 Task: Find connections with filter location Bilgi with filter topic #Storytellingwith filter profile language Spanish with filter current company Daimler India Commercial Vehicles with filter school Central University of Haryana, Mahendergarh with filter industry Temporary Help Services with filter service category Writing with filter keywords title UPS Driver
Action: Mouse moved to (681, 84)
Screenshot: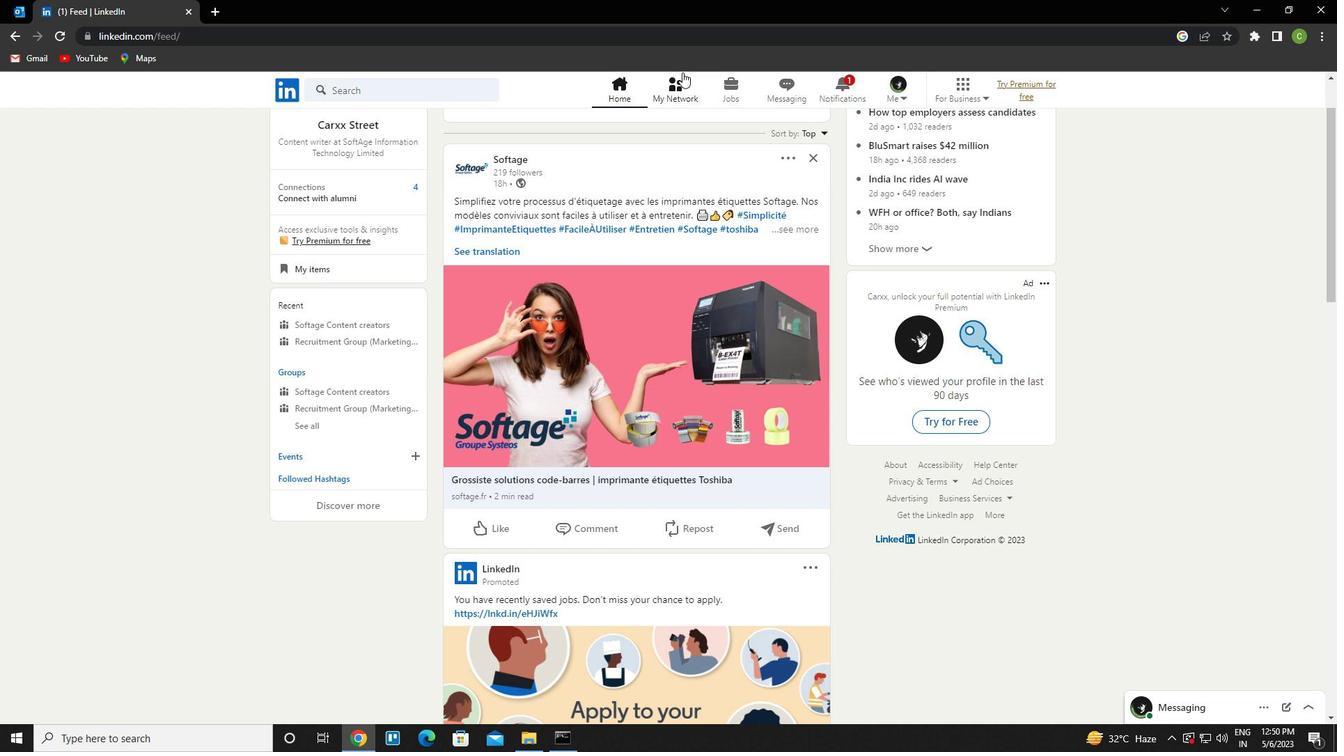 
Action: Mouse pressed left at (681, 84)
Screenshot: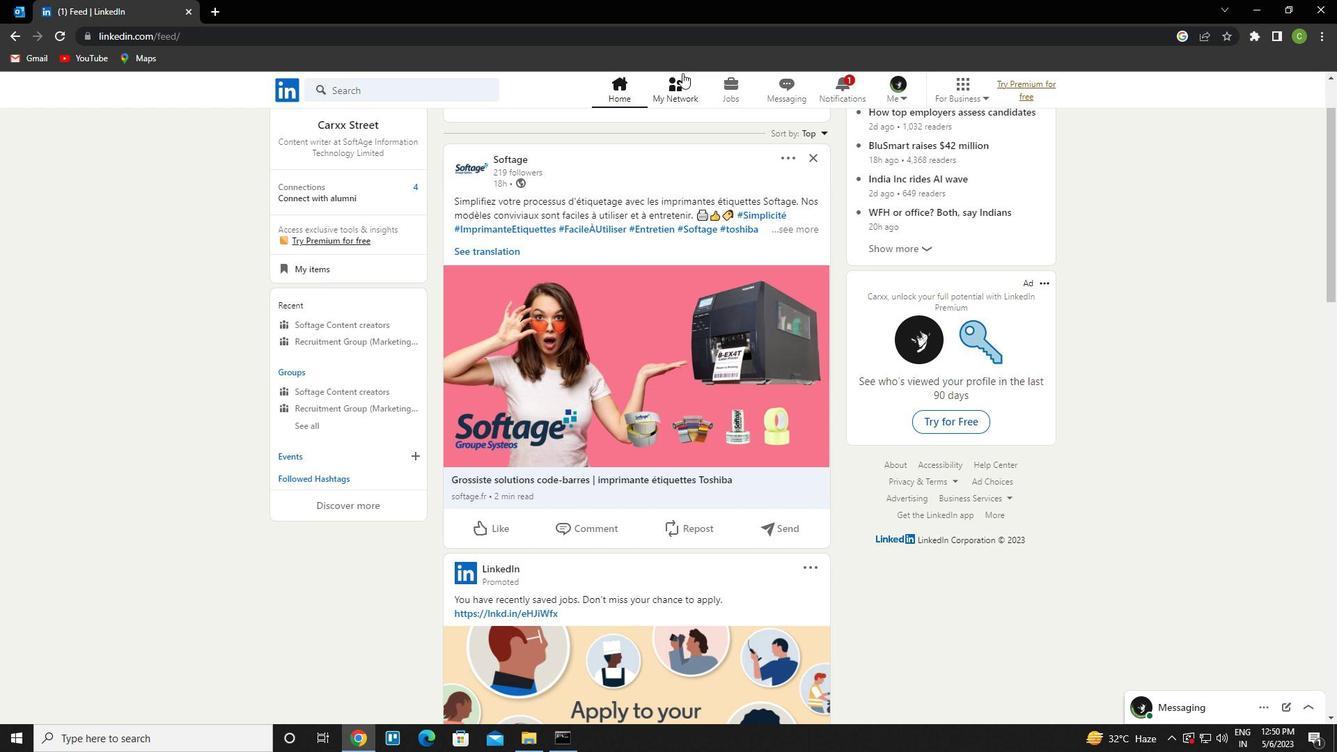 
Action: Mouse moved to (399, 177)
Screenshot: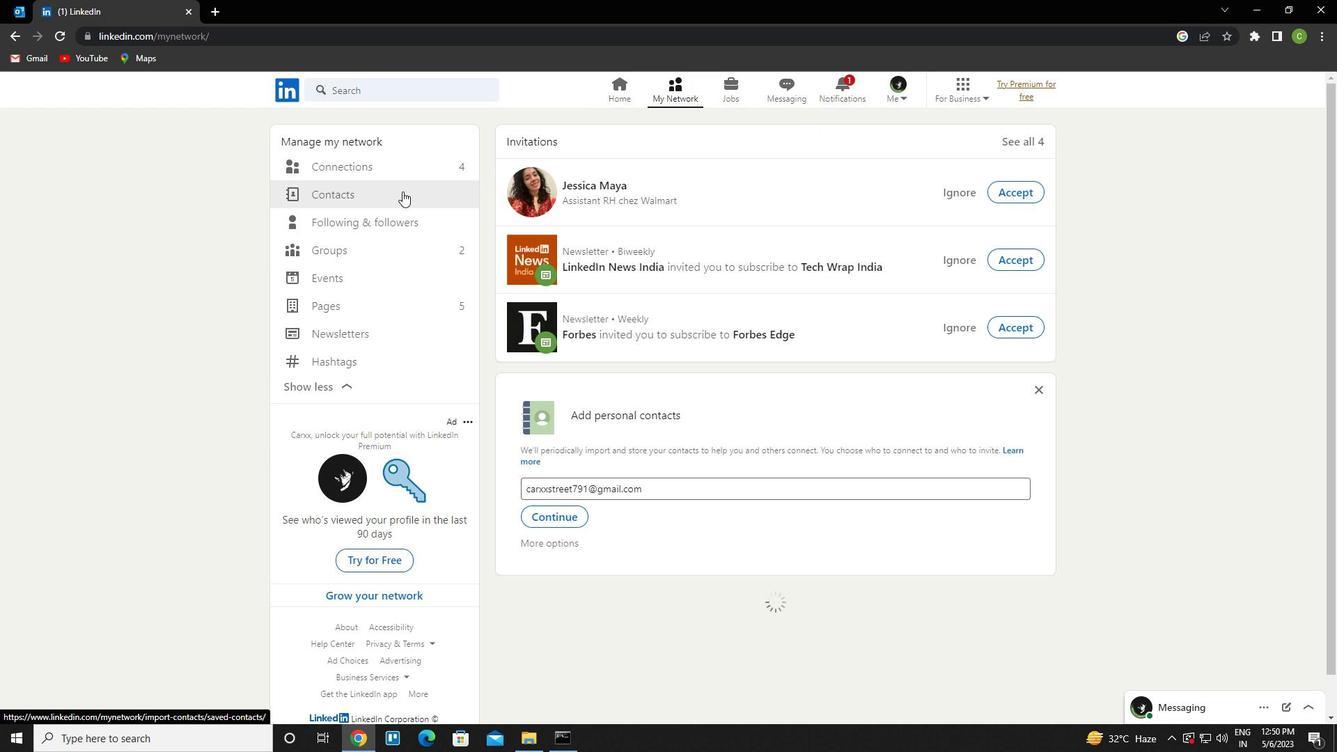 
Action: Mouse pressed left at (399, 177)
Screenshot: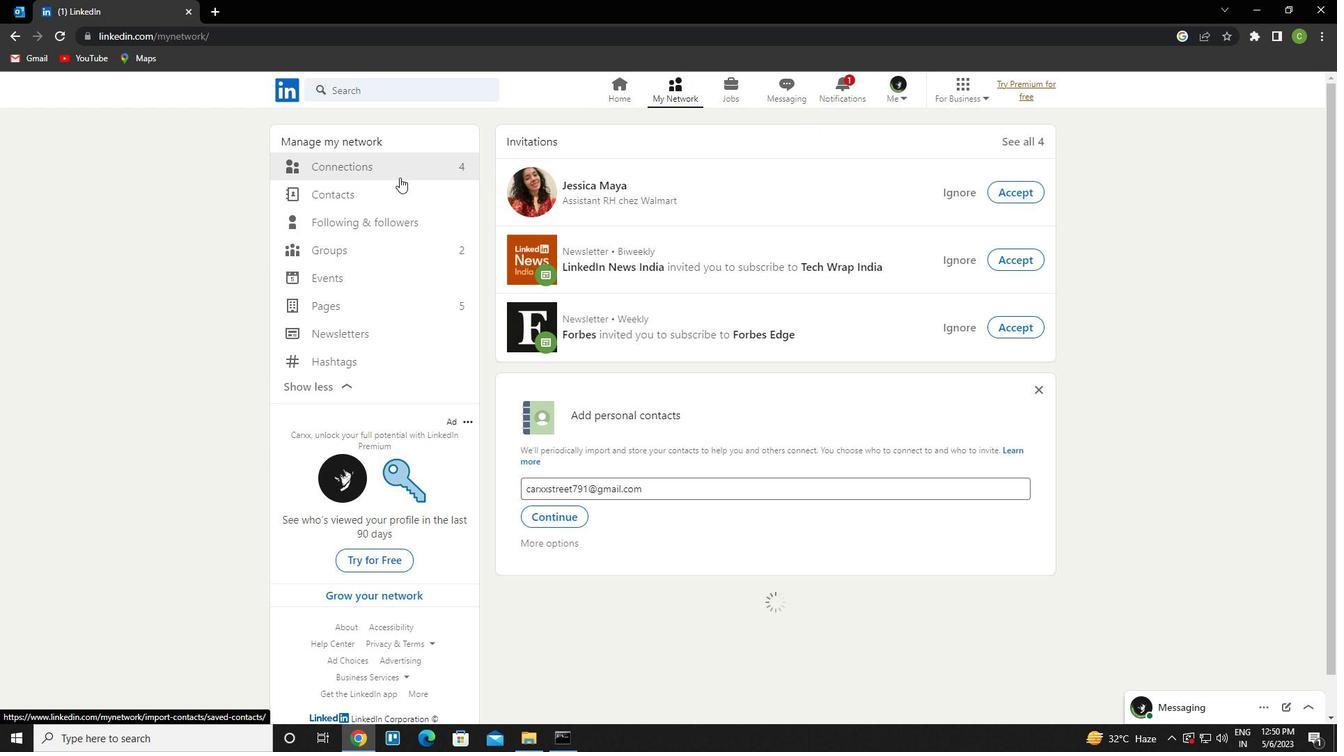 
Action: Mouse moved to (469, 167)
Screenshot: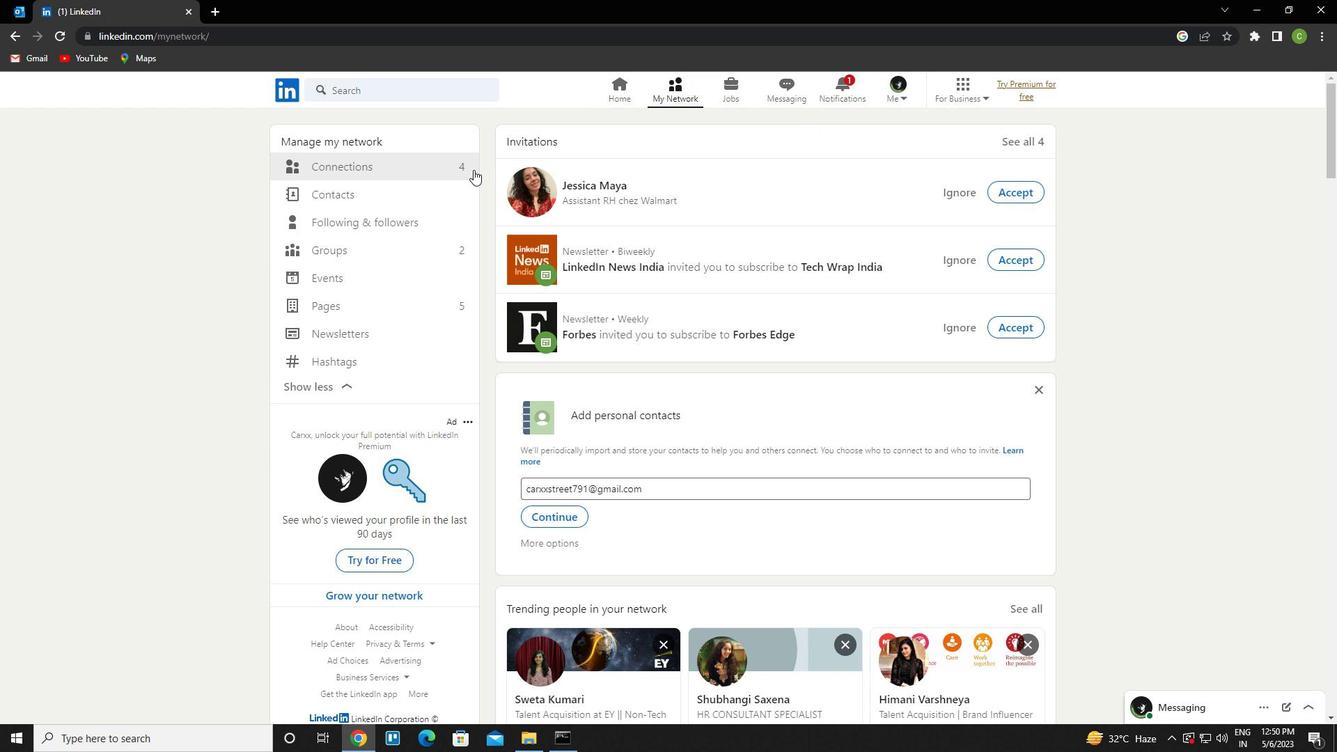 
Action: Mouse pressed left at (469, 167)
Screenshot: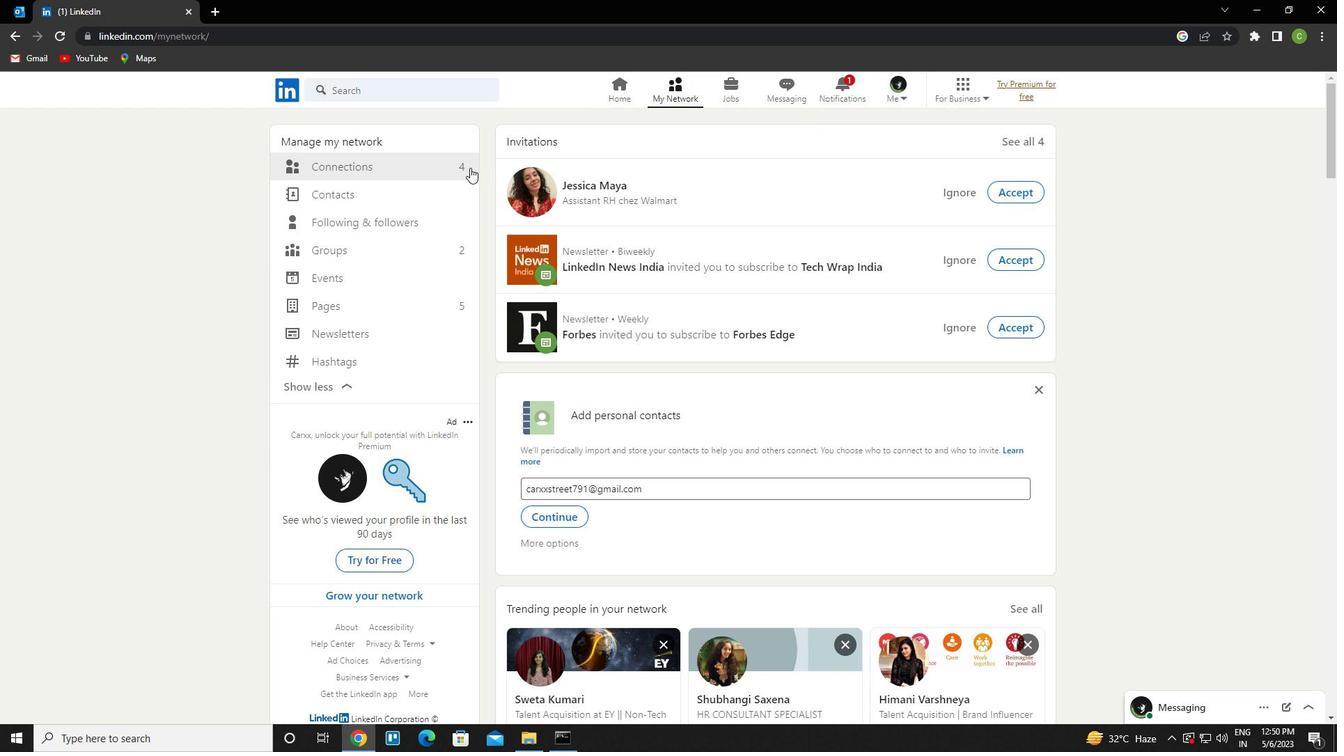
Action: Mouse moved to (448, 170)
Screenshot: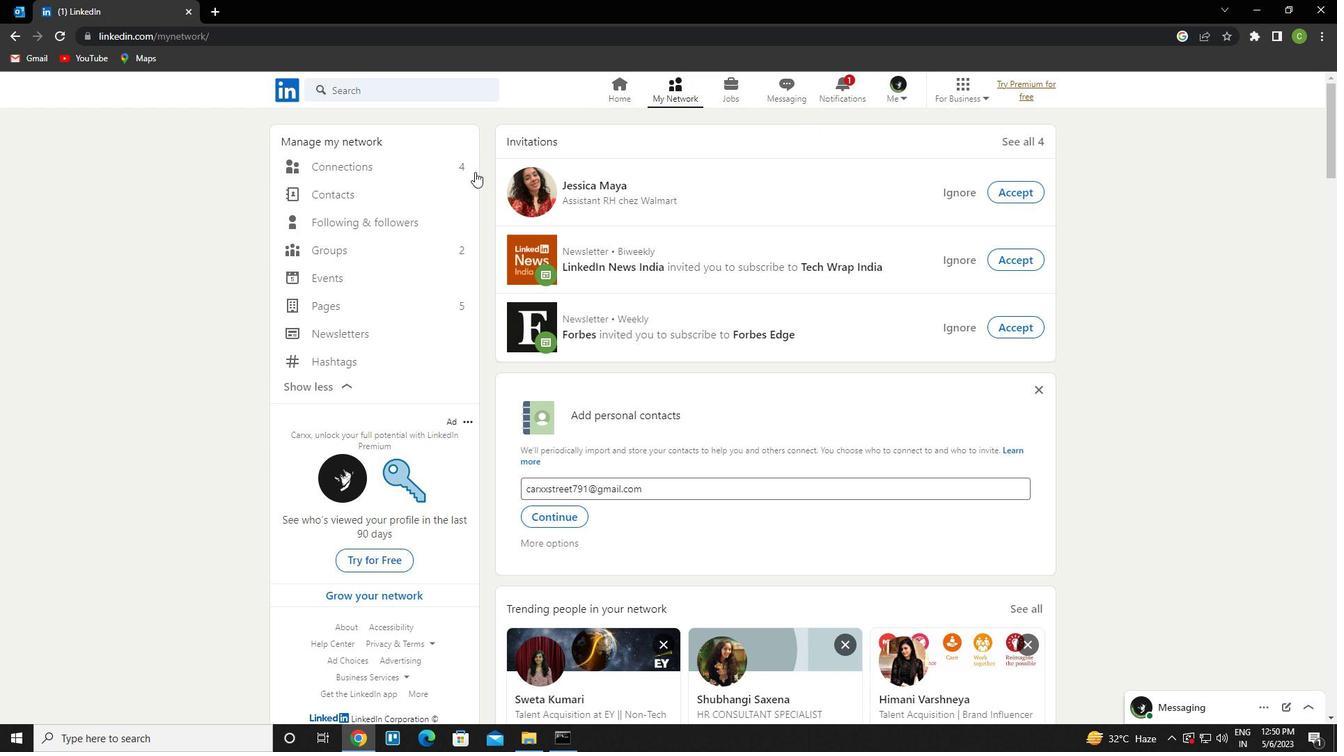 
Action: Mouse pressed left at (448, 170)
Screenshot: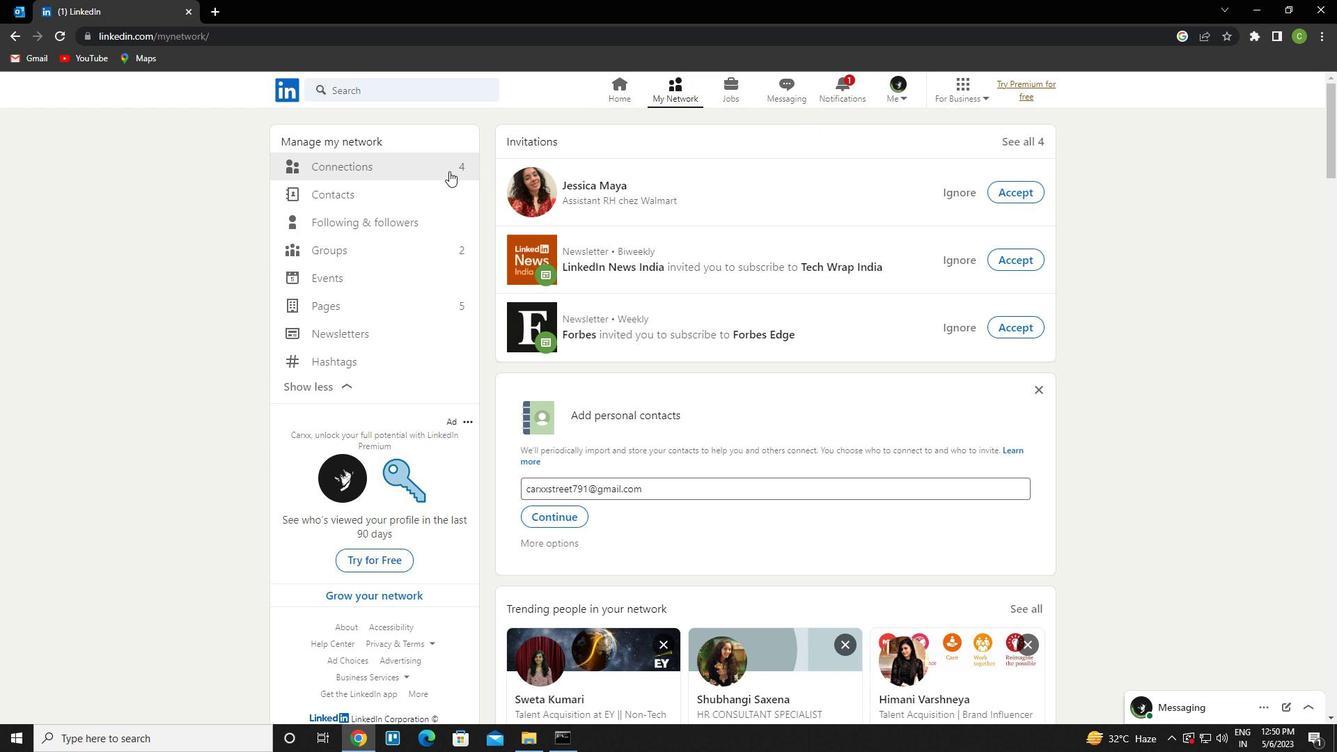 
Action: Mouse moved to (777, 169)
Screenshot: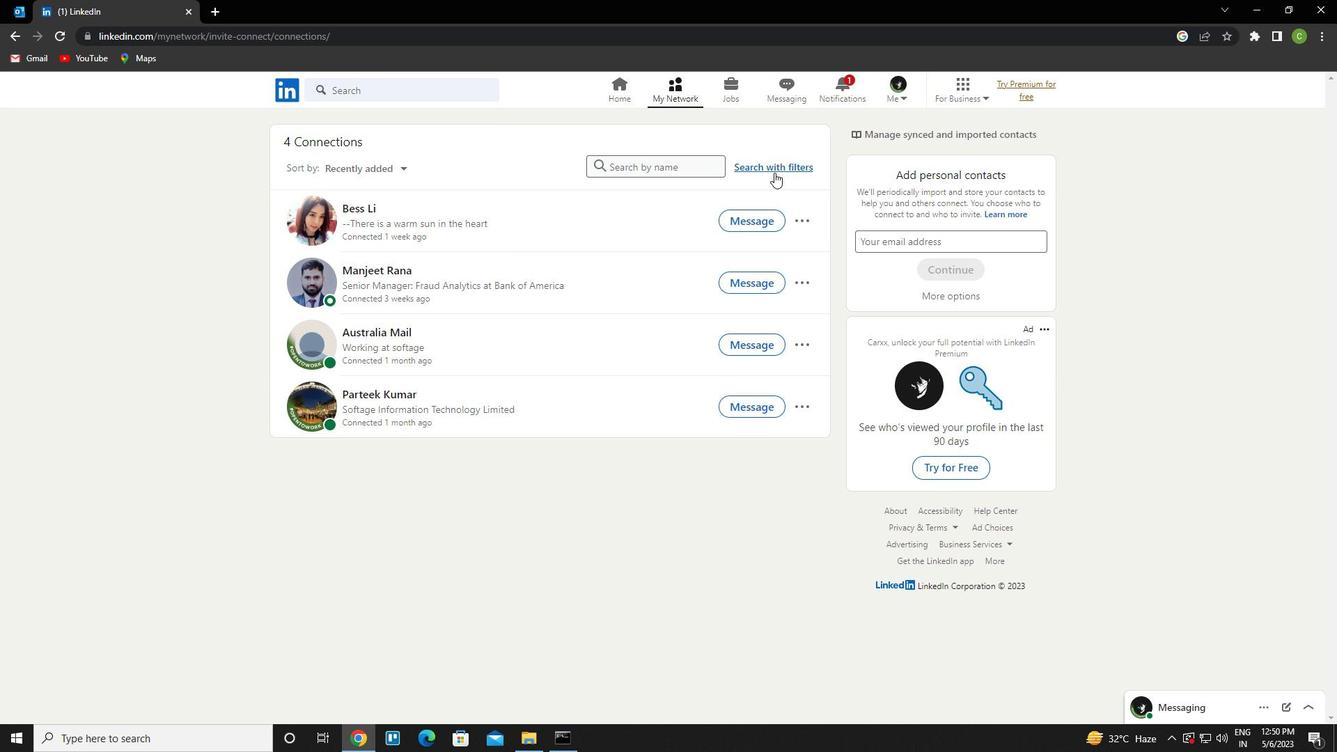 
Action: Mouse pressed left at (777, 169)
Screenshot: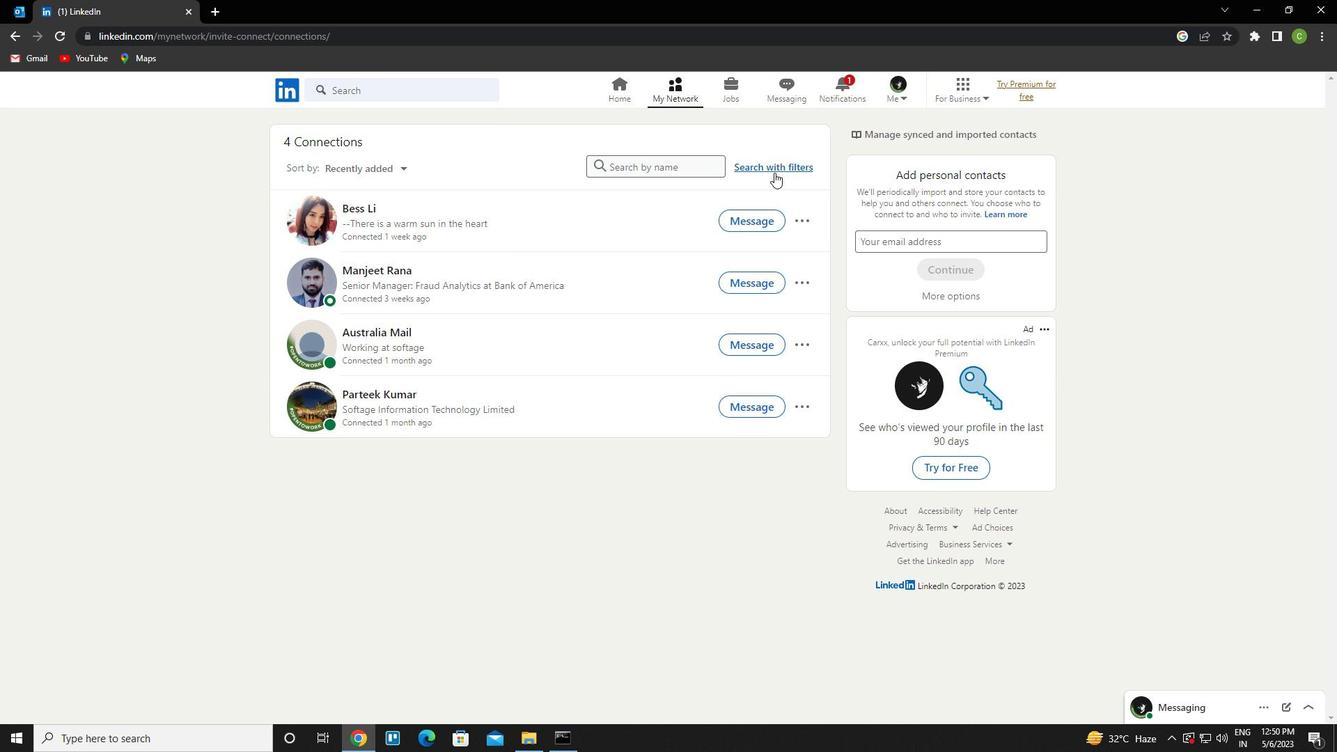 
Action: Mouse moved to (725, 133)
Screenshot: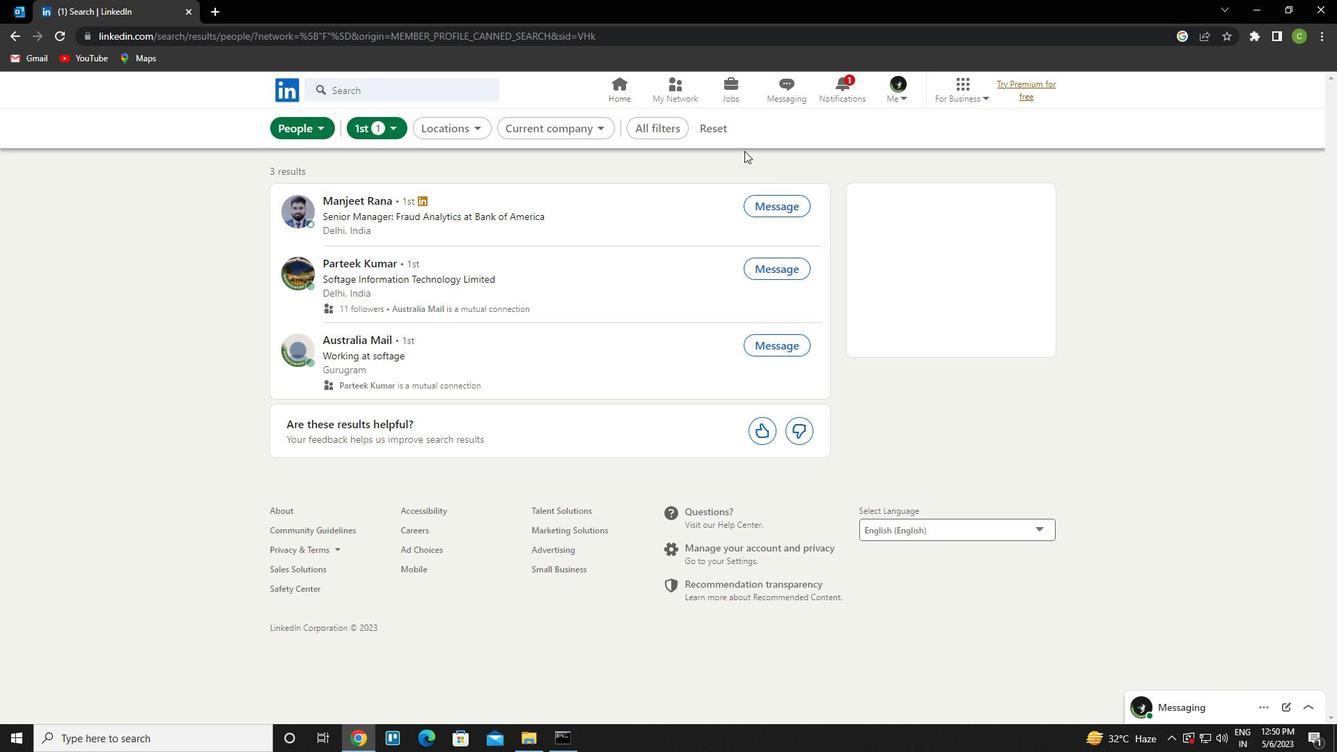 
Action: Mouse pressed left at (725, 133)
Screenshot: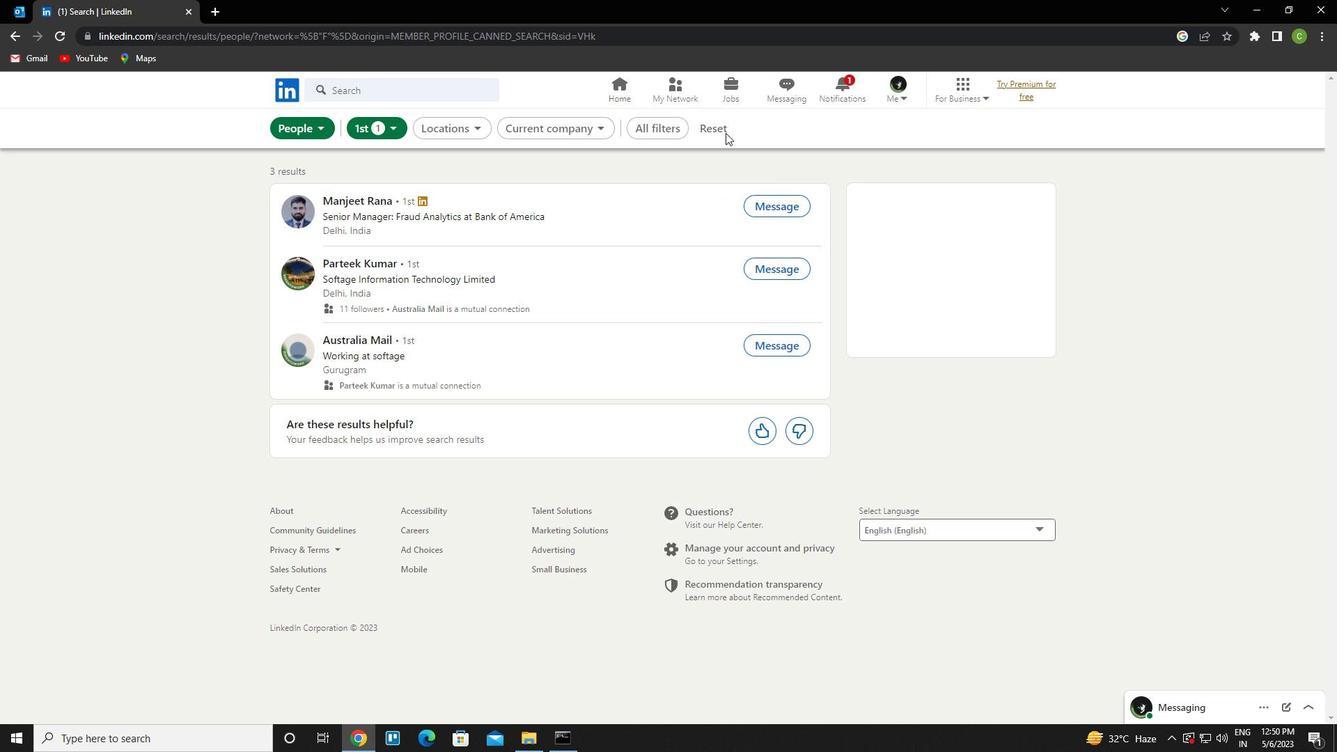 
Action: Mouse moved to (684, 132)
Screenshot: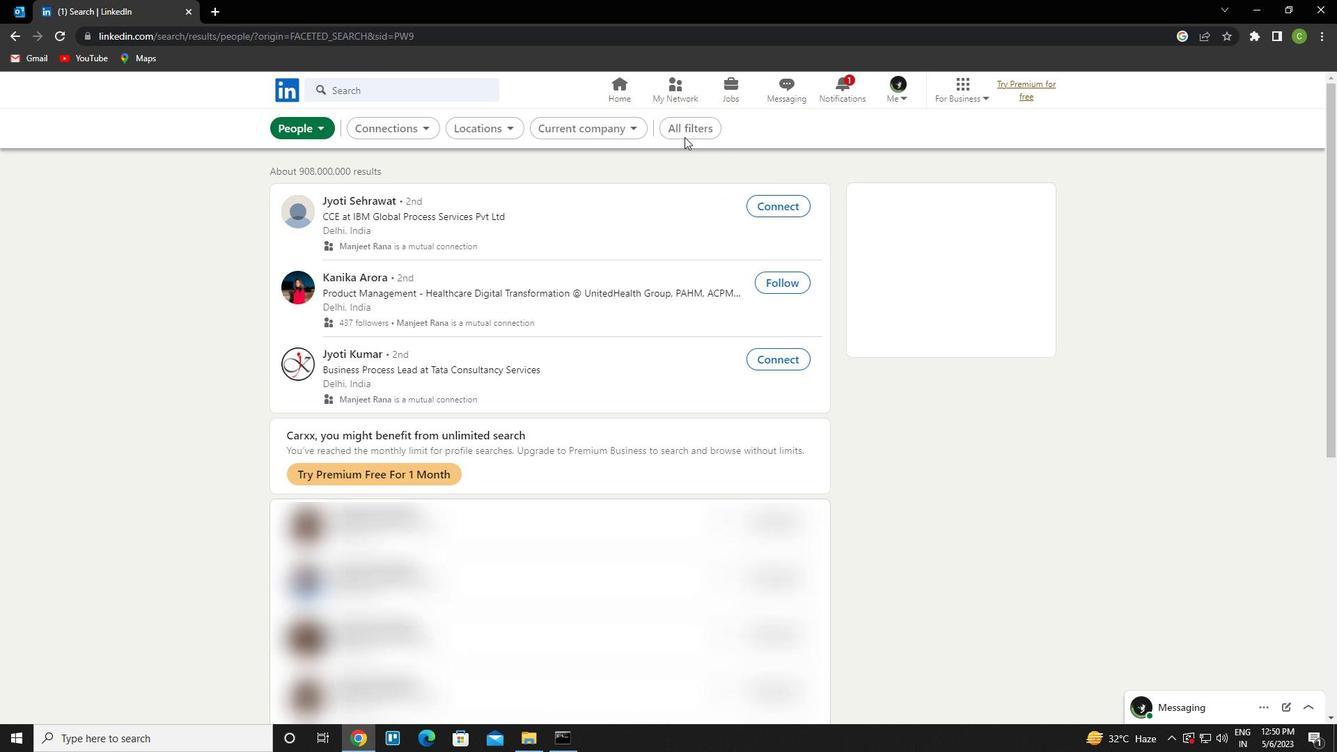 
Action: Mouse pressed left at (684, 132)
Screenshot: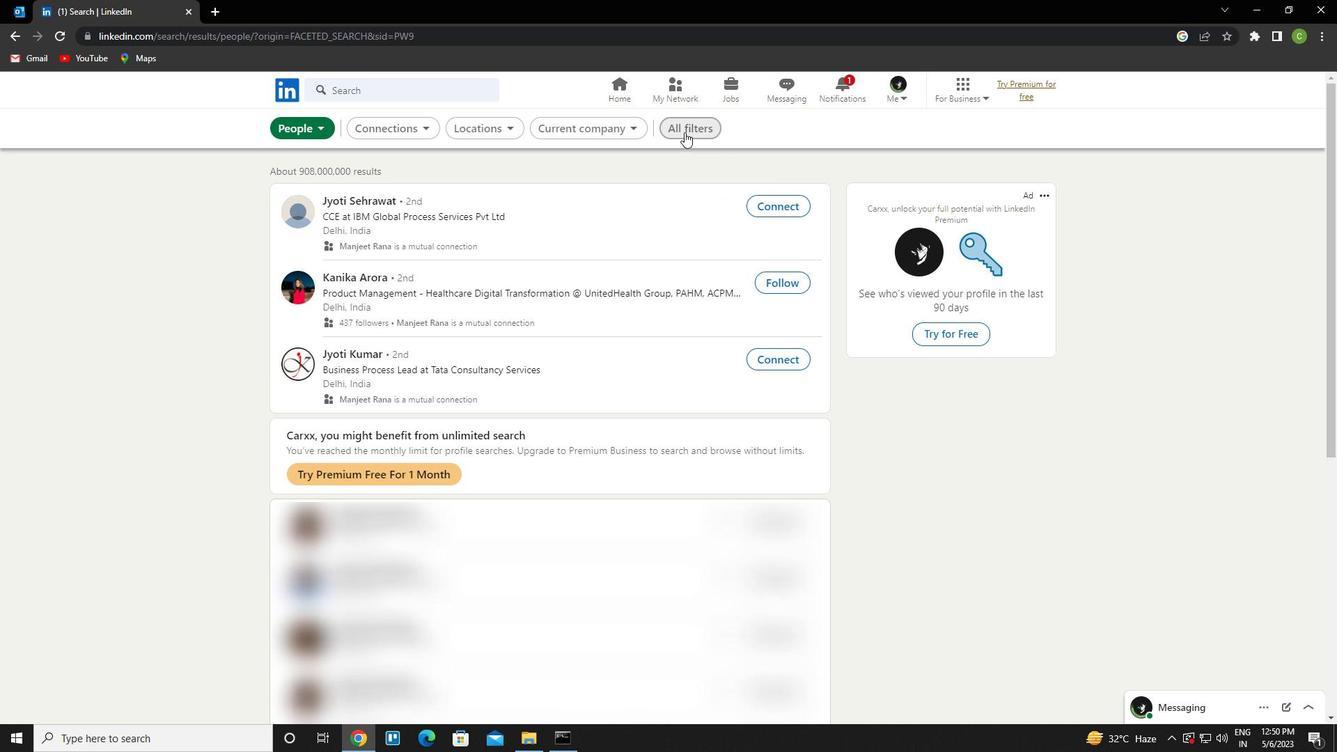 
Action: Mouse moved to (1337, 432)
Screenshot: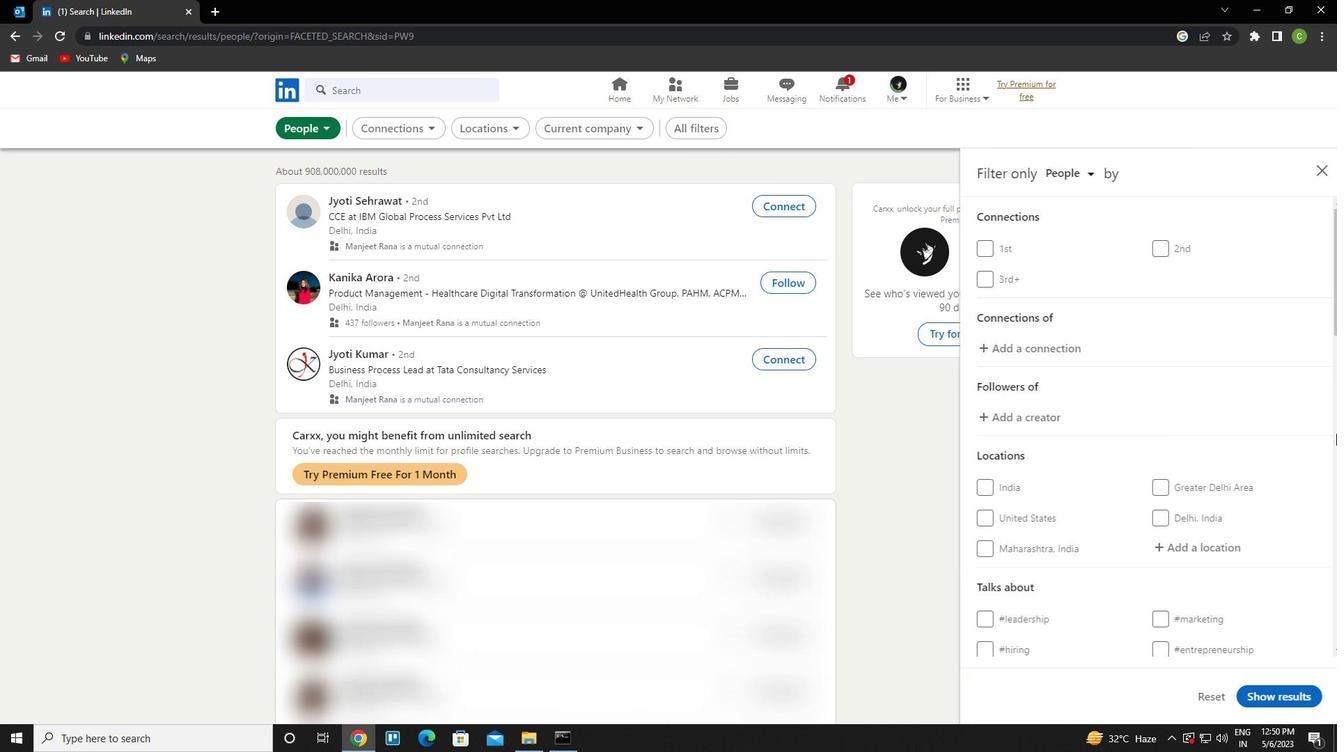 
Action: Mouse scrolled (1336, 431) with delta (0, 0)
Screenshot: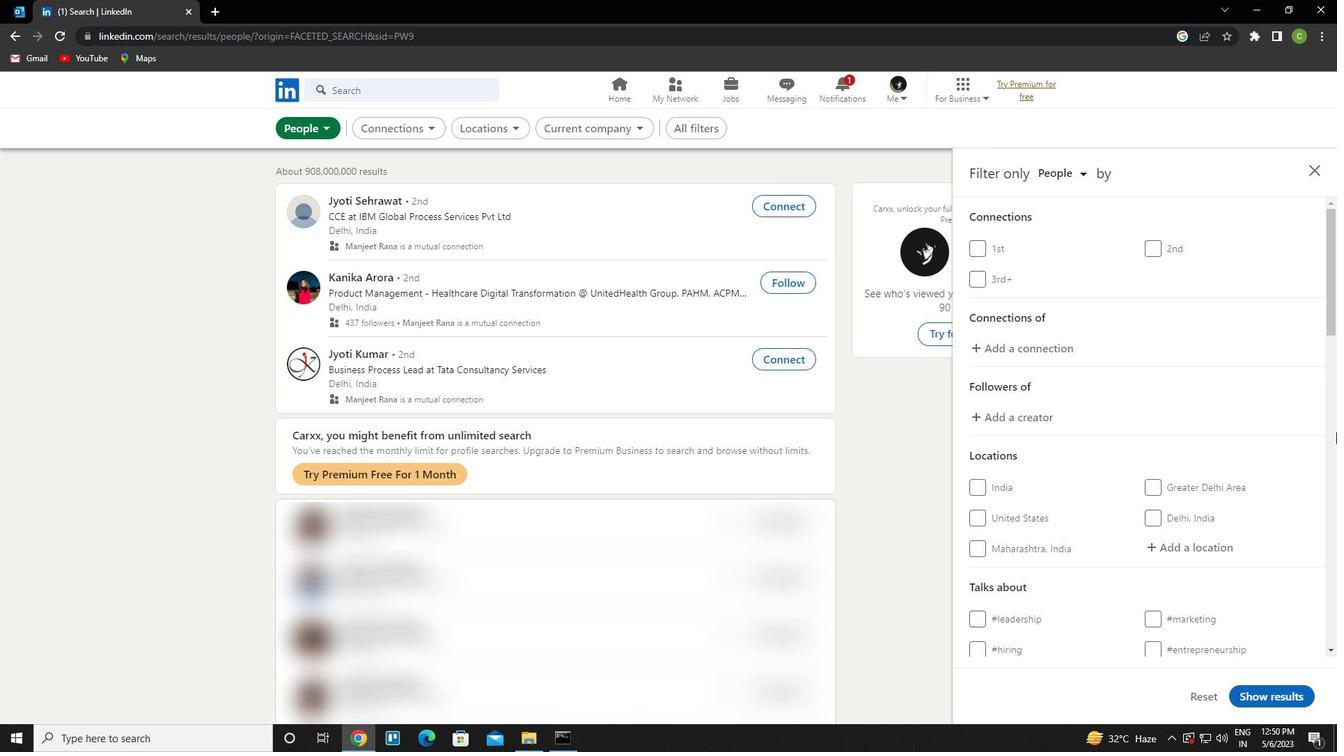 
Action: Mouse moved to (1337, 448)
Screenshot: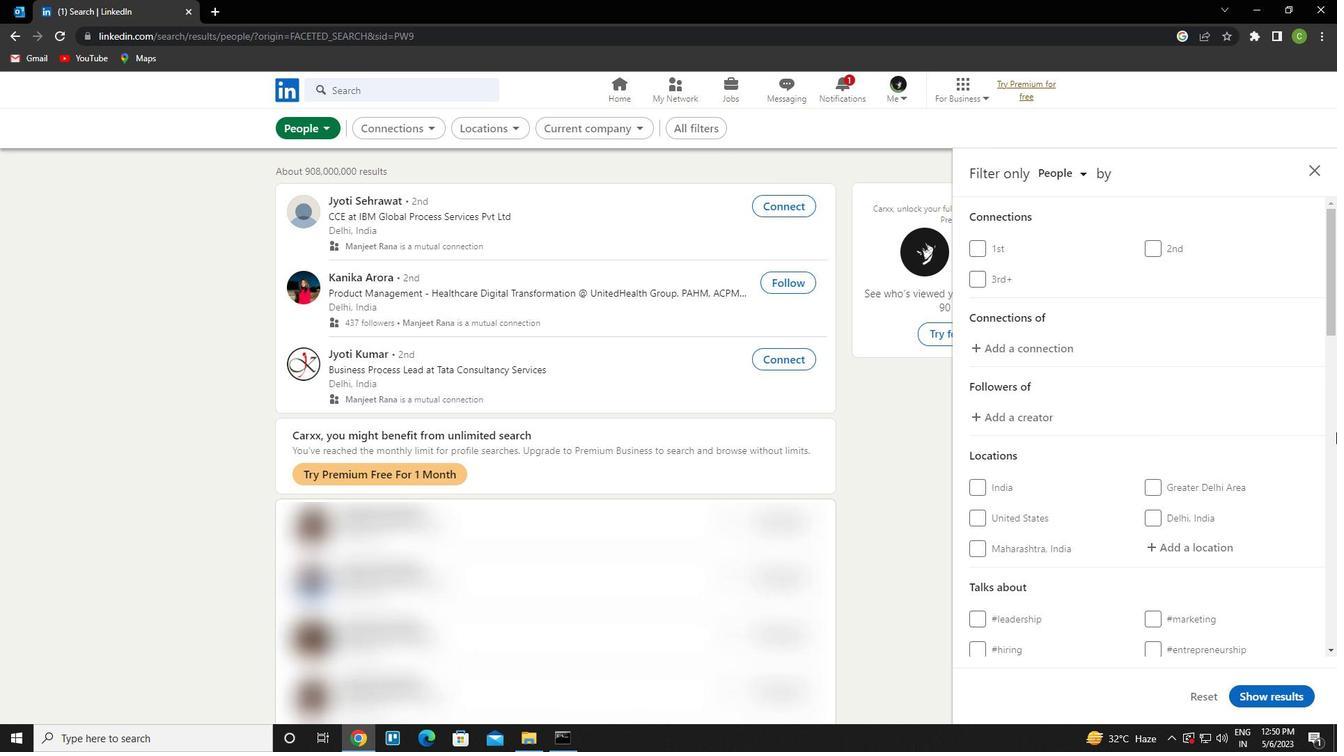 
Action: Mouse scrolled (1336, 447) with delta (0, 0)
Screenshot: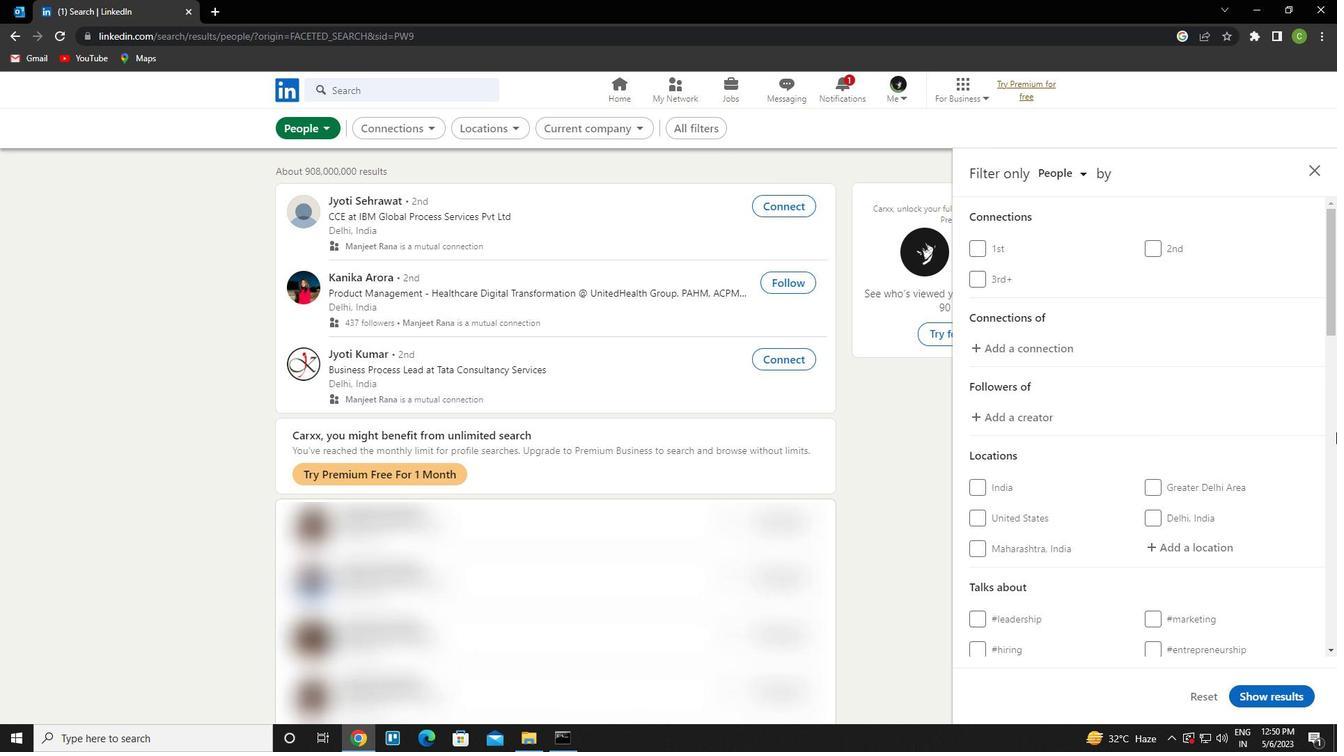 
Action: Mouse moved to (1217, 405)
Screenshot: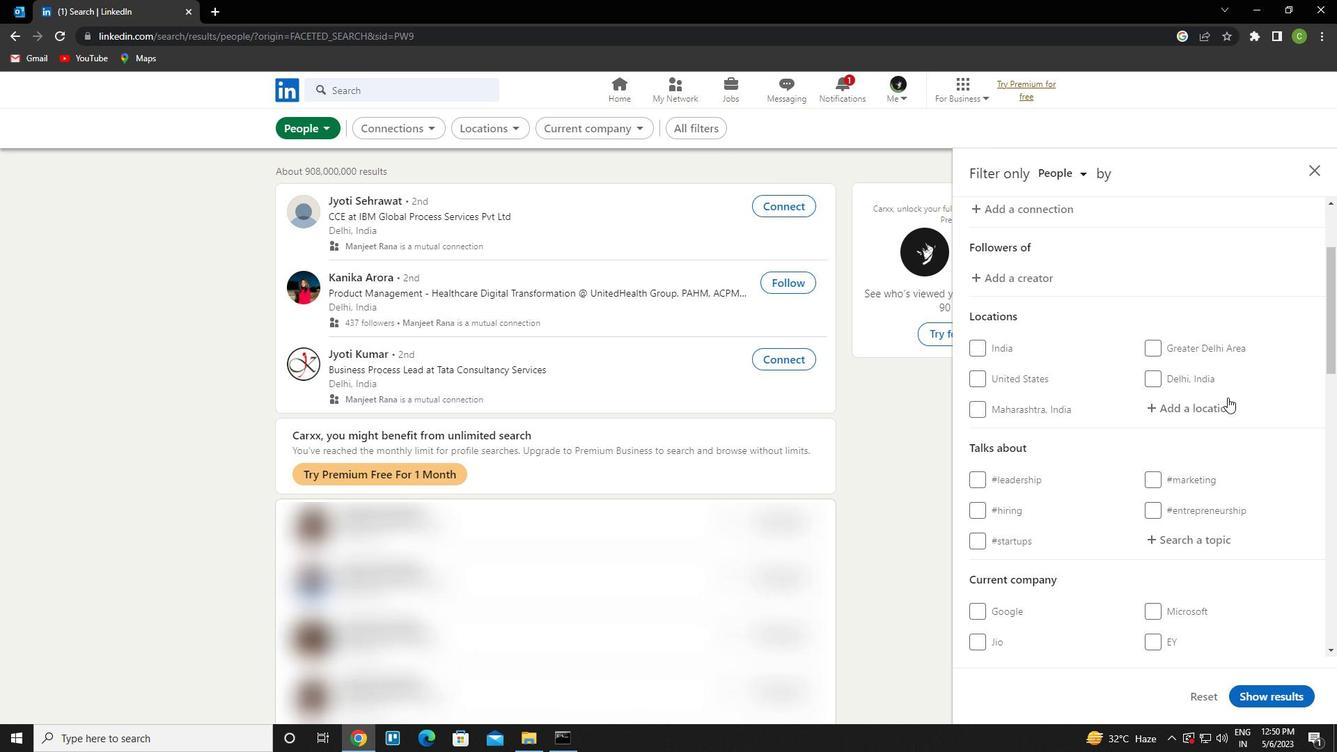
Action: Mouse pressed left at (1217, 405)
Screenshot: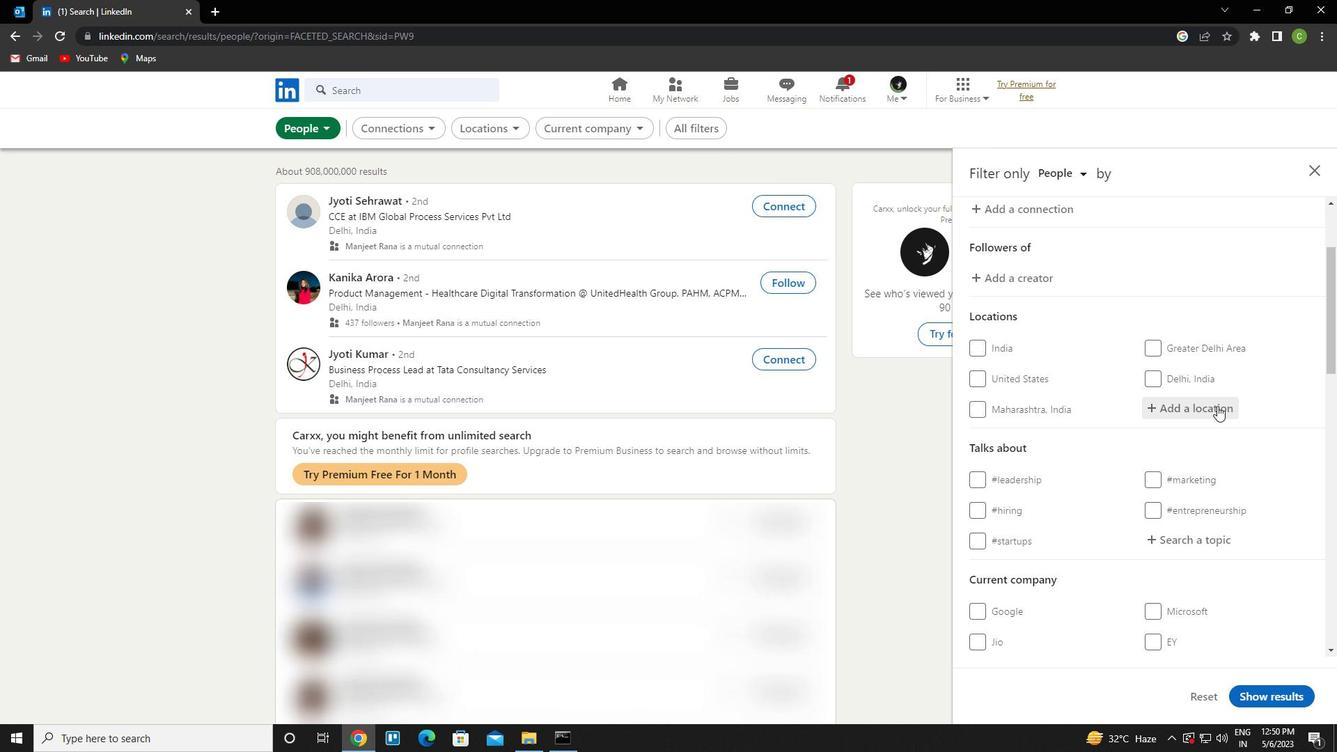 
Action: Key pressed <Key.caps_lock>b<Key.caps_lock>ilgi<Key.down><Key.enter>
Screenshot: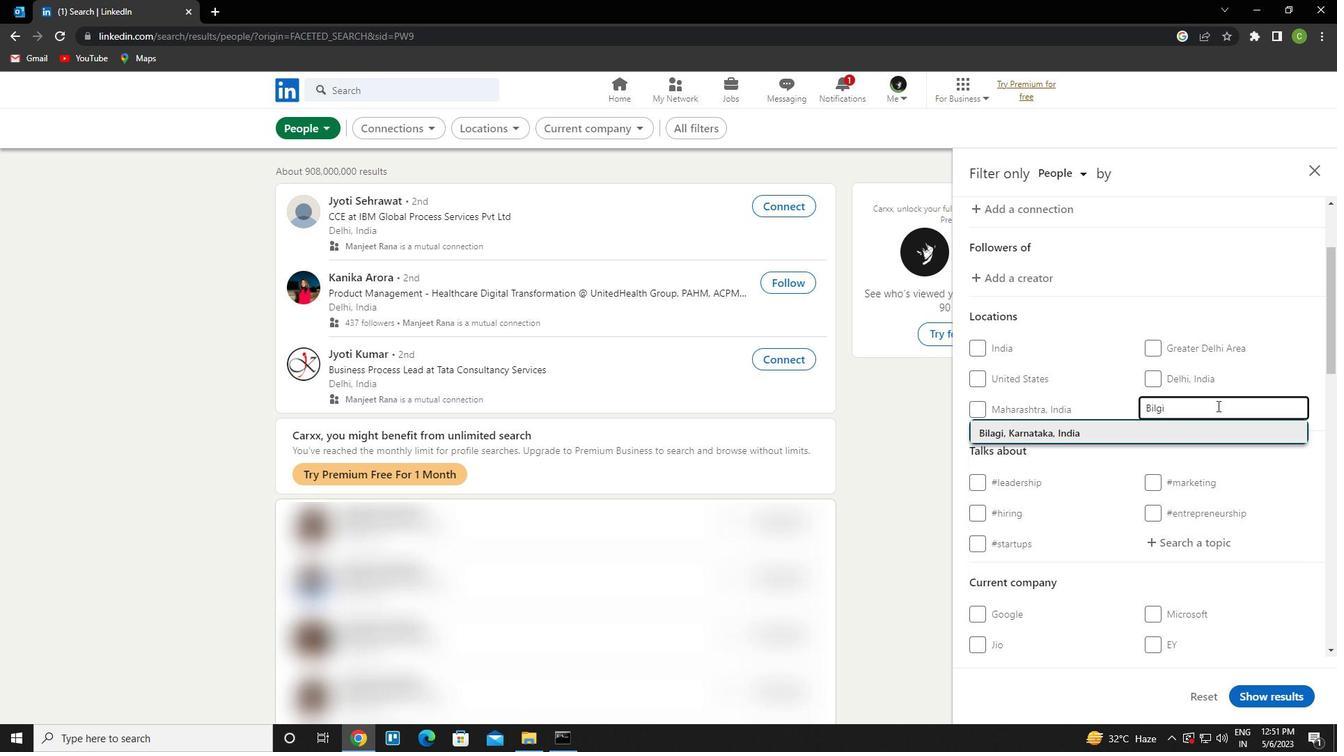 
Action: Mouse moved to (1214, 401)
Screenshot: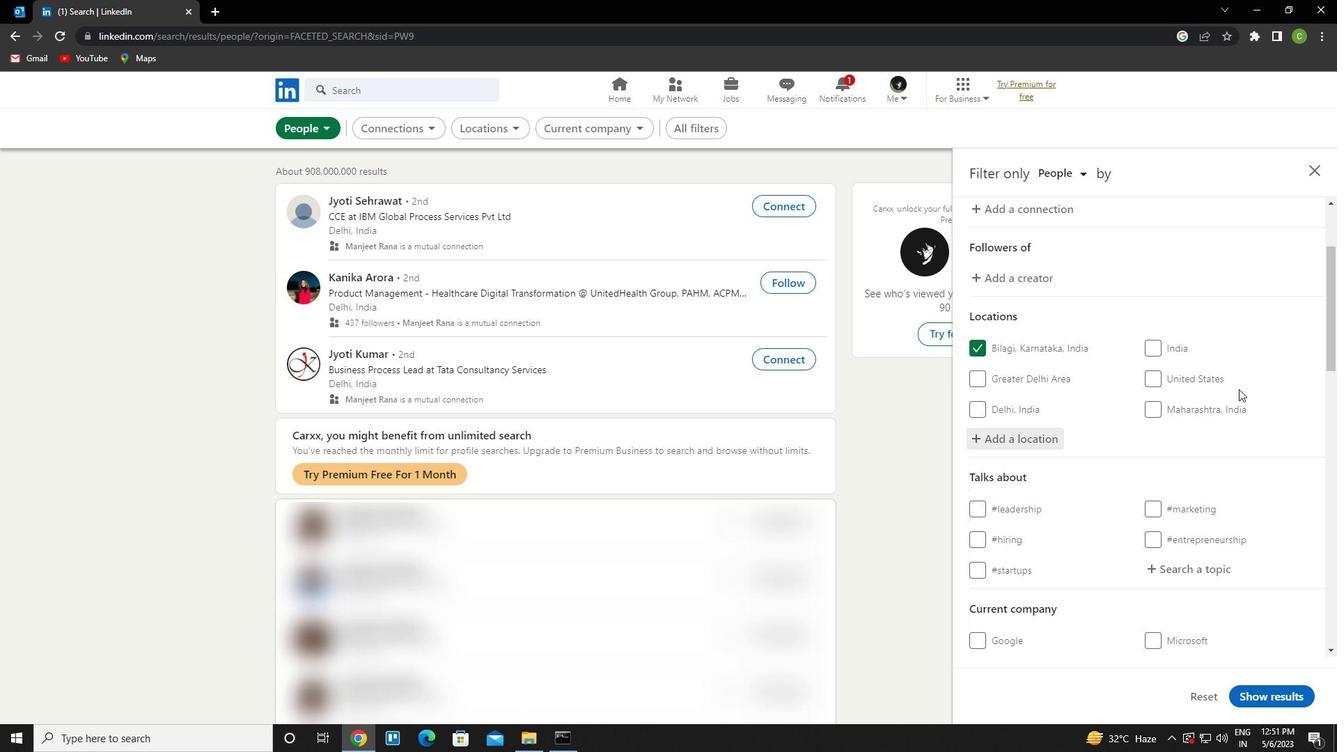 
Action: Mouse scrolled (1214, 400) with delta (0, 0)
Screenshot: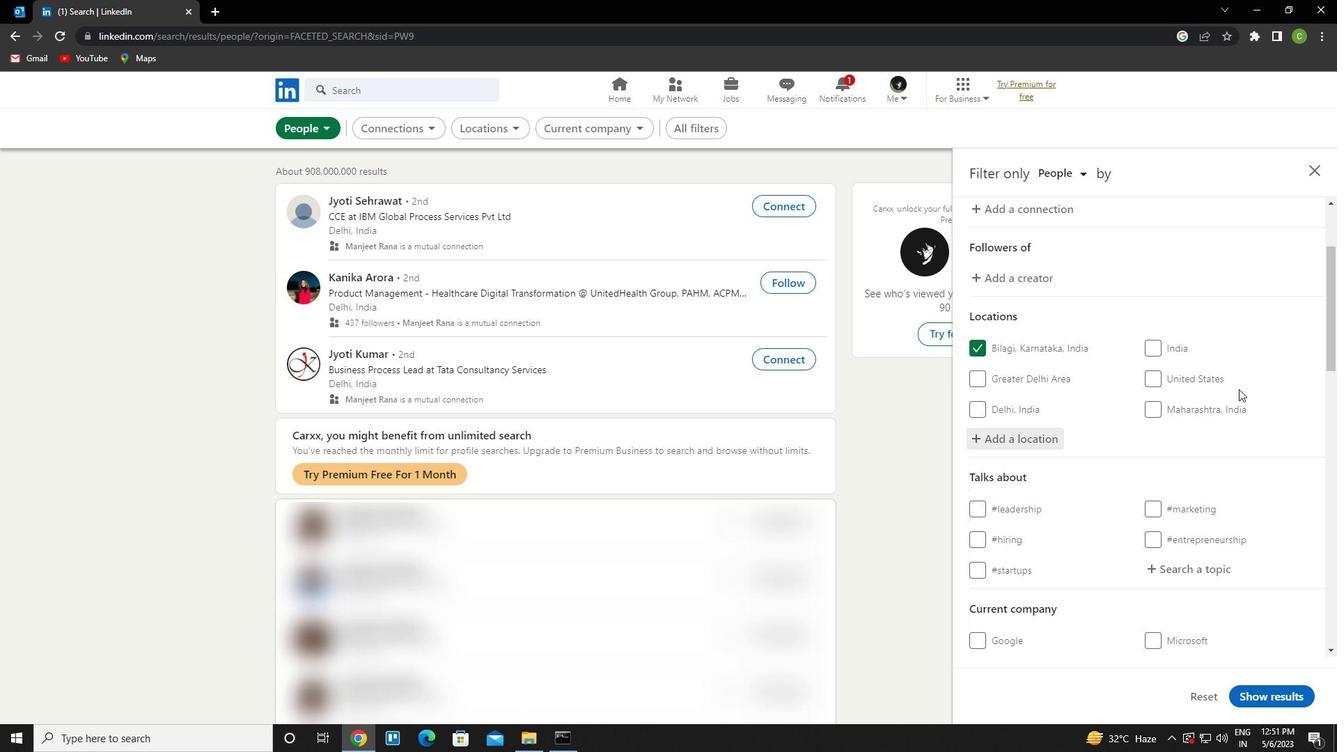 
Action: Mouse moved to (1211, 403)
Screenshot: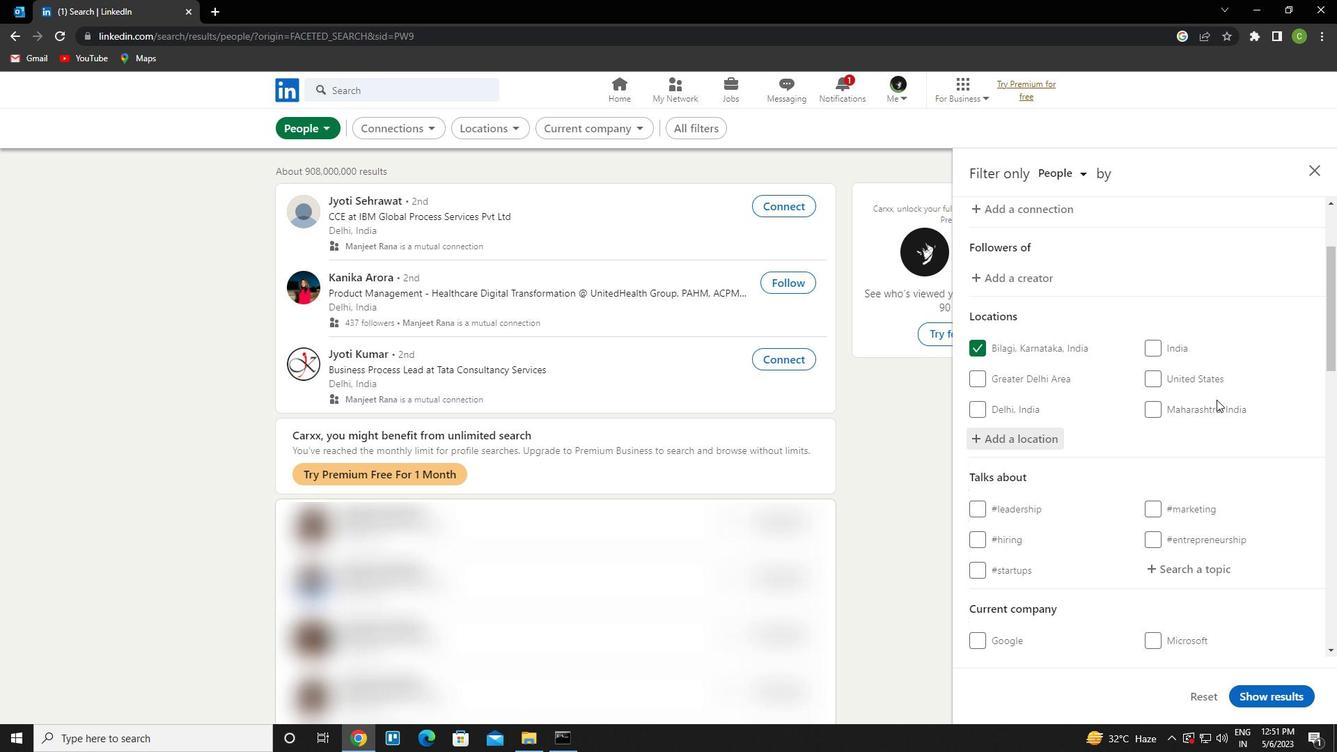 
Action: Mouse scrolled (1211, 402) with delta (0, 0)
Screenshot: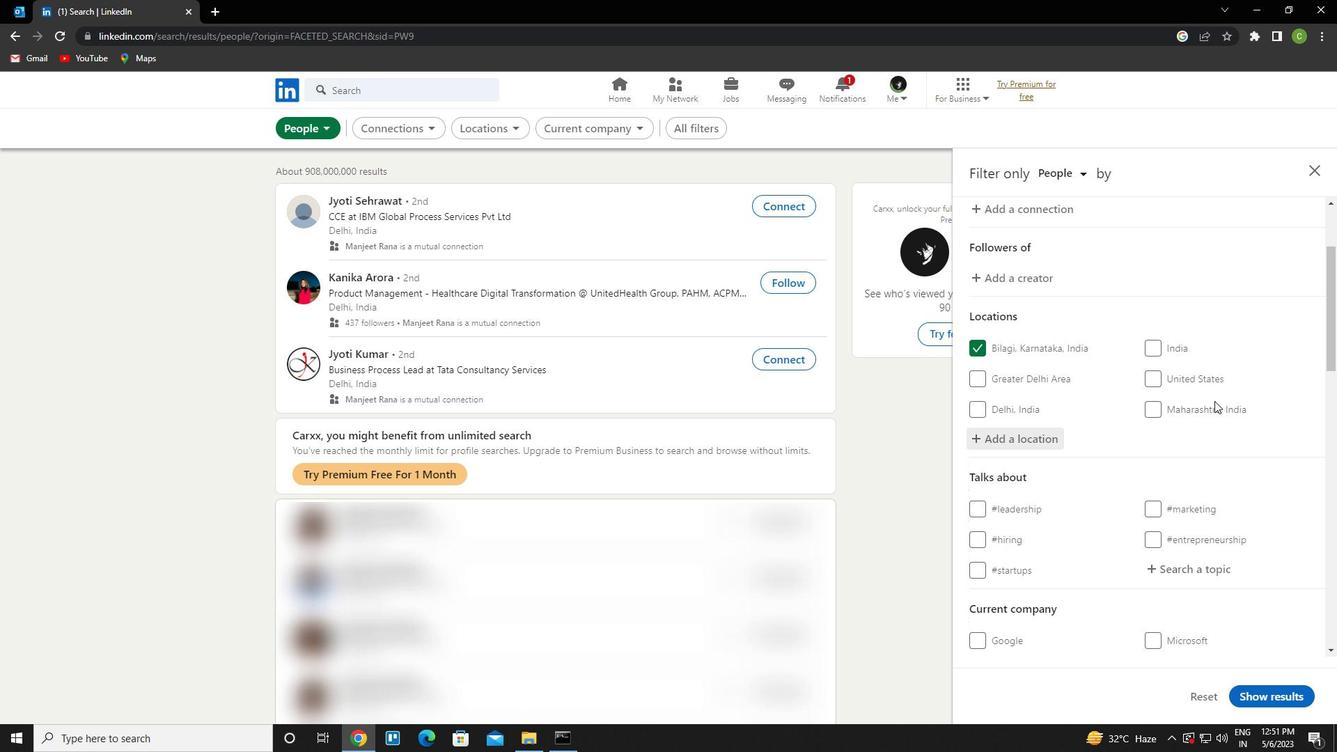 
Action: Mouse moved to (1190, 425)
Screenshot: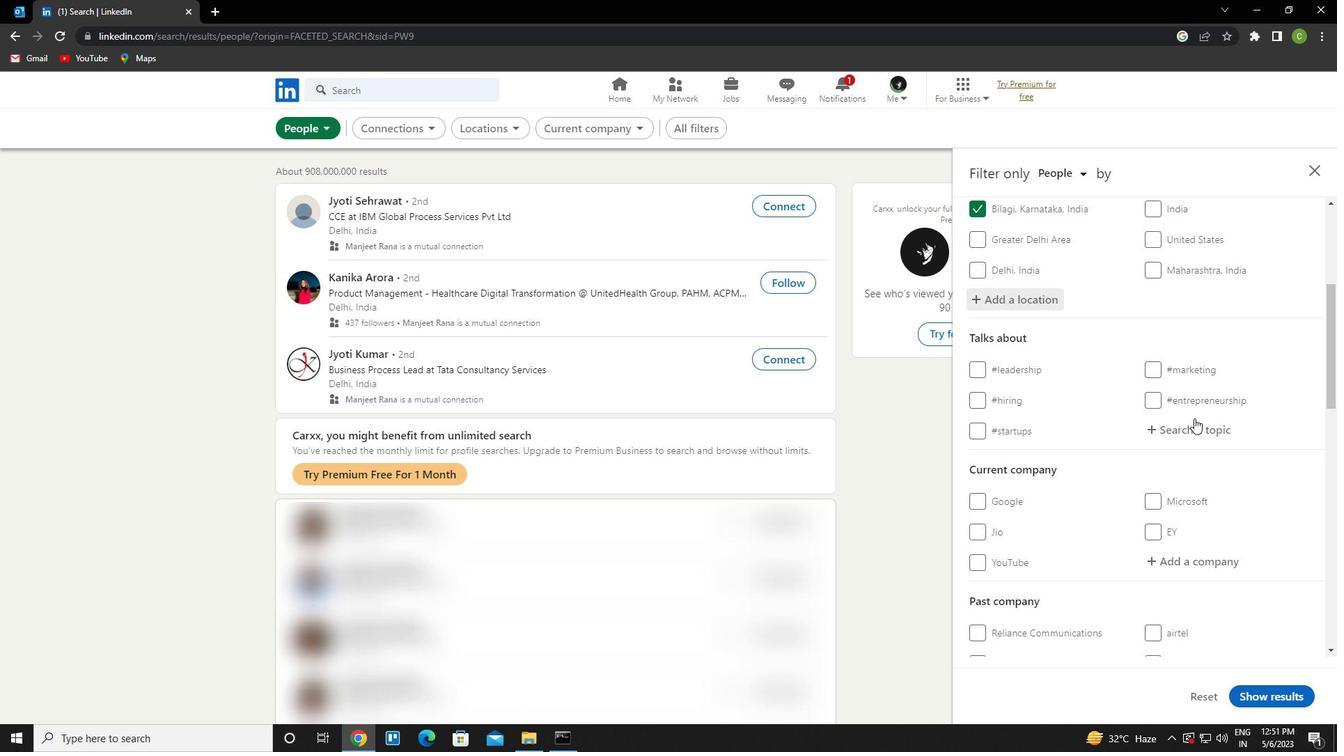 
Action: Mouse pressed left at (1190, 425)
Screenshot: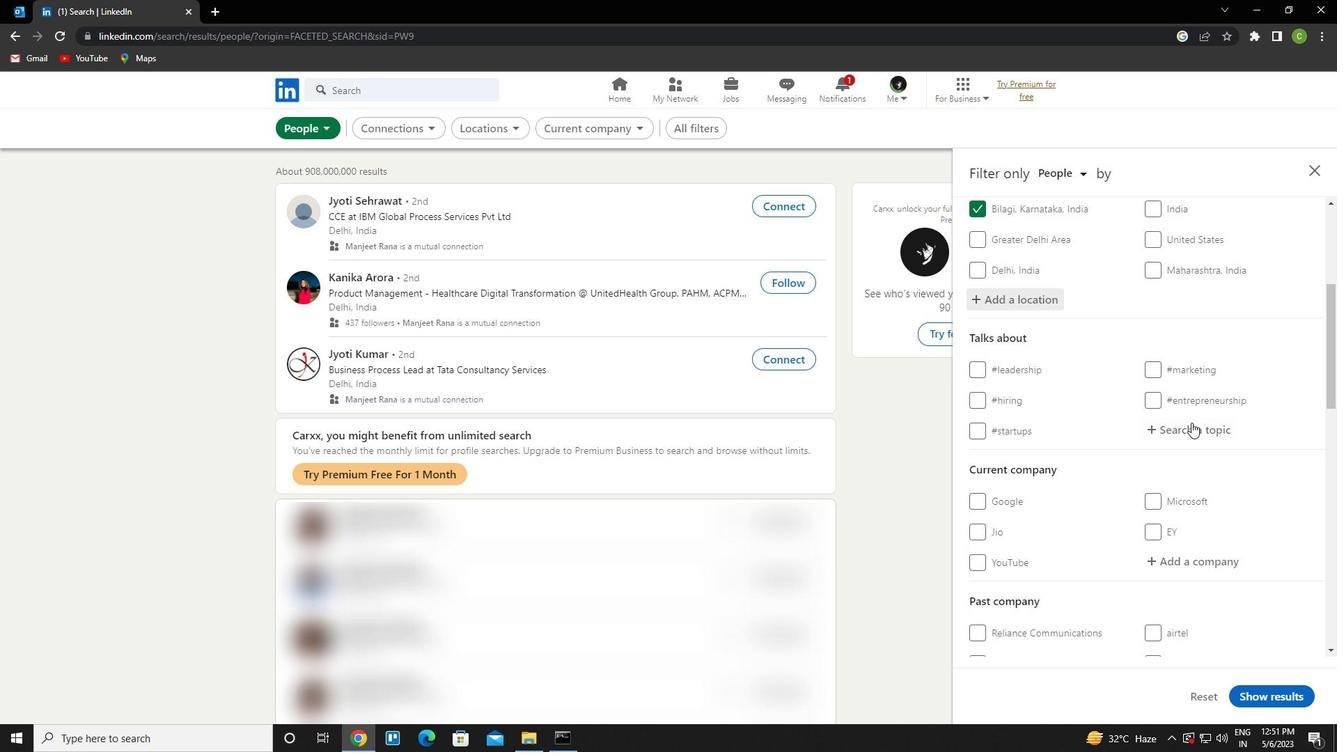 
Action: Key pressed storytelling<Key.down><Key.enter>
Screenshot: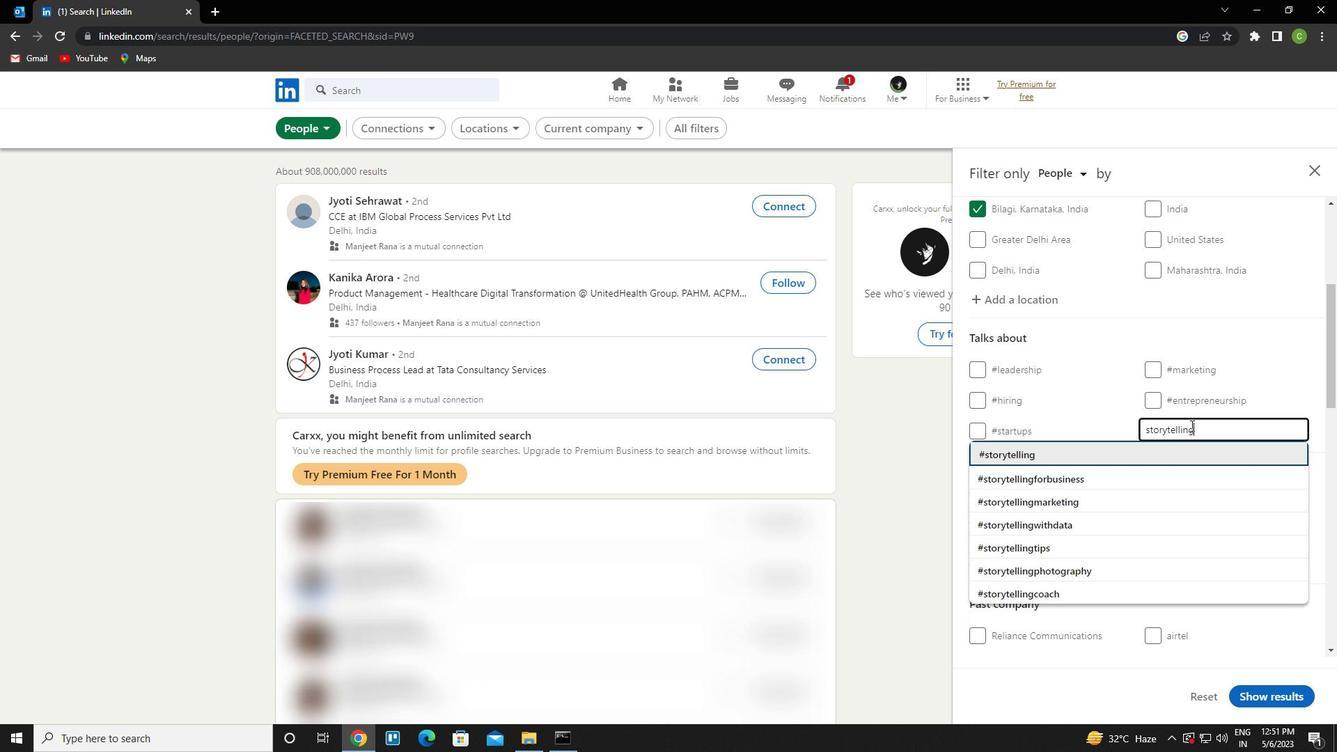 
Action: Mouse scrolled (1190, 424) with delta (0, 0)
Screenshot: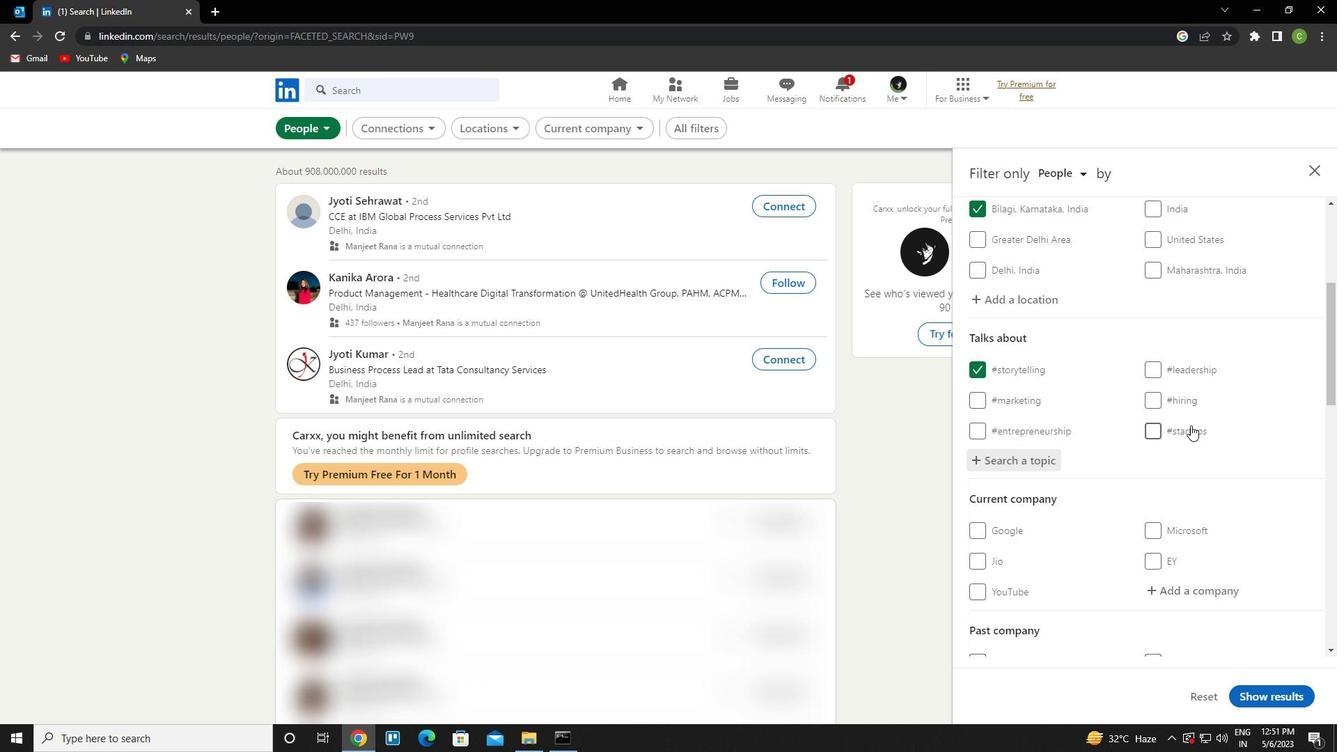 
Action: Mouse moved to (1187, 427)
Screenshot: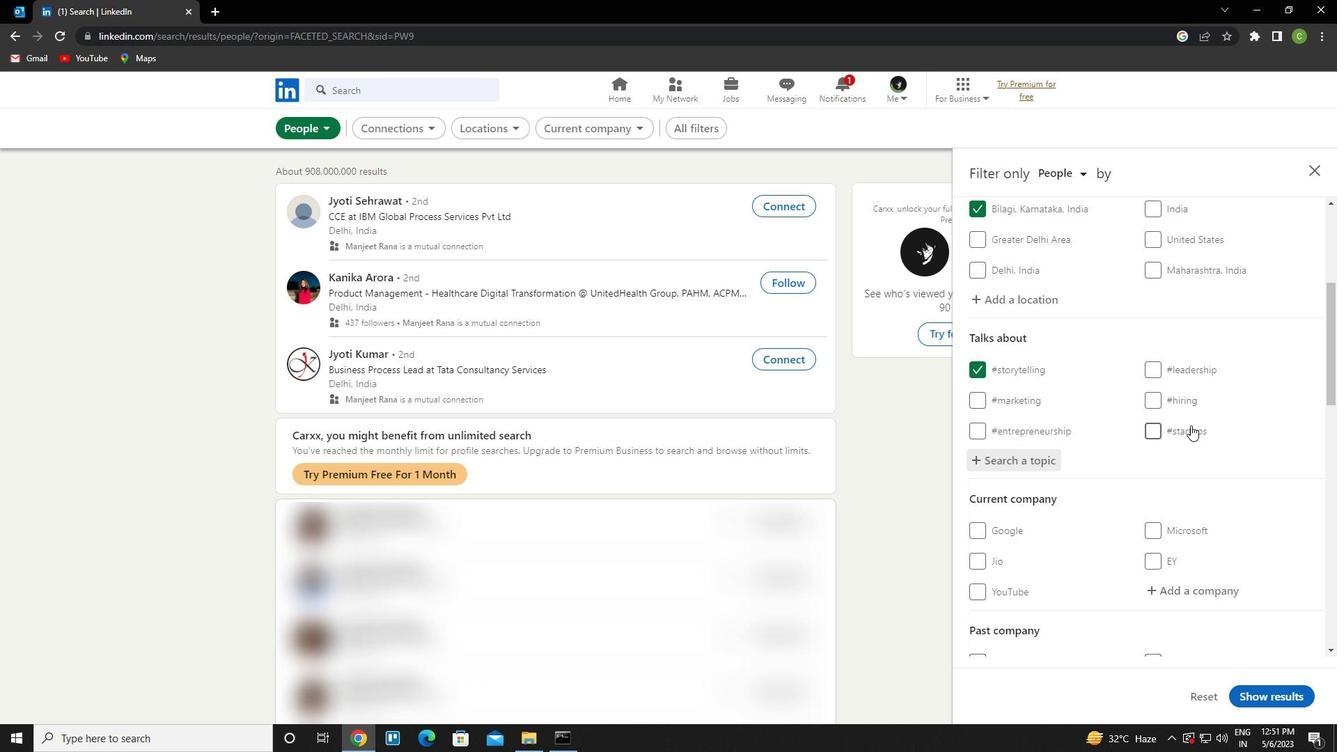 
Action: Mouse scrolled (1187, 426) with delta (0, 0)
Screenshot: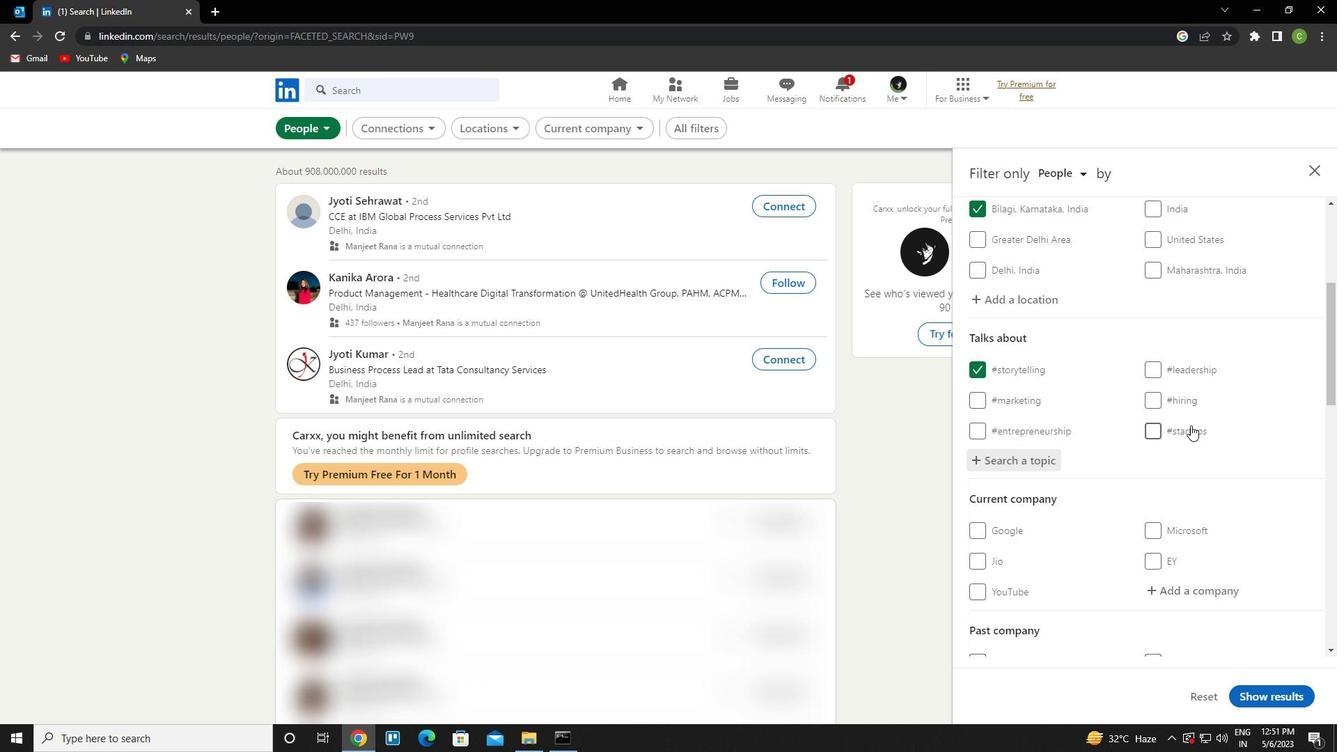 
Action: Mouse moved to (1185, 427)
Screenshot: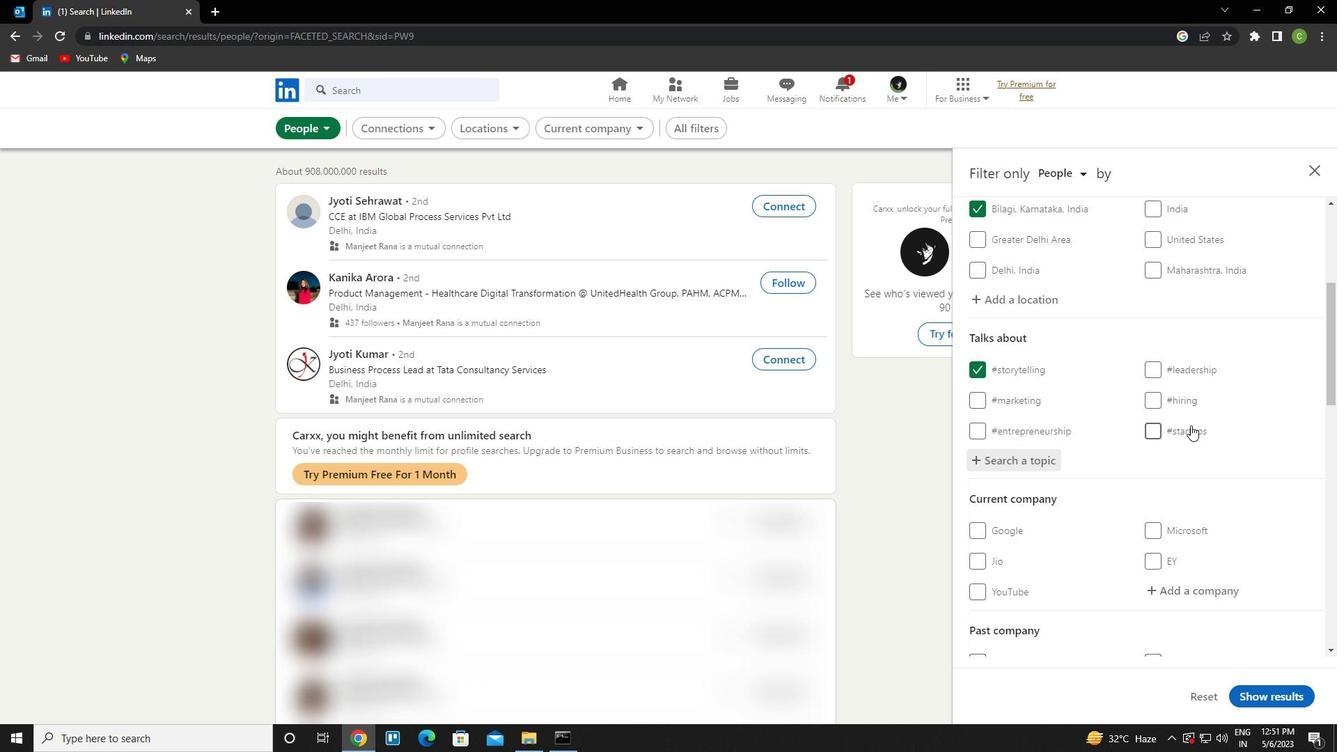
Action: Mouse scrolled (1185, 426) with delta (0, 0)
Screenshot: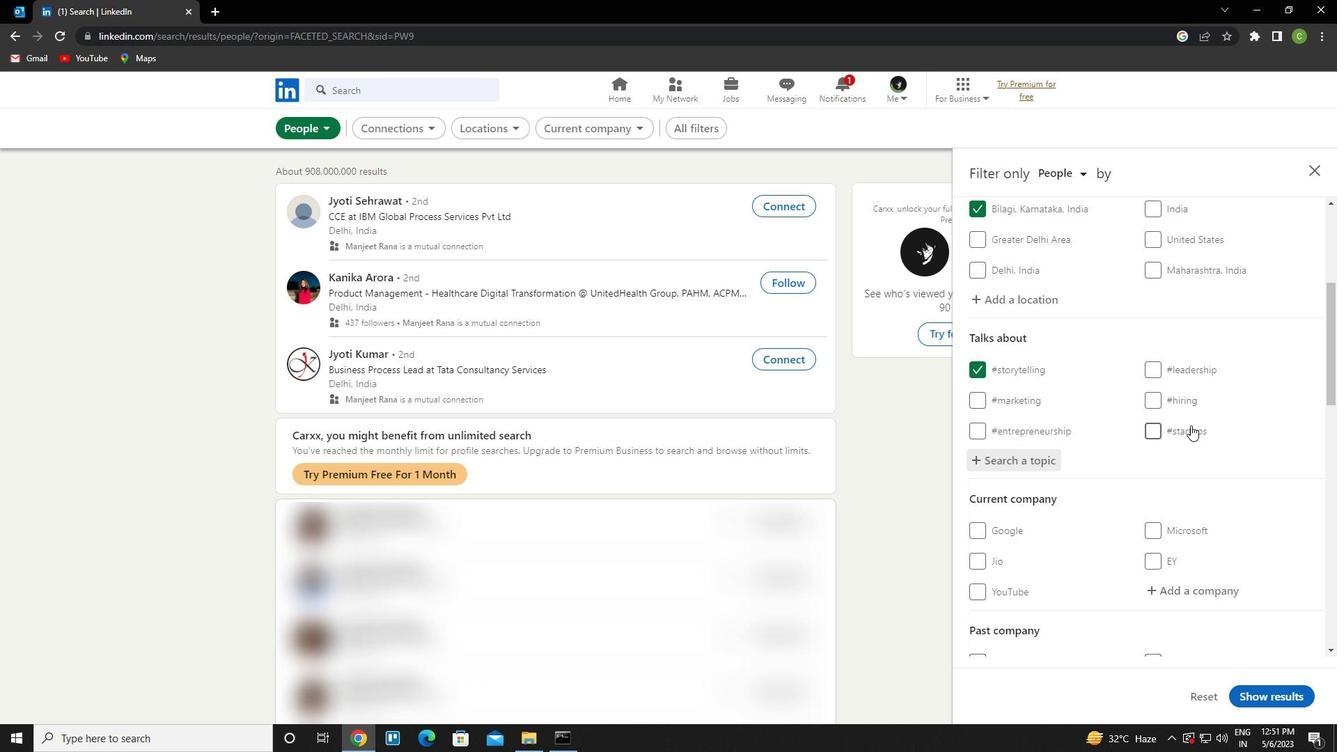 
Action: Mouse moved to (1181, 427)
Screenshot: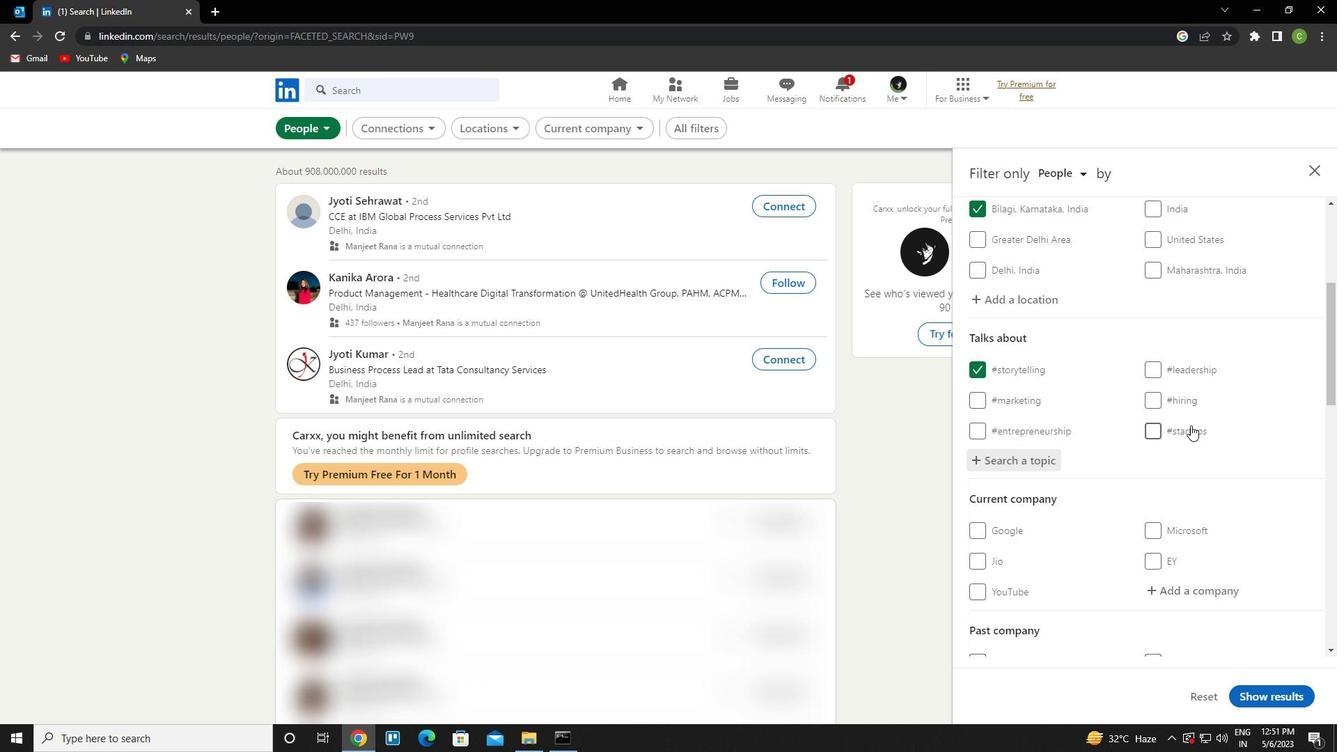 
Action: Mouse scrolled (1181, 426) with delta (0, 0)
Screenshot: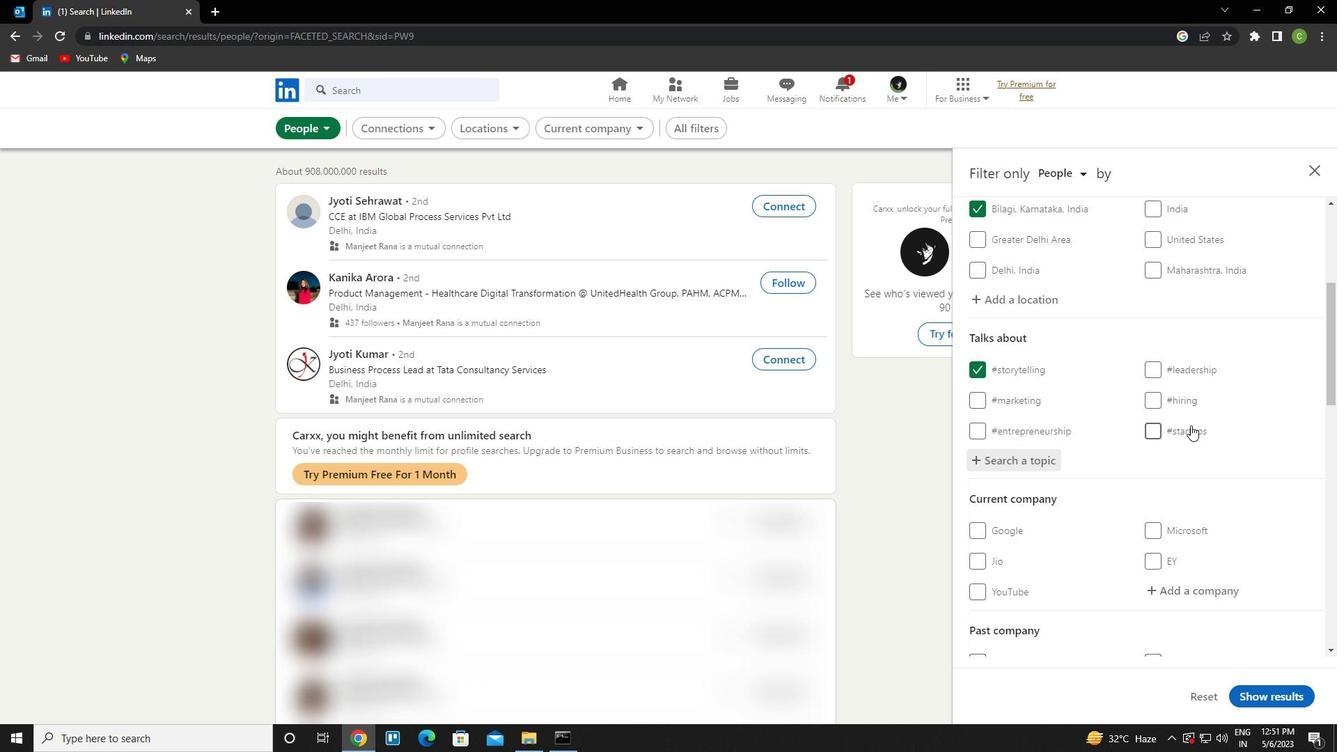 
Action: Mouse moved to (1181, 427)
Screenshot: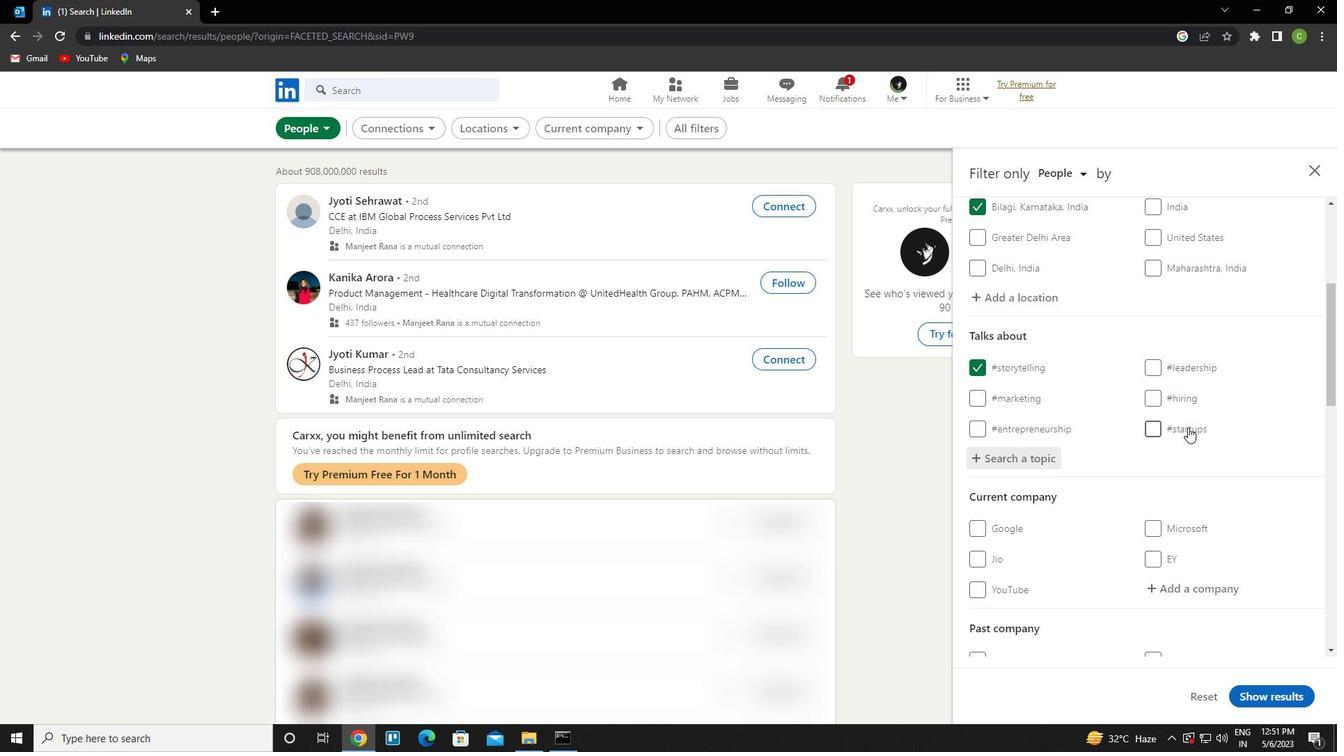 
Action: Mouse scrolled (1181, 426) with delta (0, 0)
Screenshot: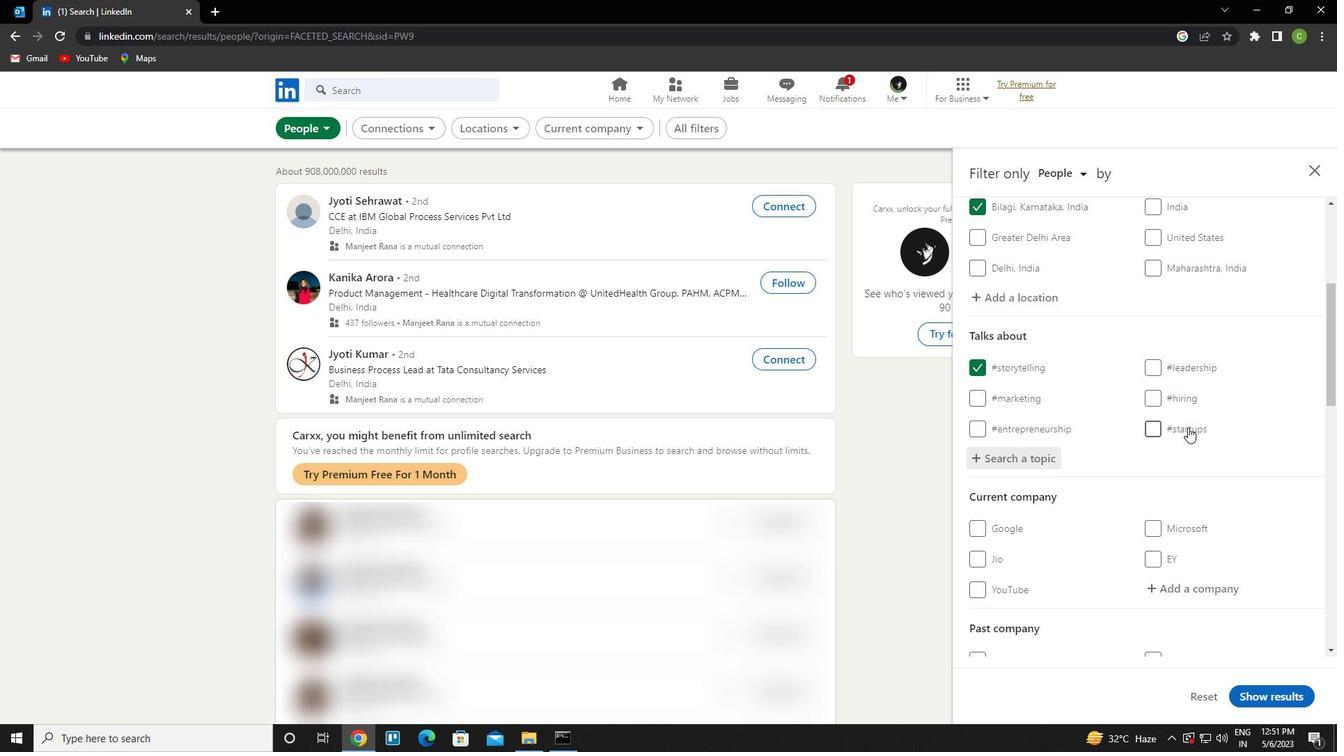 
Action: Mouse scrolled (1181, 426) with delta (0, 0)
Screenshot: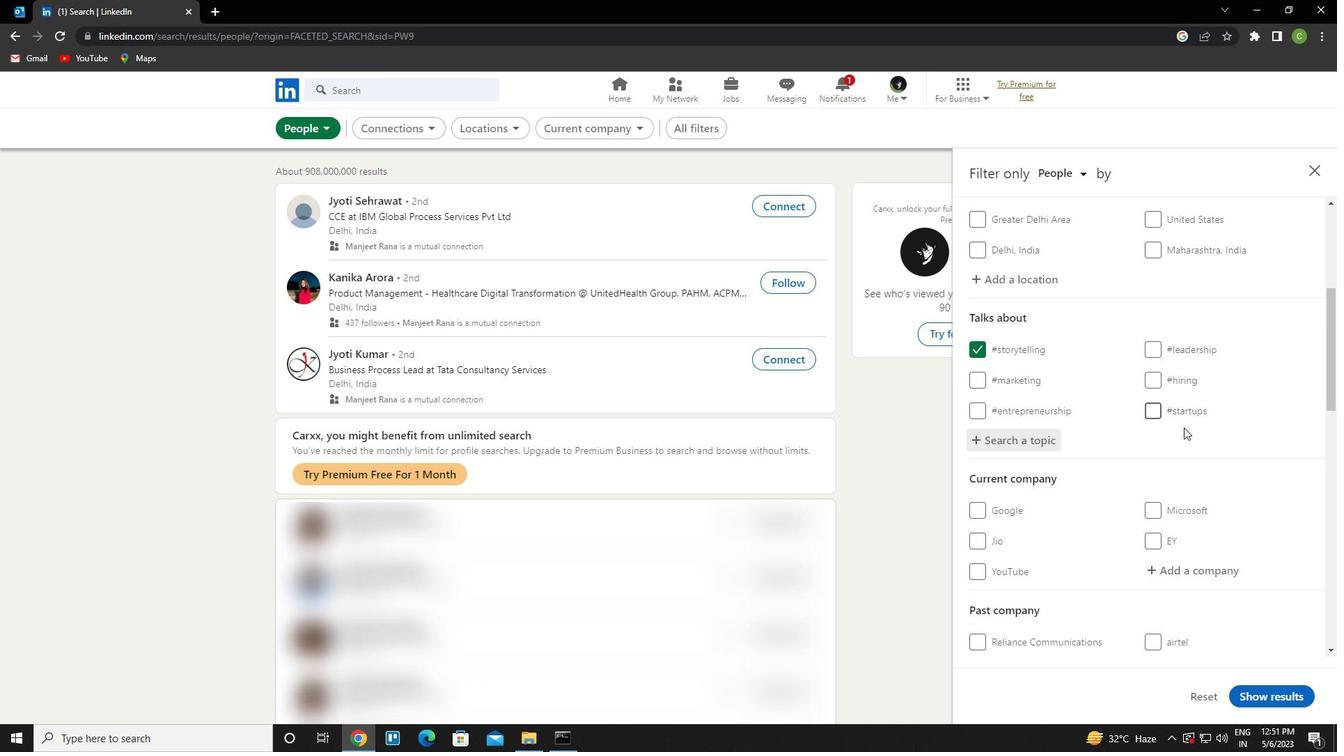 
Action: Mouse scrolled (1181, 426) with delta (0, 0)
Screenshot: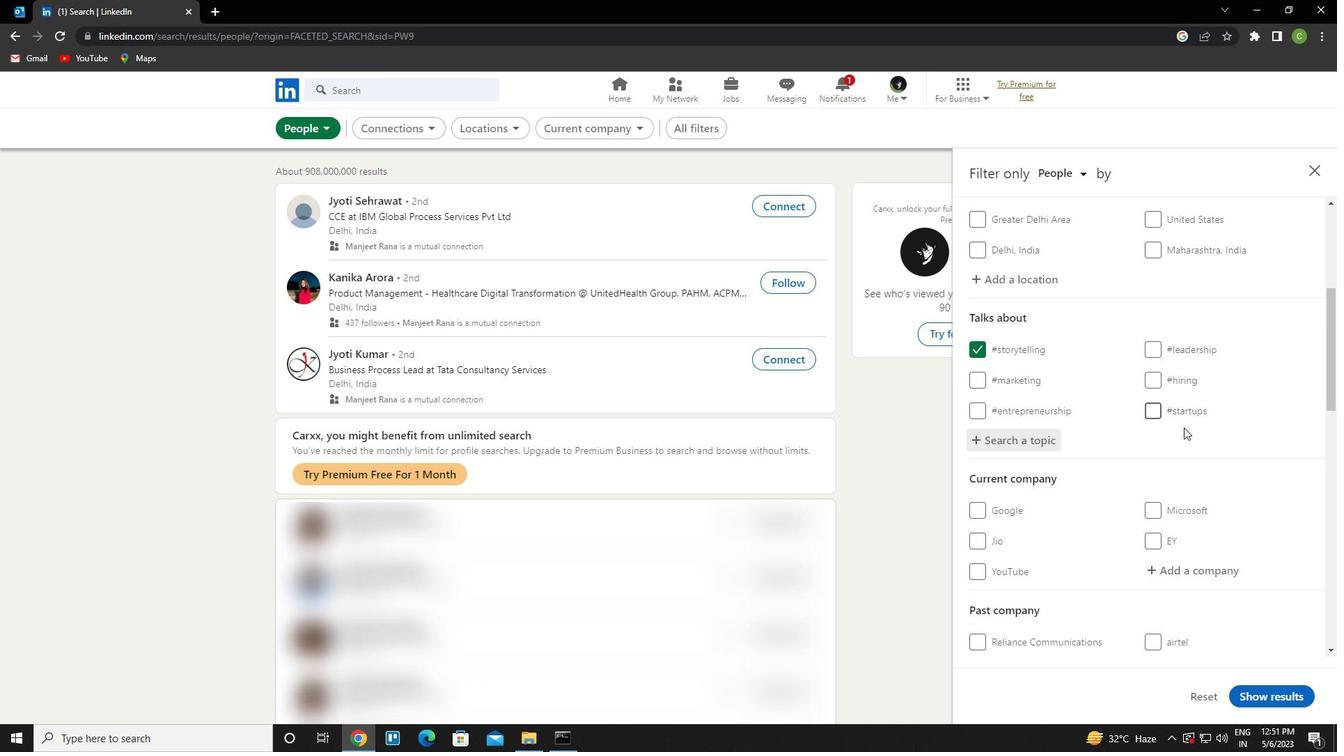 
Action: Mouse scrolled (1181, 426) with delta (0, 0)
Screenshot: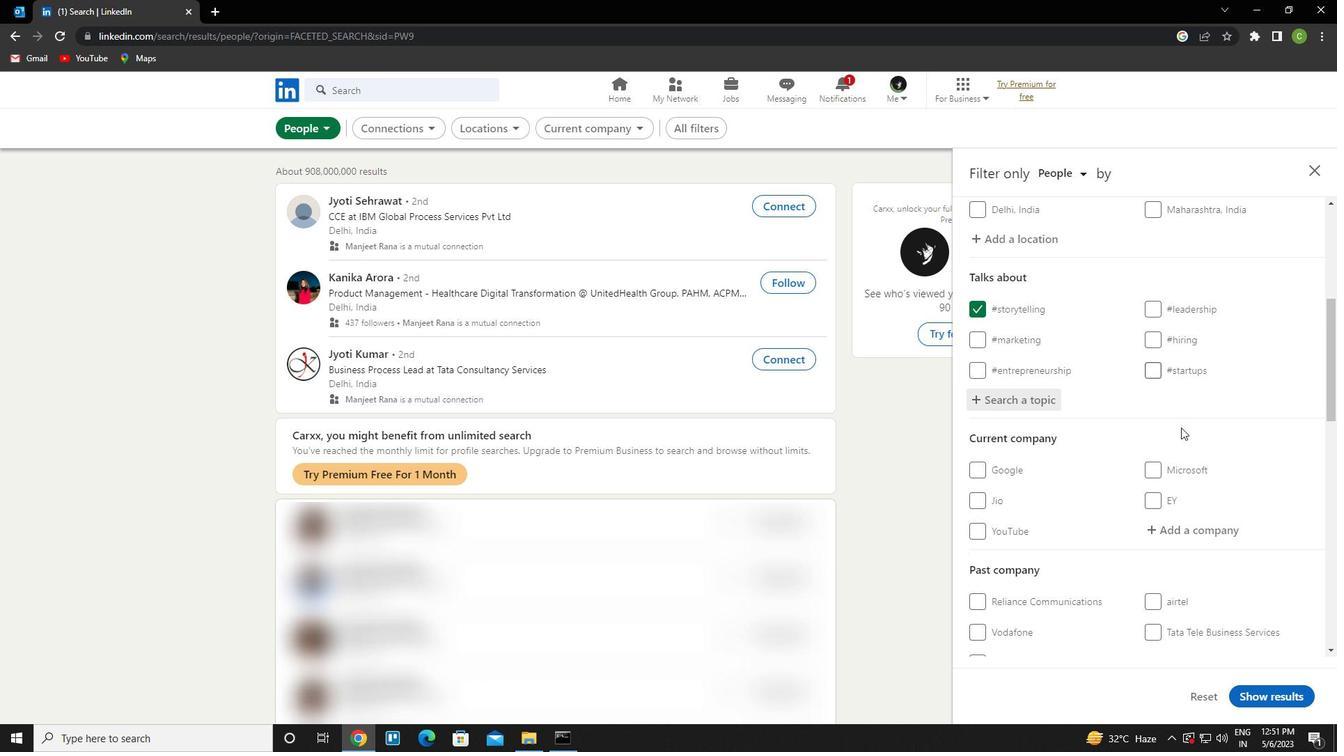 
Action: Mouse moved to (1159, 462)
Screenshot: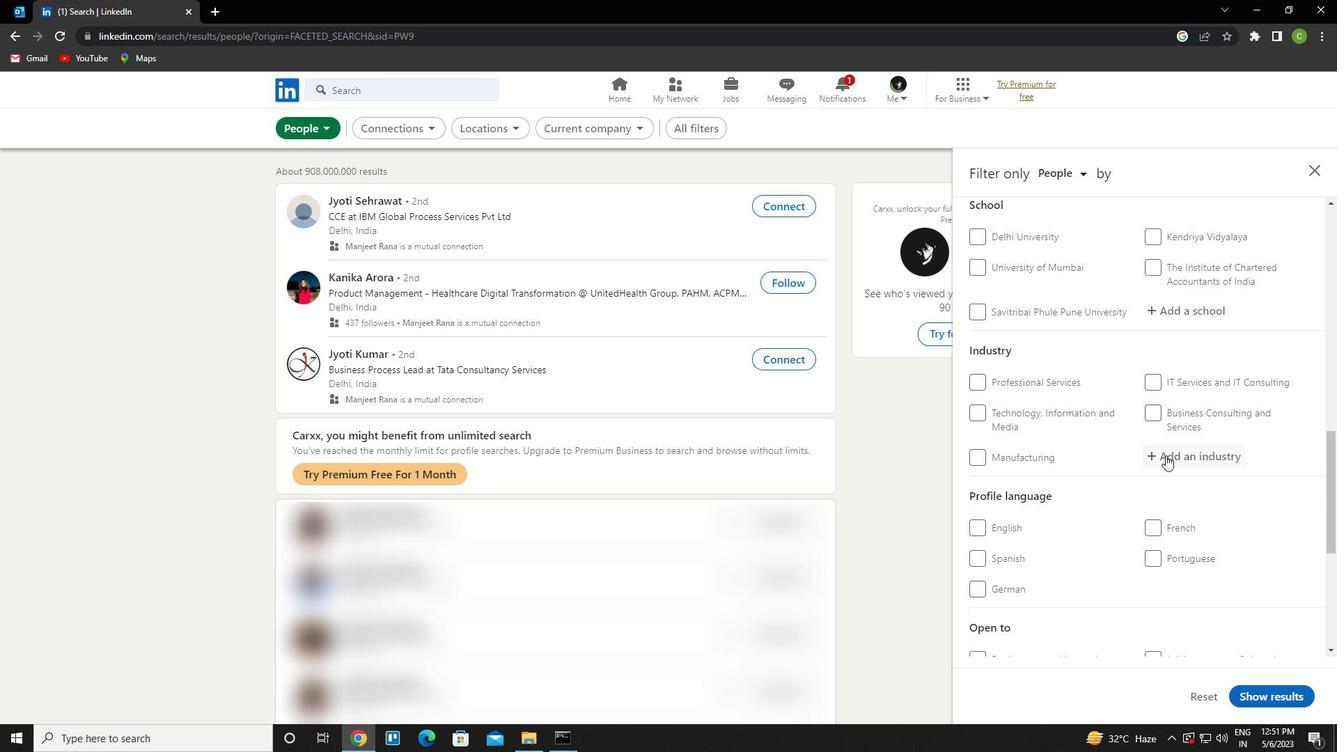 
Action: Mouse scrolled (1159, 461) with delta (0, 0)
Screenshot: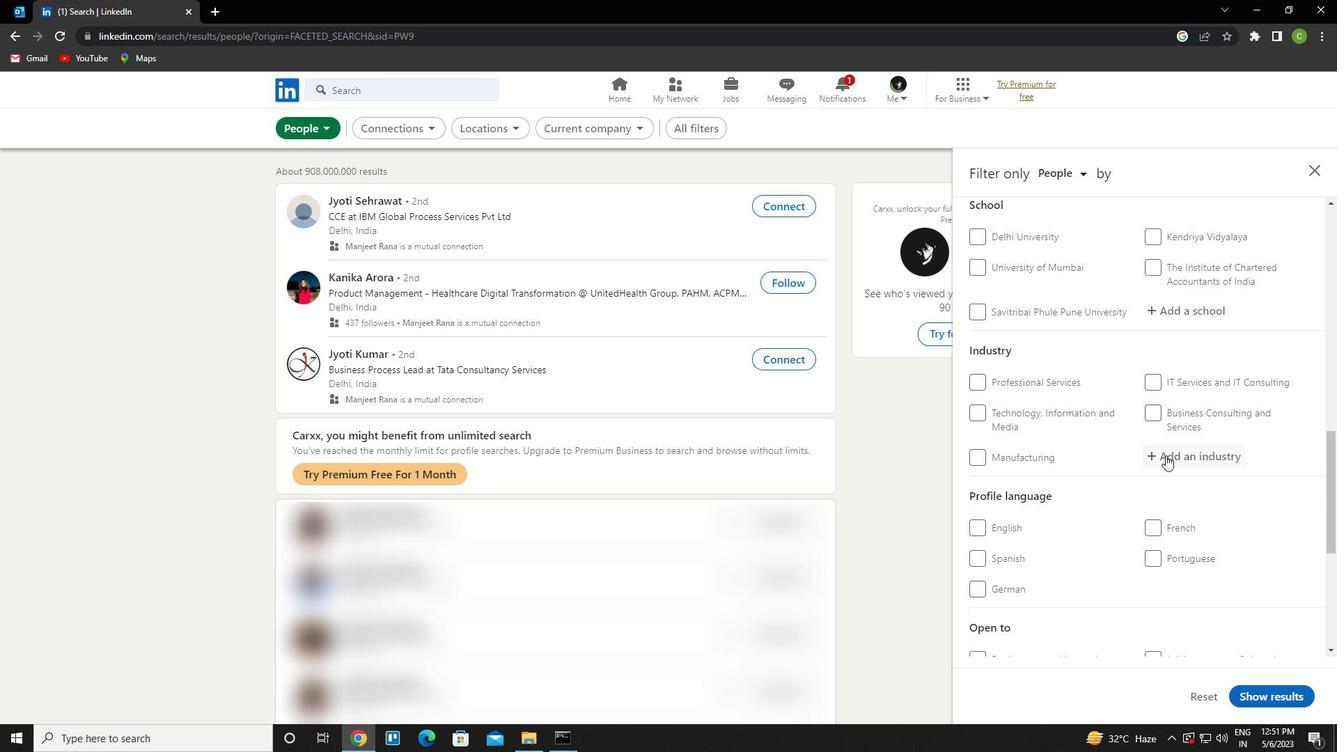 
Action: Mouse moved to (976, 486)
Screenshot: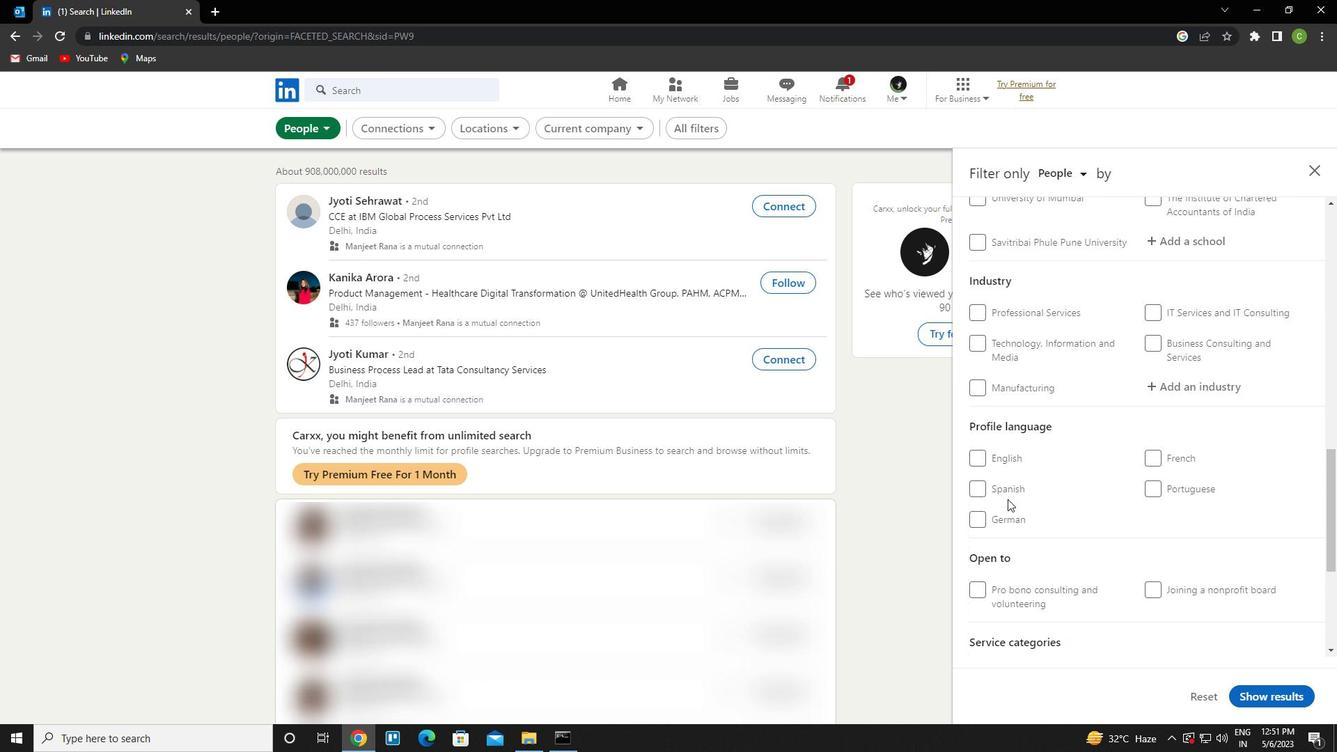 
Action: Mouse pressed left at (976, 486)
Screenshot: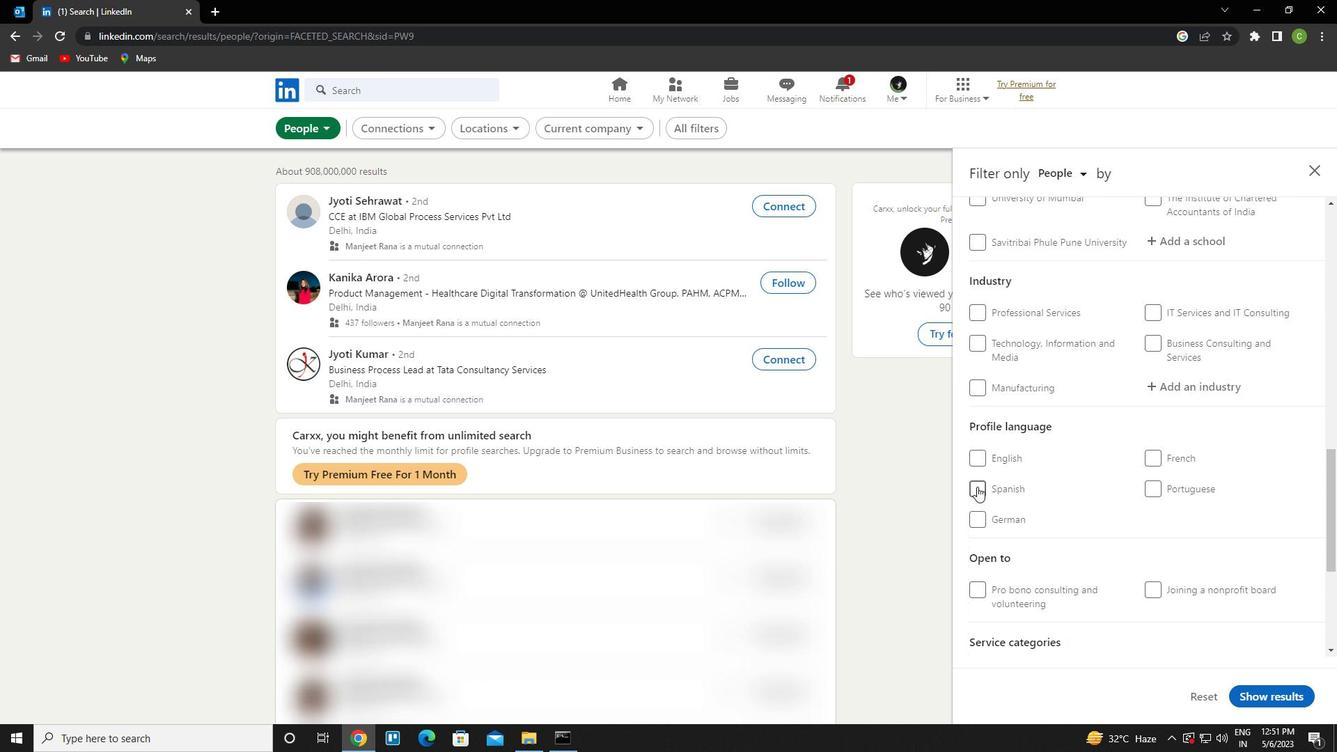 
Action: Mouse moved to (1061, 422)
Screenshot: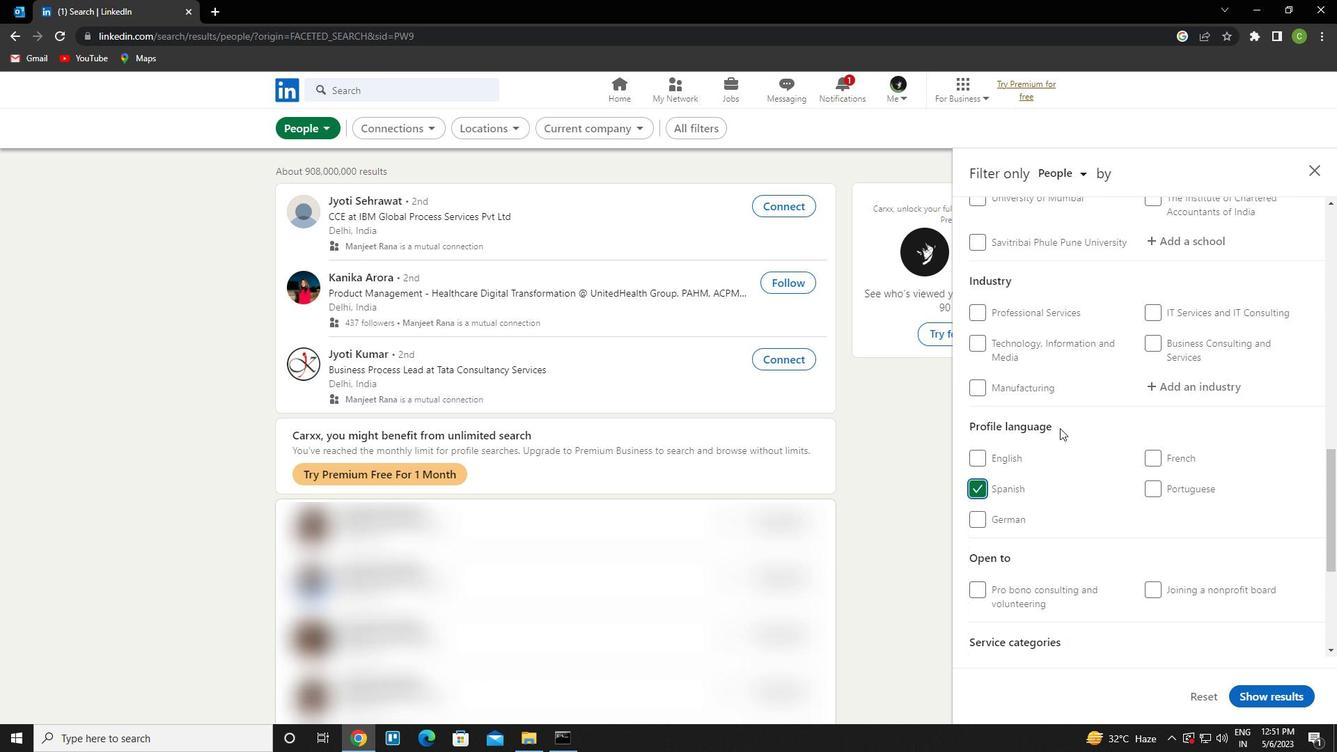 
Action: Mouse scrolled (1061, 423) with delta (0, 0)
Screenshot: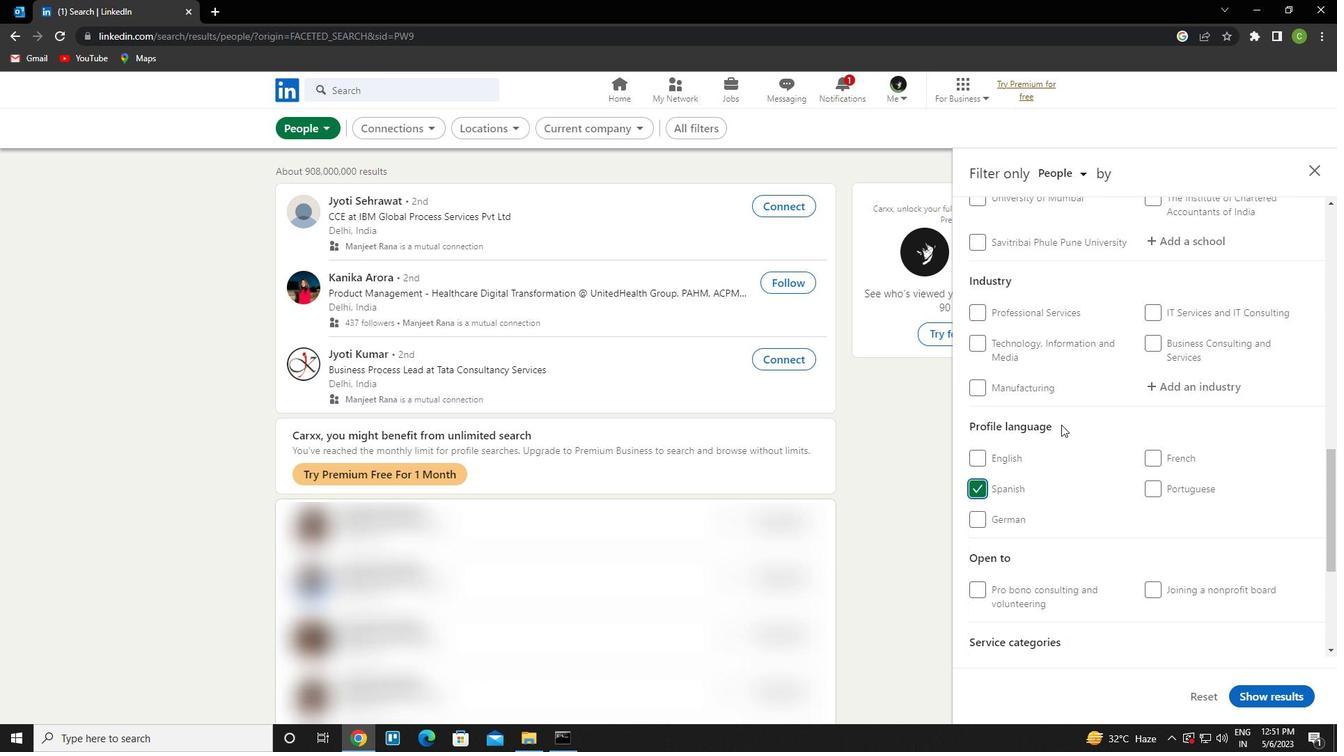 
Action: Mouse moved to (1062, 421)
Screenshot: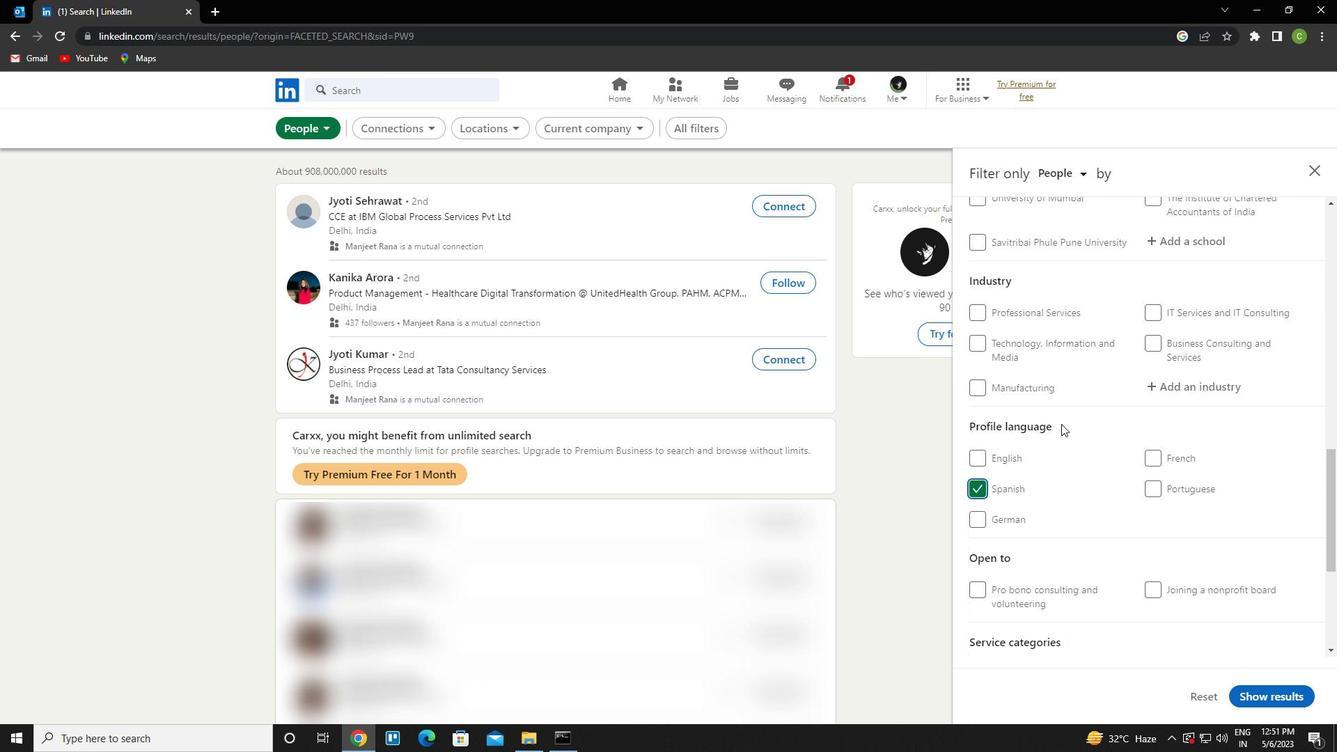 
Action: Mouse scrolled (1062, 421) with delta (0, 0)
Screenshot: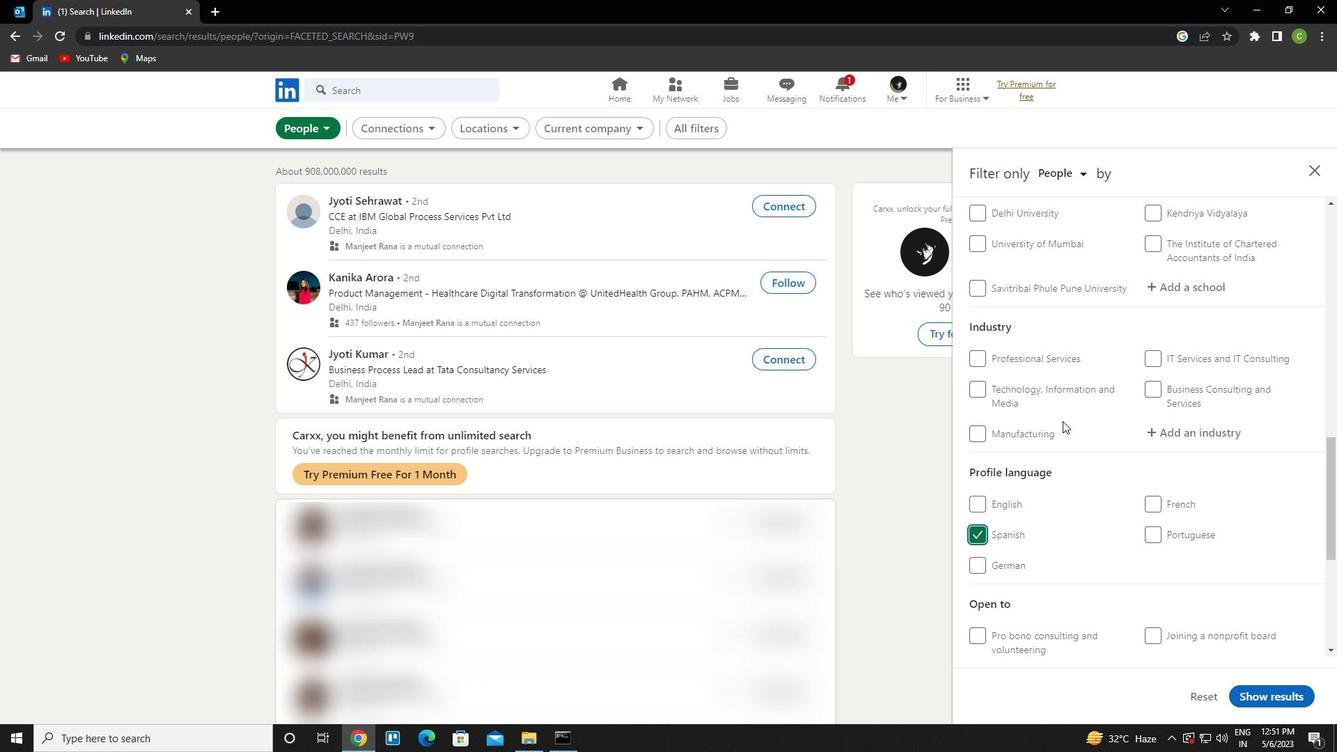
Action: Mouse scrolled (1062, 421) with delta (0, 0)
Screenshot: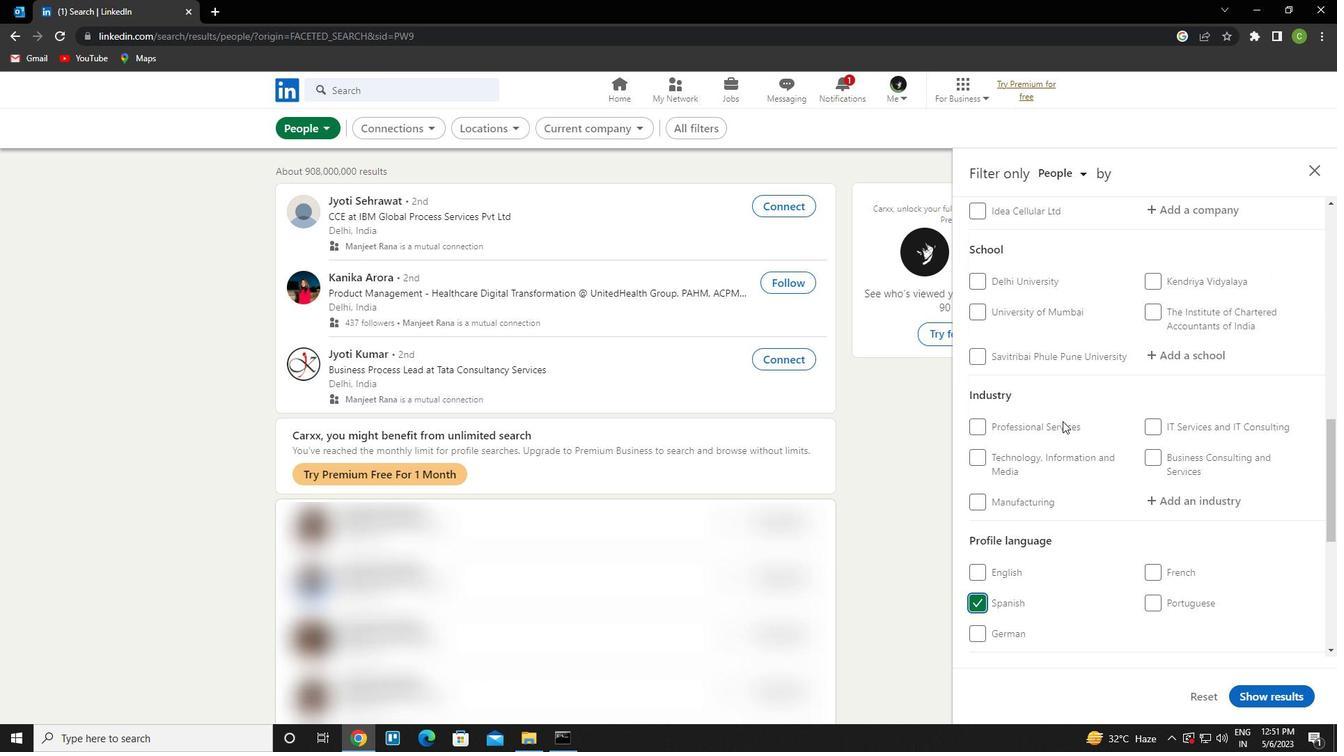 
Action: Mouse scrolled (1062, 421) with delta (0, 0)
Screenshot: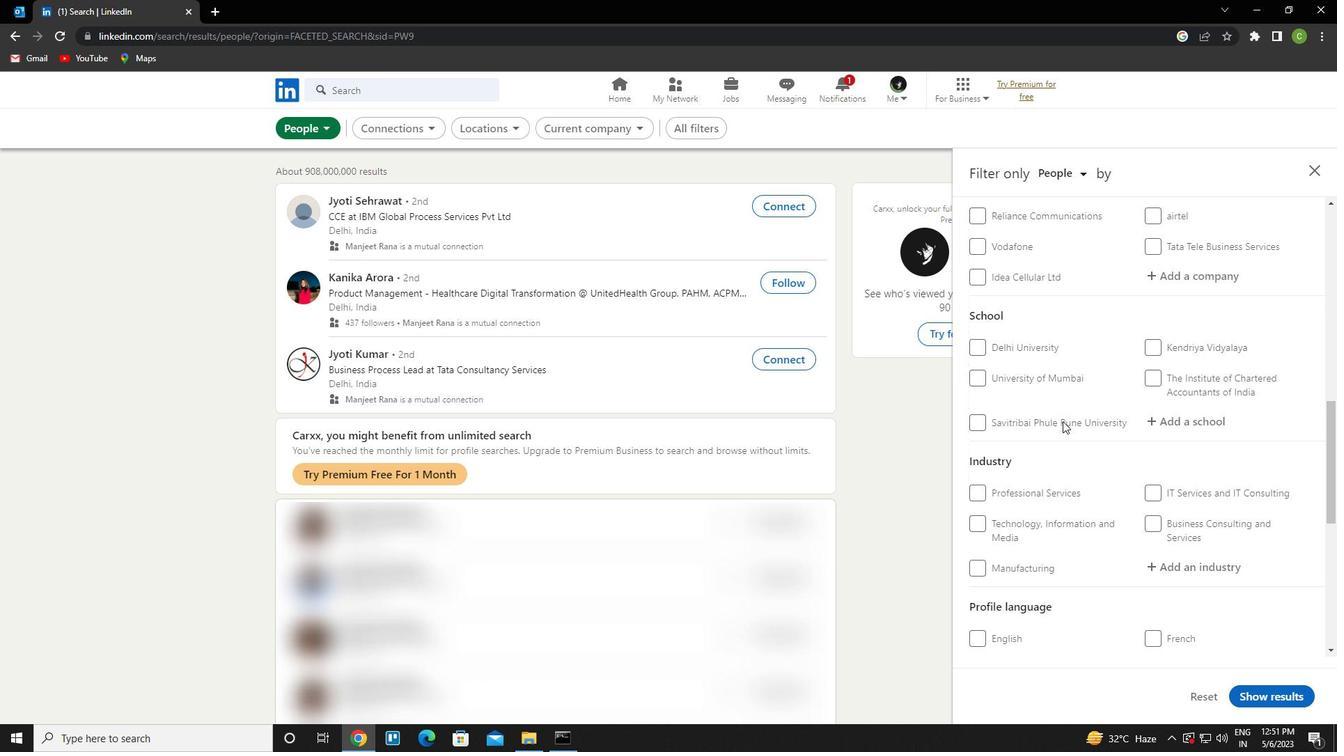 
Action: Mouse moved to (1055, 340)
Screenshot: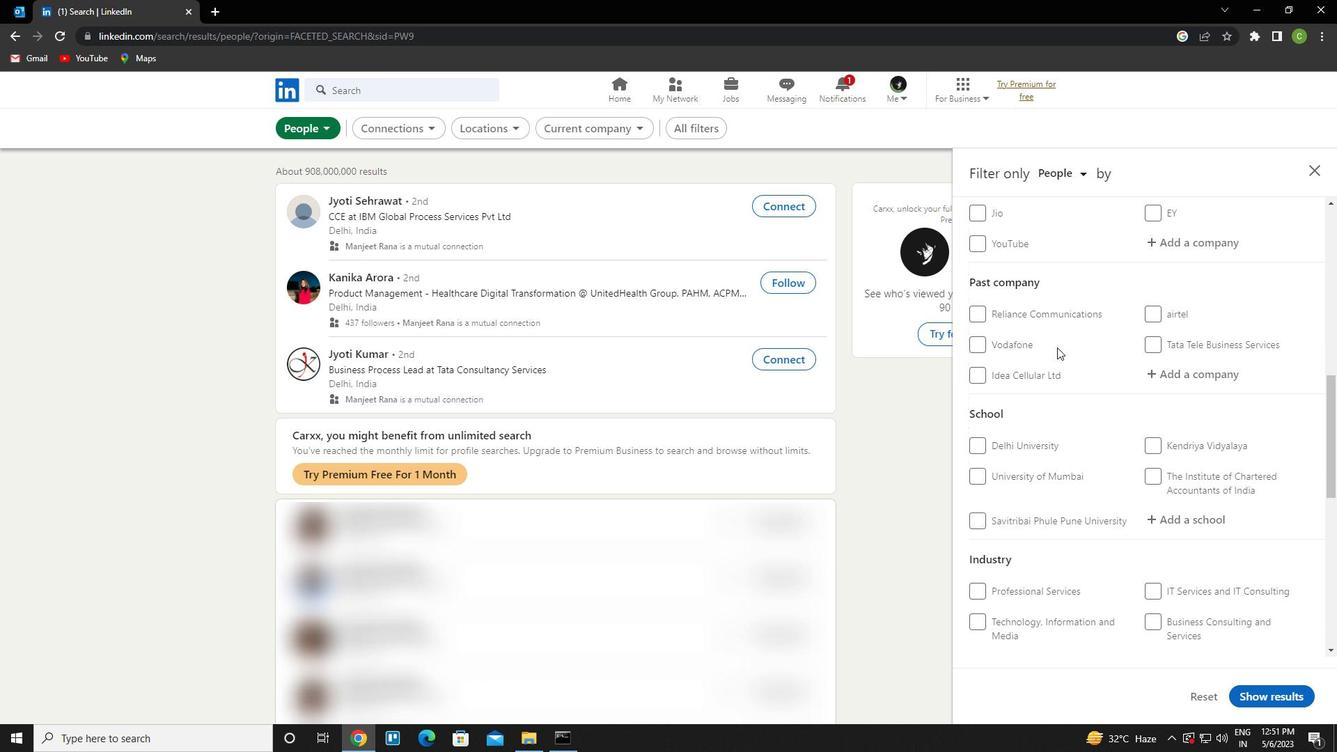 
Action: Mouse scrolled (1055, 341) with delta (0, 0)
Screenshot: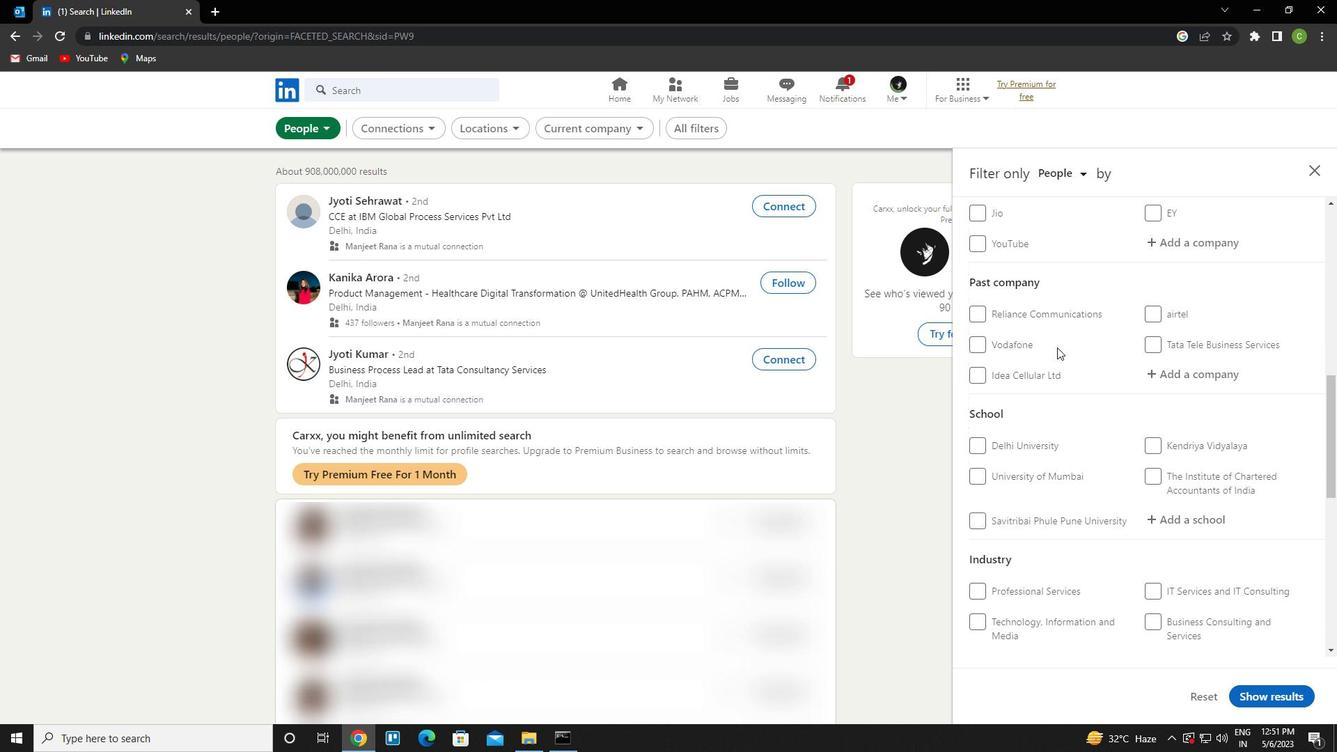 
Action: Mouse scrolled (1055, 341) with delta (0, 0)
Screenshot: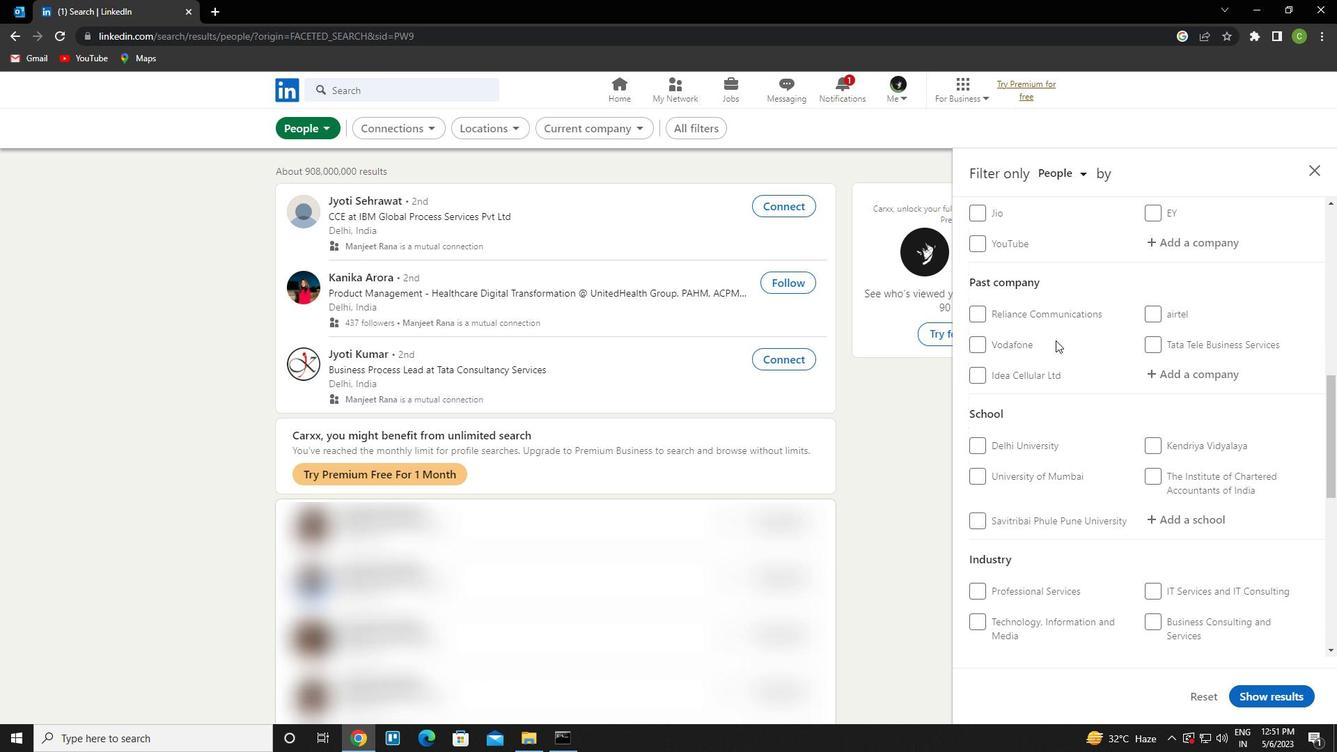 
Action: Mouse moved to (1197, 382)
Screenshot: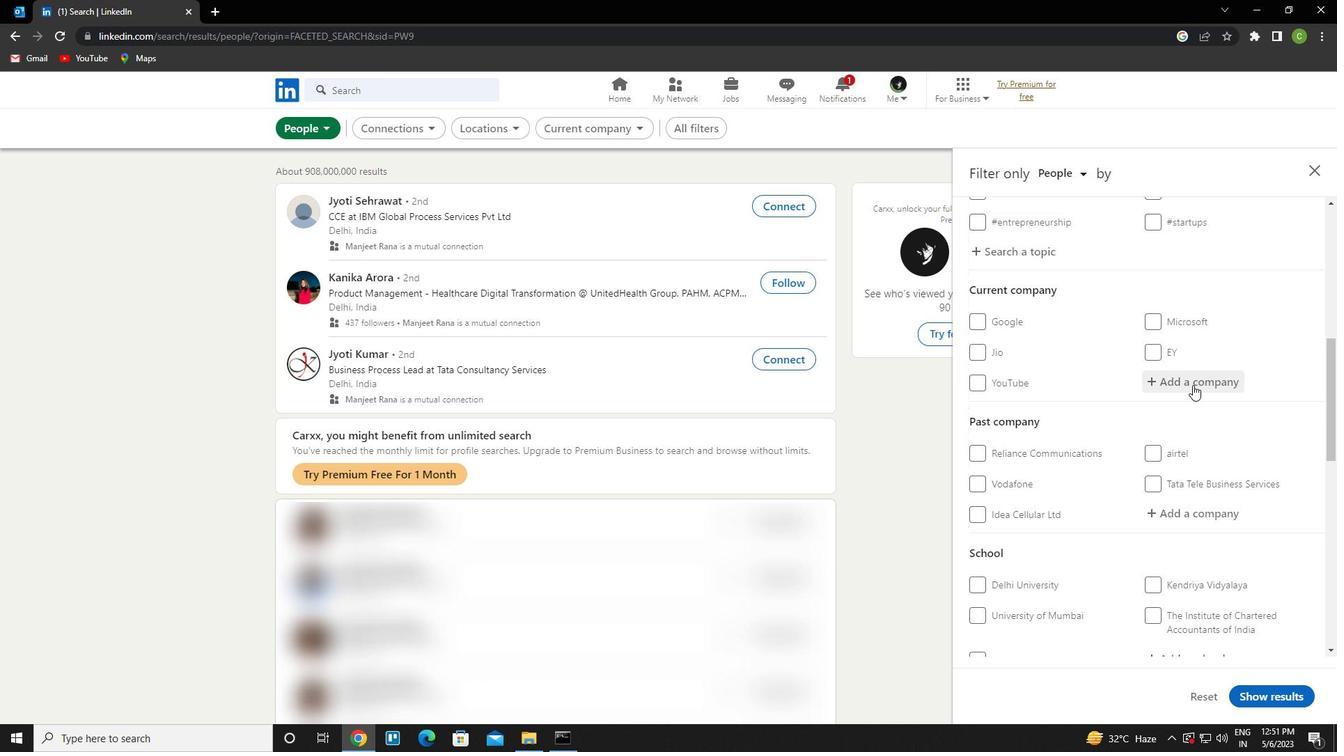 
Action: Mouse pressed left at (1197, 382)
Screenshot: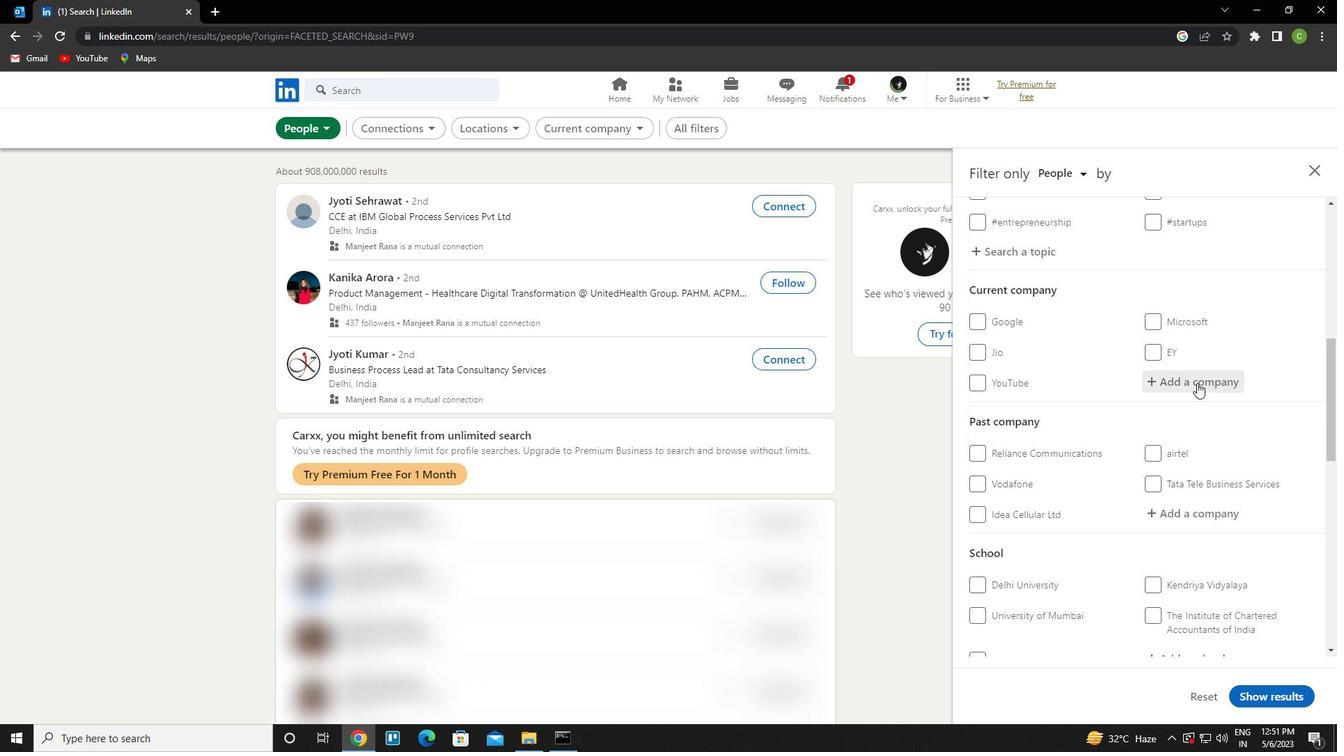 
Action: Key pressed <Key.caps_lock>d<Key.caps_lock>aimler<Key.space>india<Key.space>col<Key.backspace>mmercial<Key.space>vehicles<Key.down><Key.enter>
Screenshot: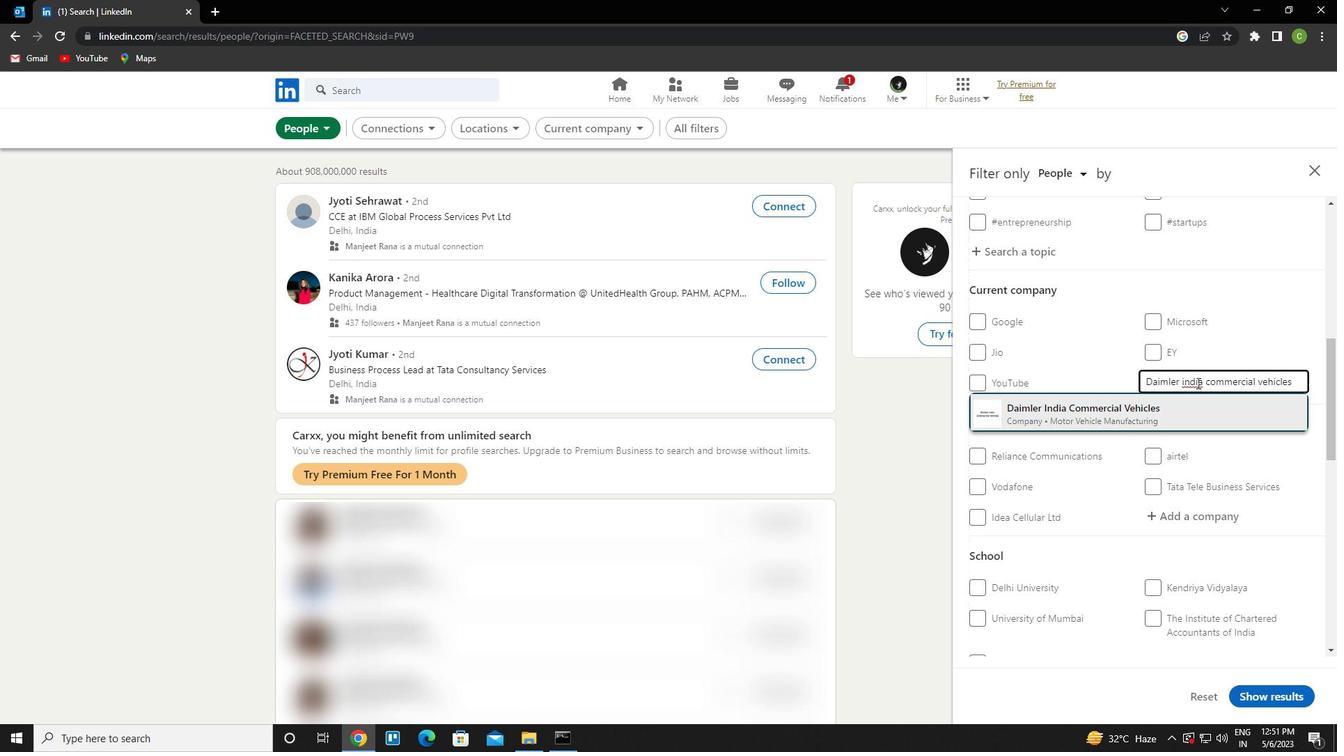 
Action: Mouse moved to (1204, 377)
Screenshot: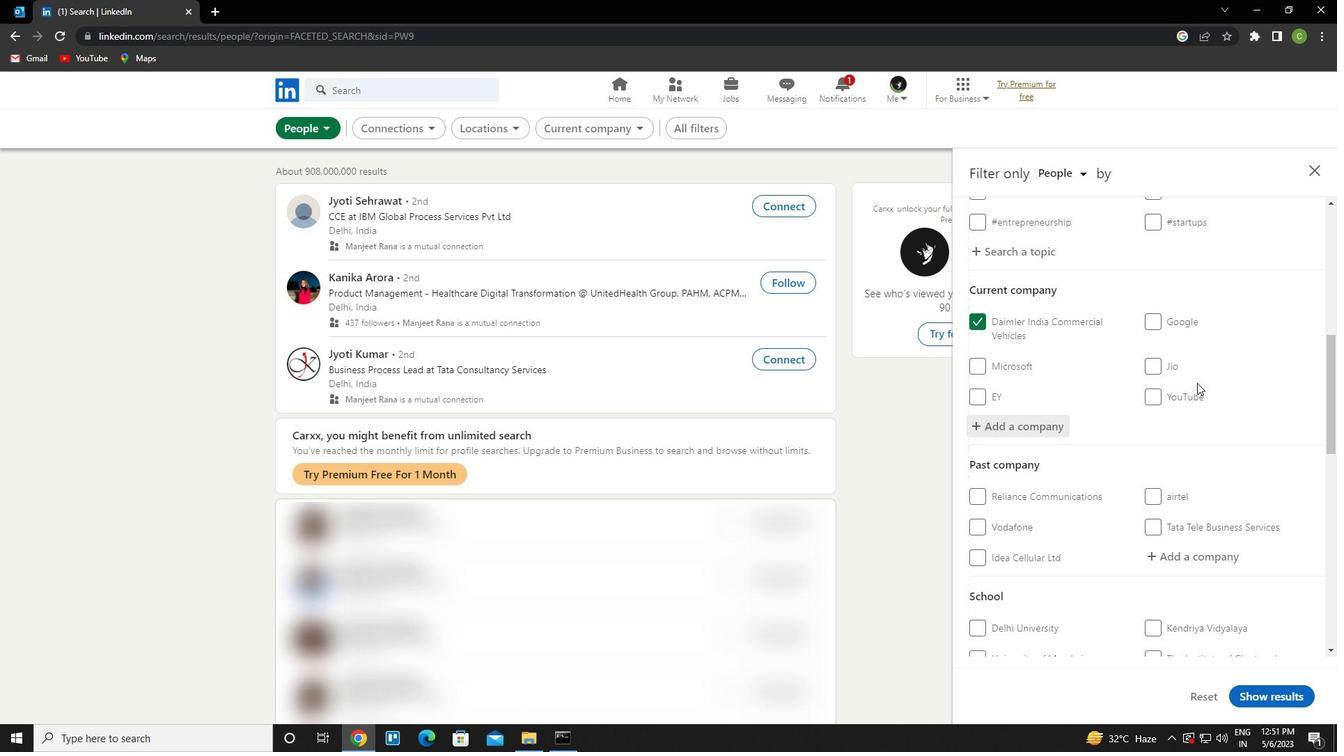 
Action: Mouse scrolled (1204, 376) with delta (0, 0)
Screenshot: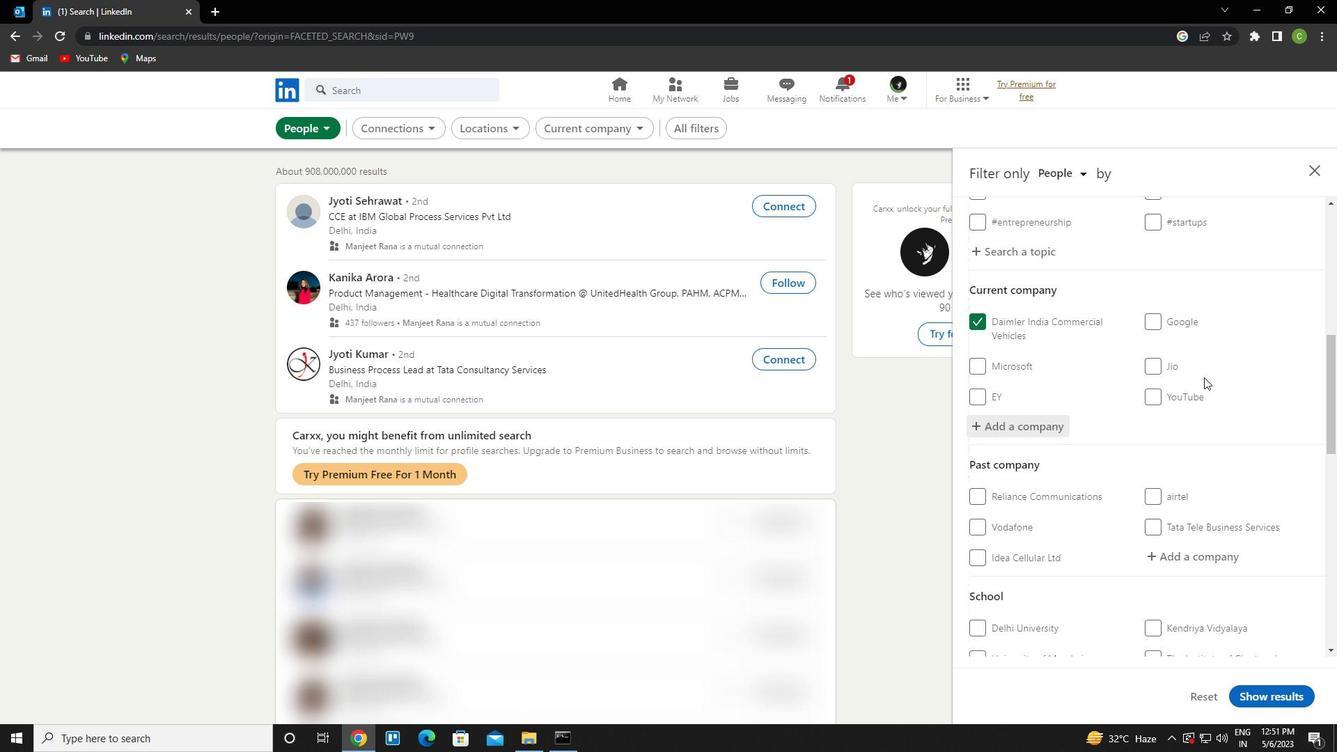 
Action: Mouse moved to (1177, 382)
Screenshot: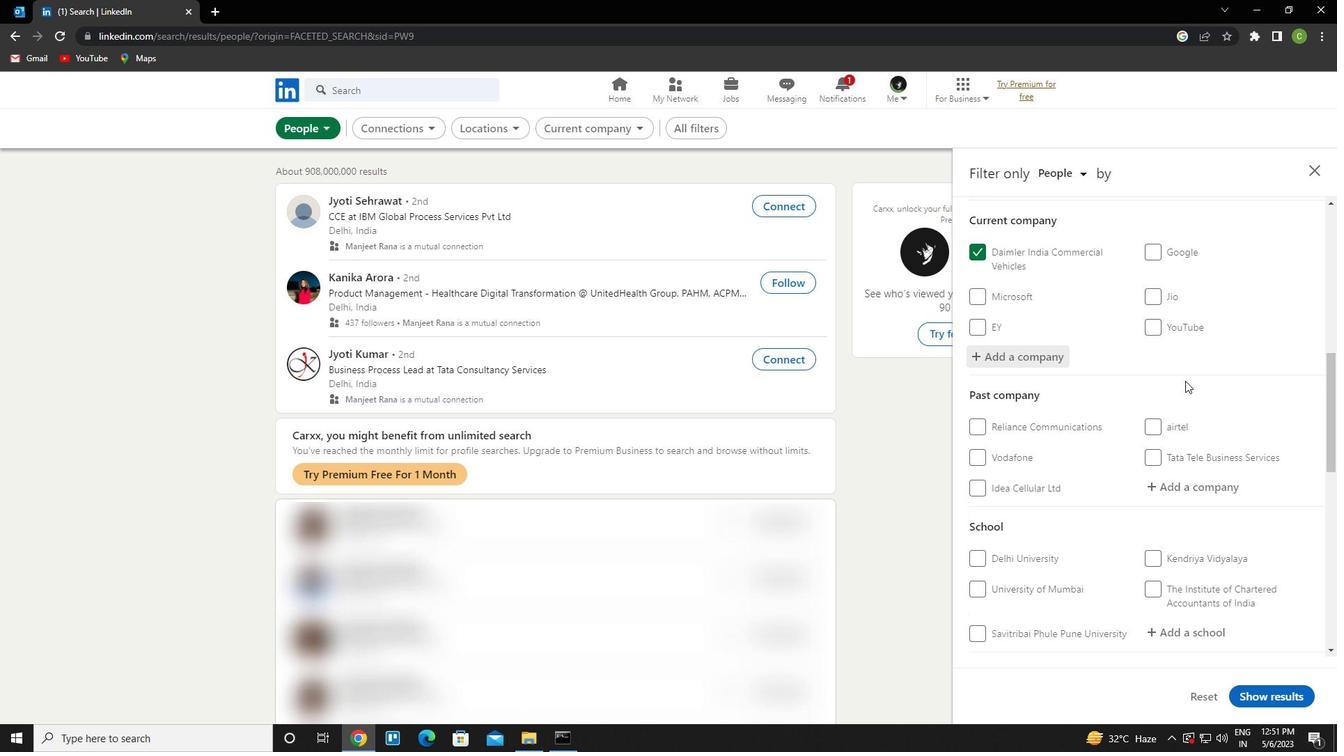 
Action: Mouse scrolled (1177, 381) with delta (0, 0)
Screenshot: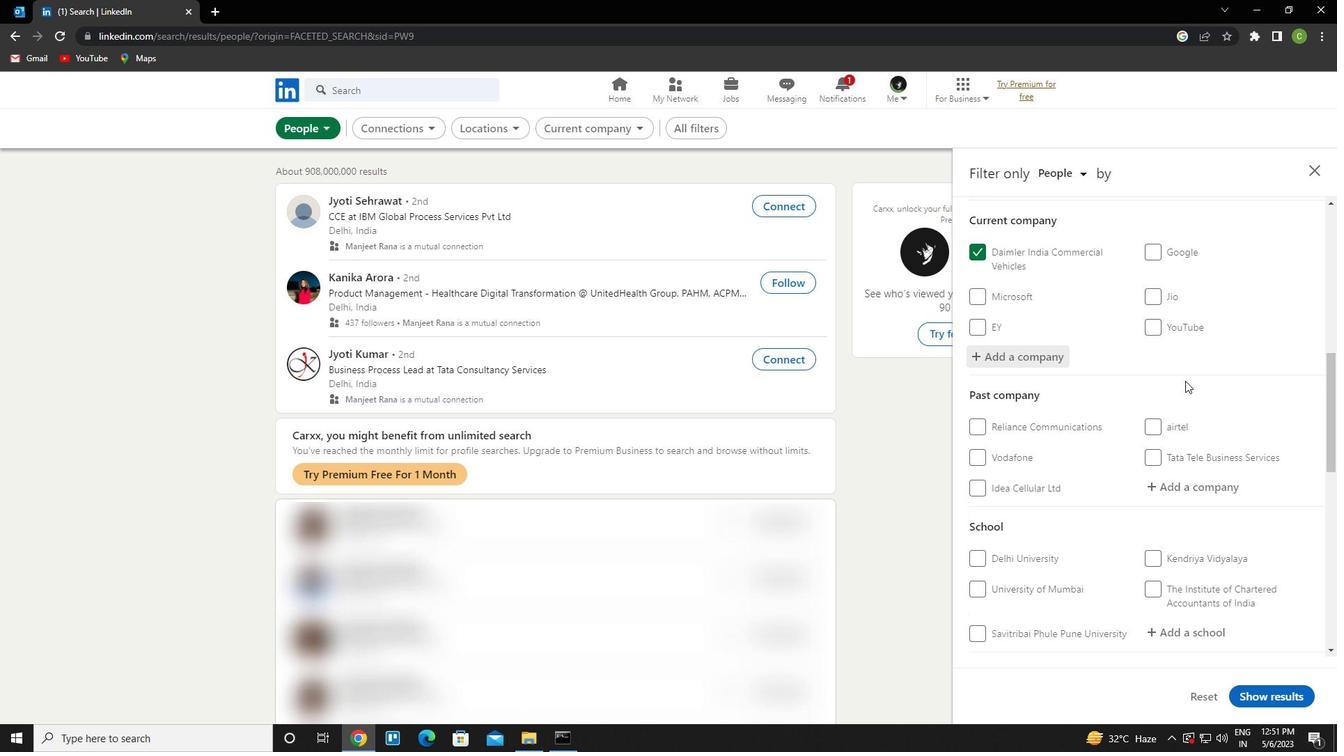 
Action: Mouse moved to (1170, 385)
Screenshot: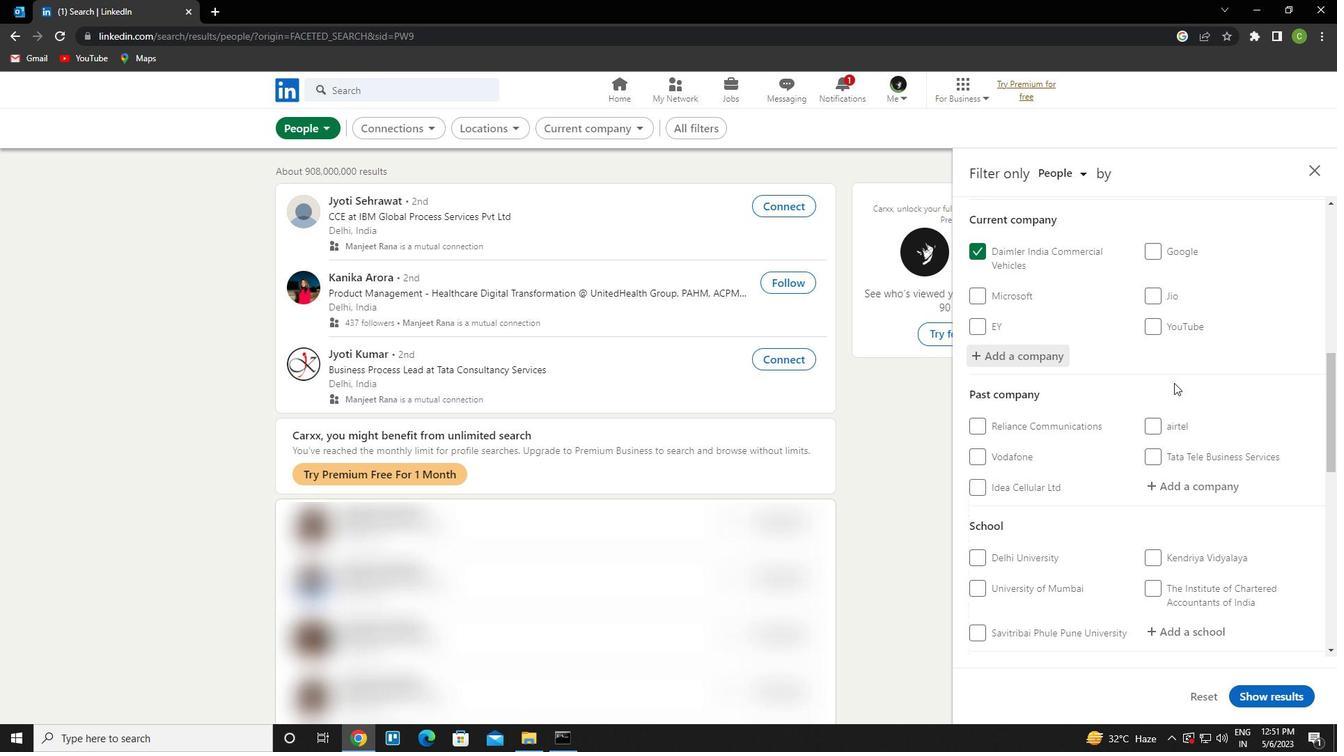
Action: Mouse scrolled (1170, 385) with delta (0, 0)
Screenshot: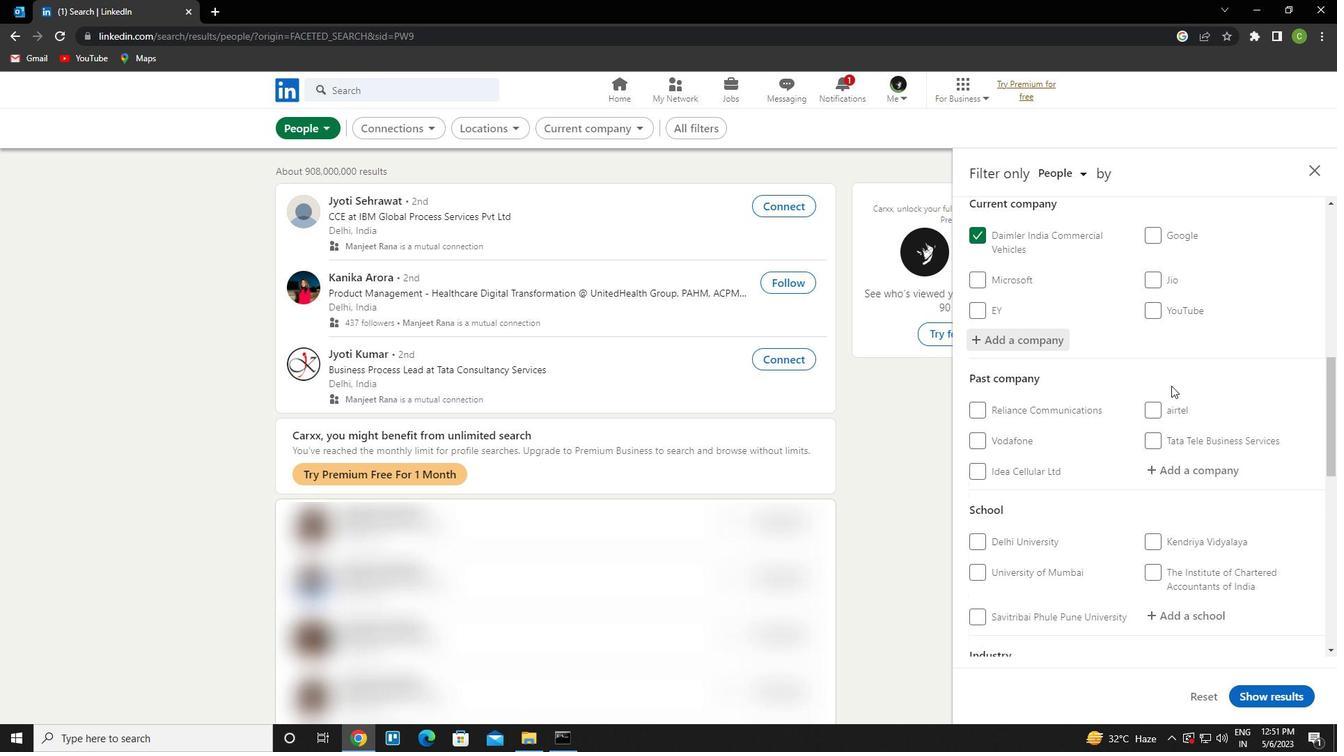 
Action: Mouse moved to (1170, 386)
Screenshot: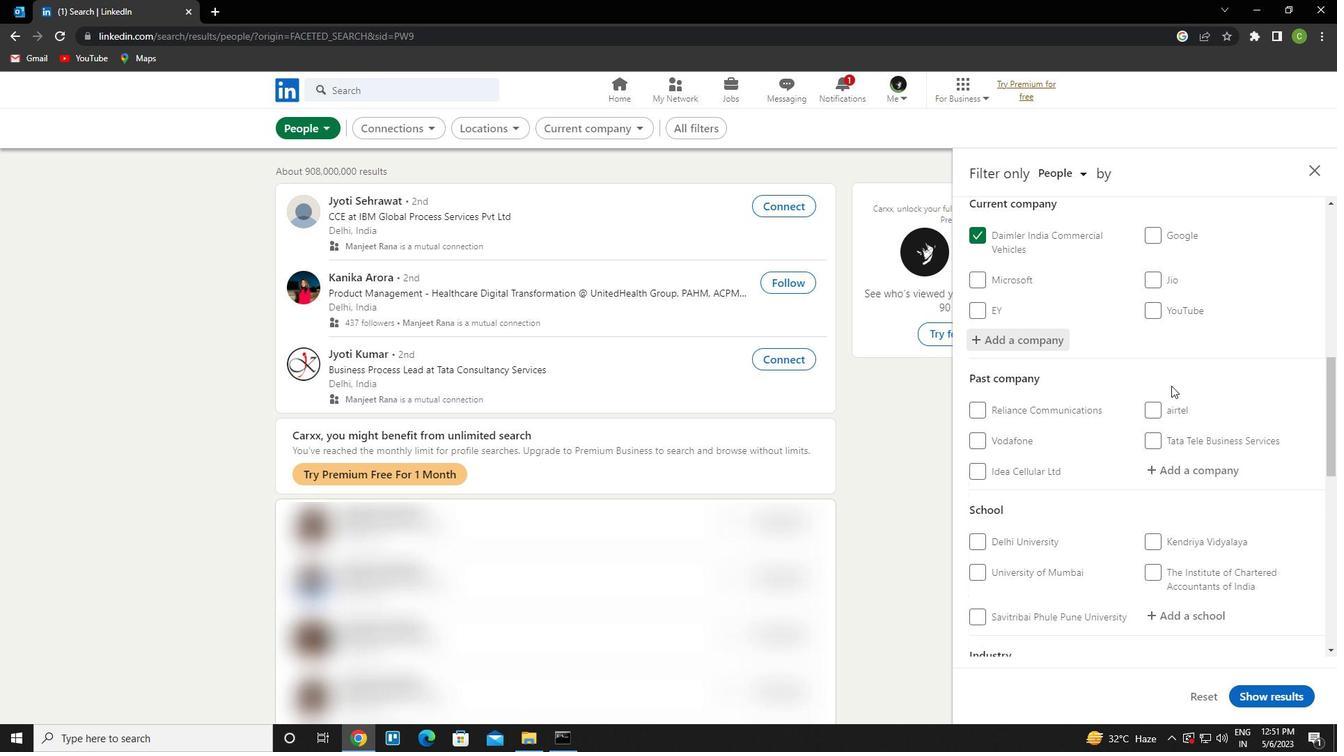
Action: Mouse scrolled (1170, 385) with delta (0, 0)
Screenshot: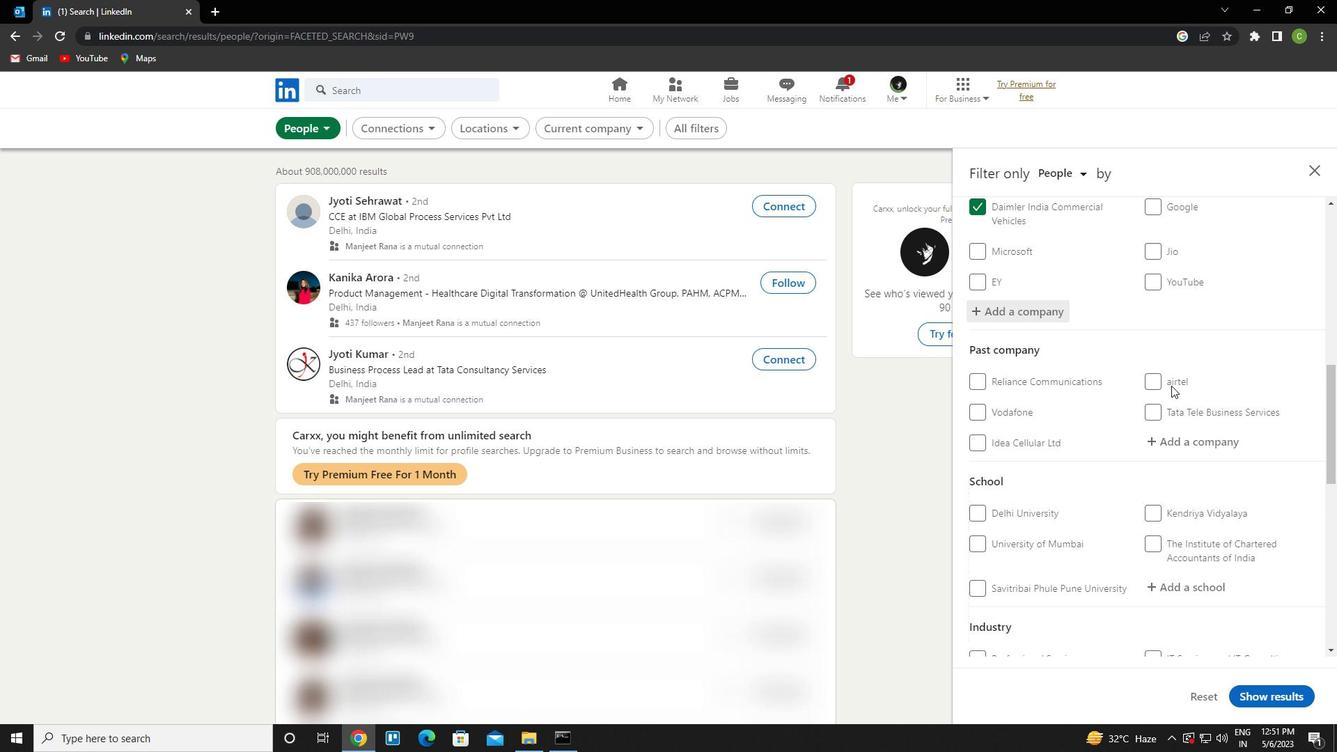 
Action: Mouse moved to (1183, 422)
Screenshot: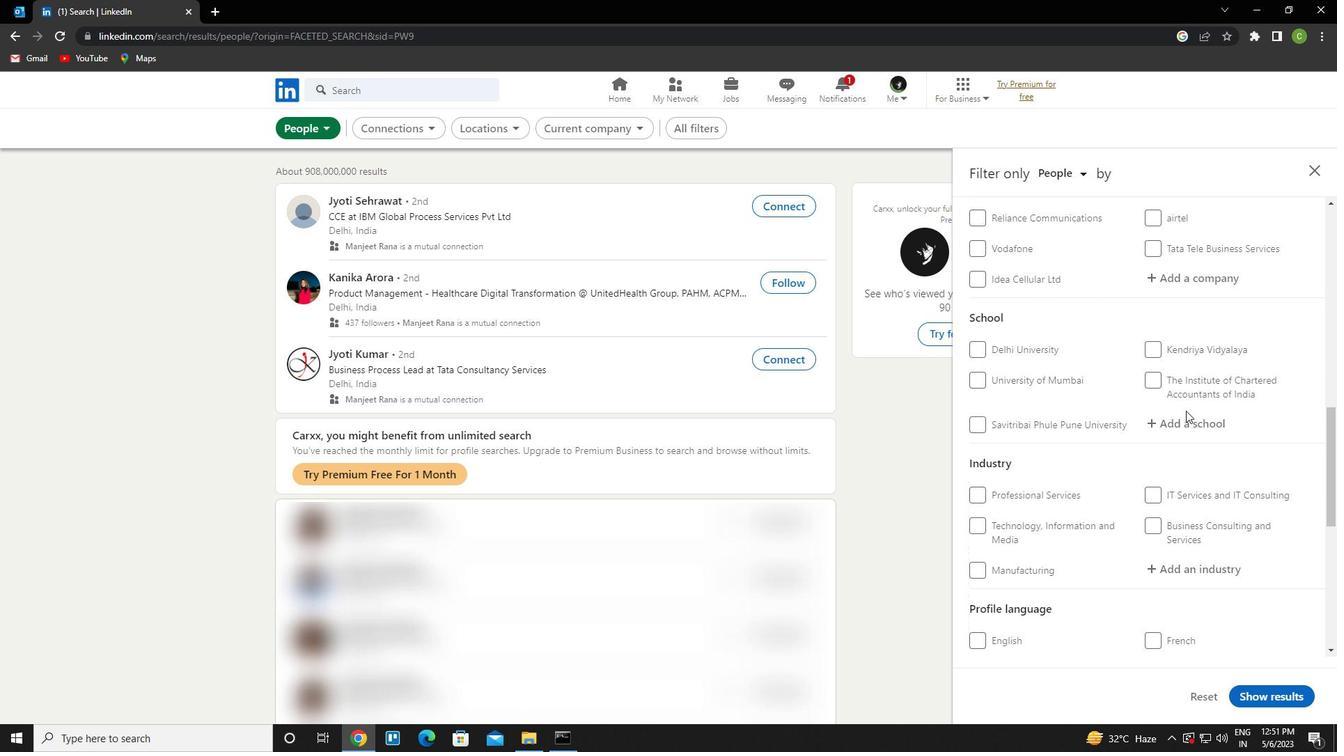 
Action: Mouse pressed left at (1183, 422)
Screenshot: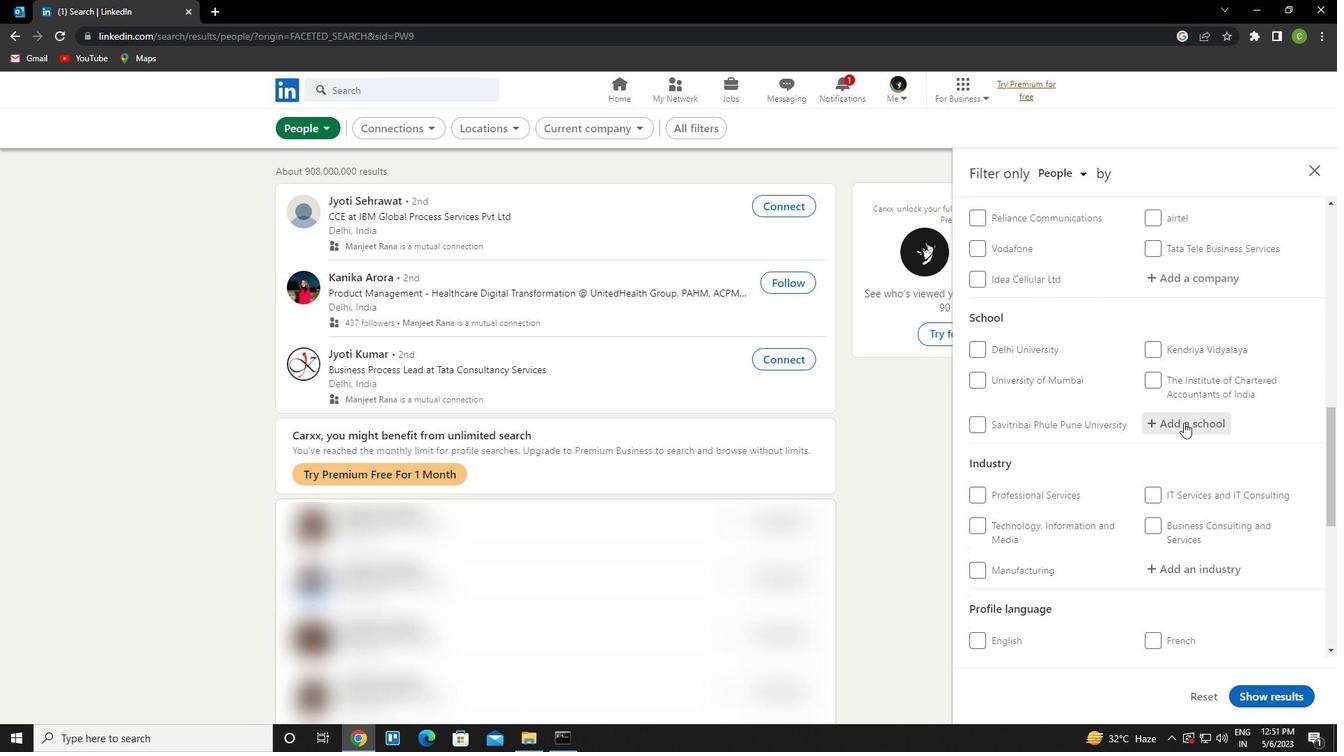 
Action: Key pressed <Key.caps_lock>c<Key.caps_lock>entral<Key.space>university<Key.space>of<Key.space>haryana<Key.down><Key.enter>
Screenshot: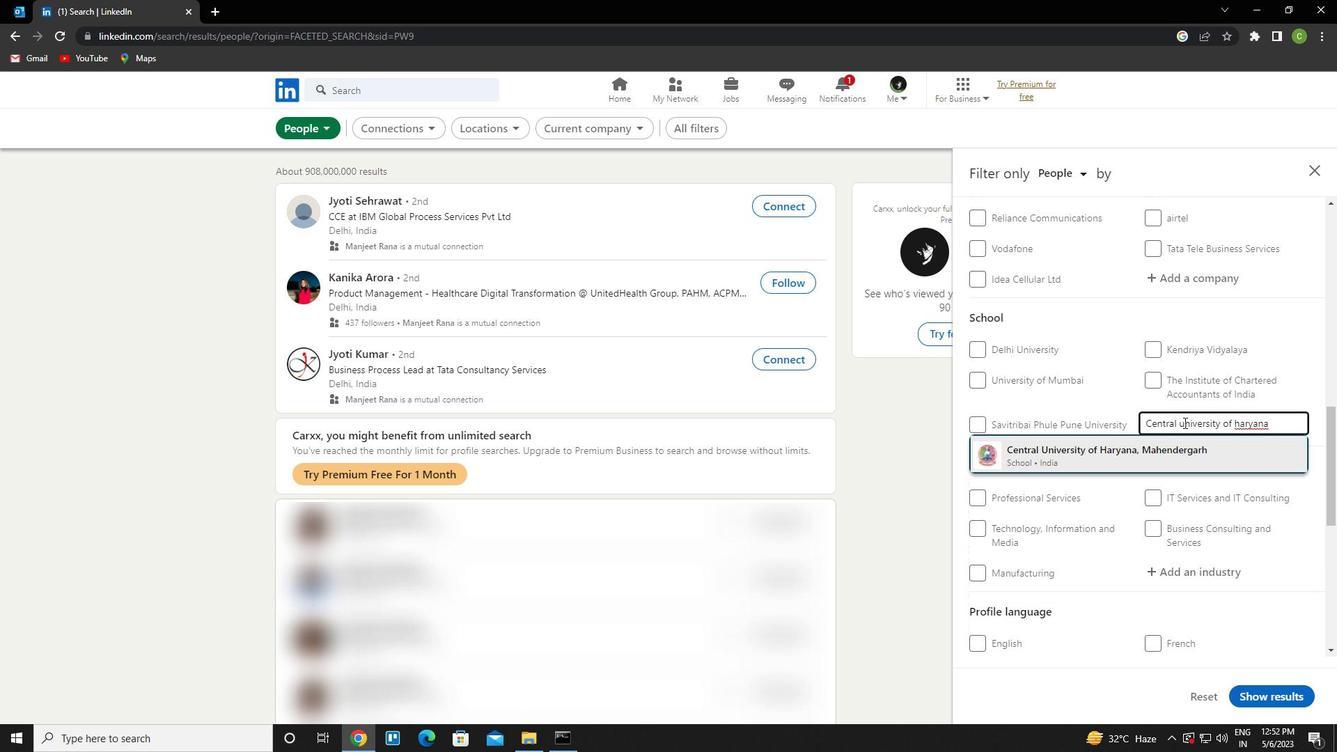 
Action: Mouse moved to (1183, 422)
Screenshot: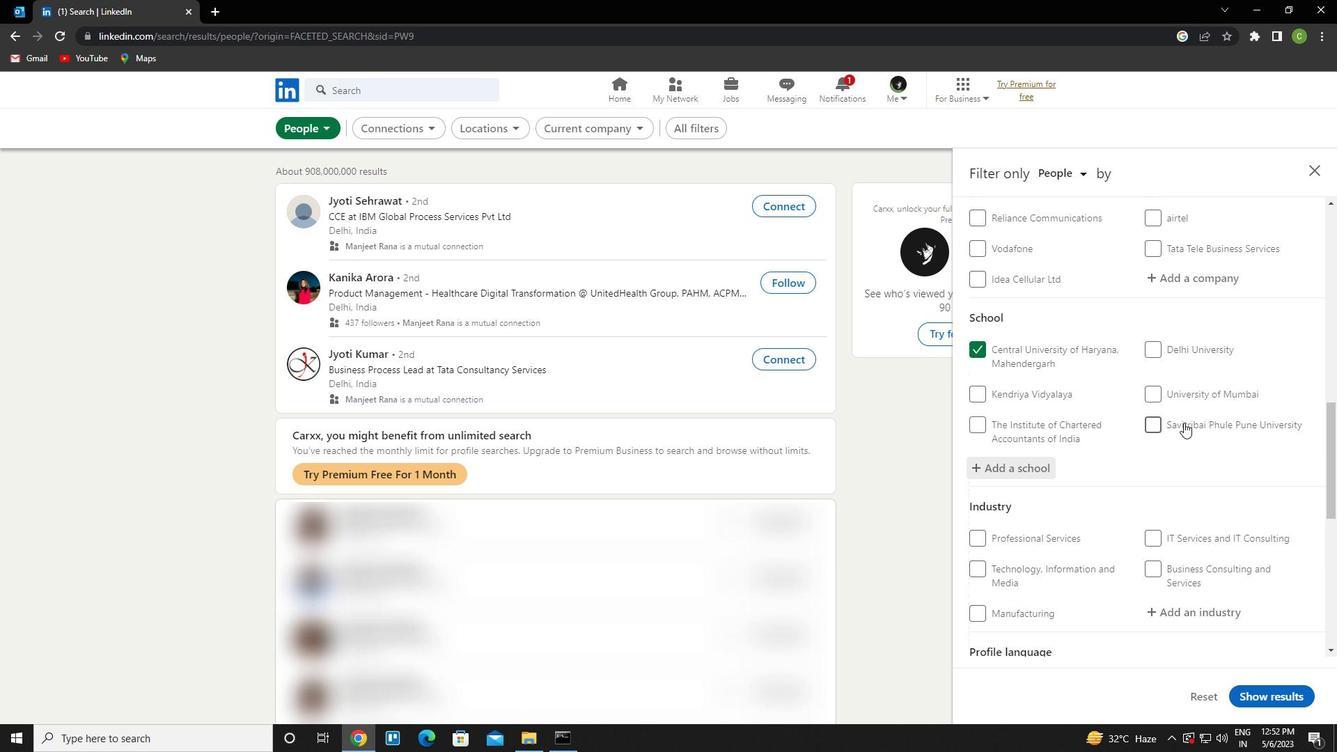 
Action: Mouse scrolled (1183, 421) with delta (0, 0)
Screenshot: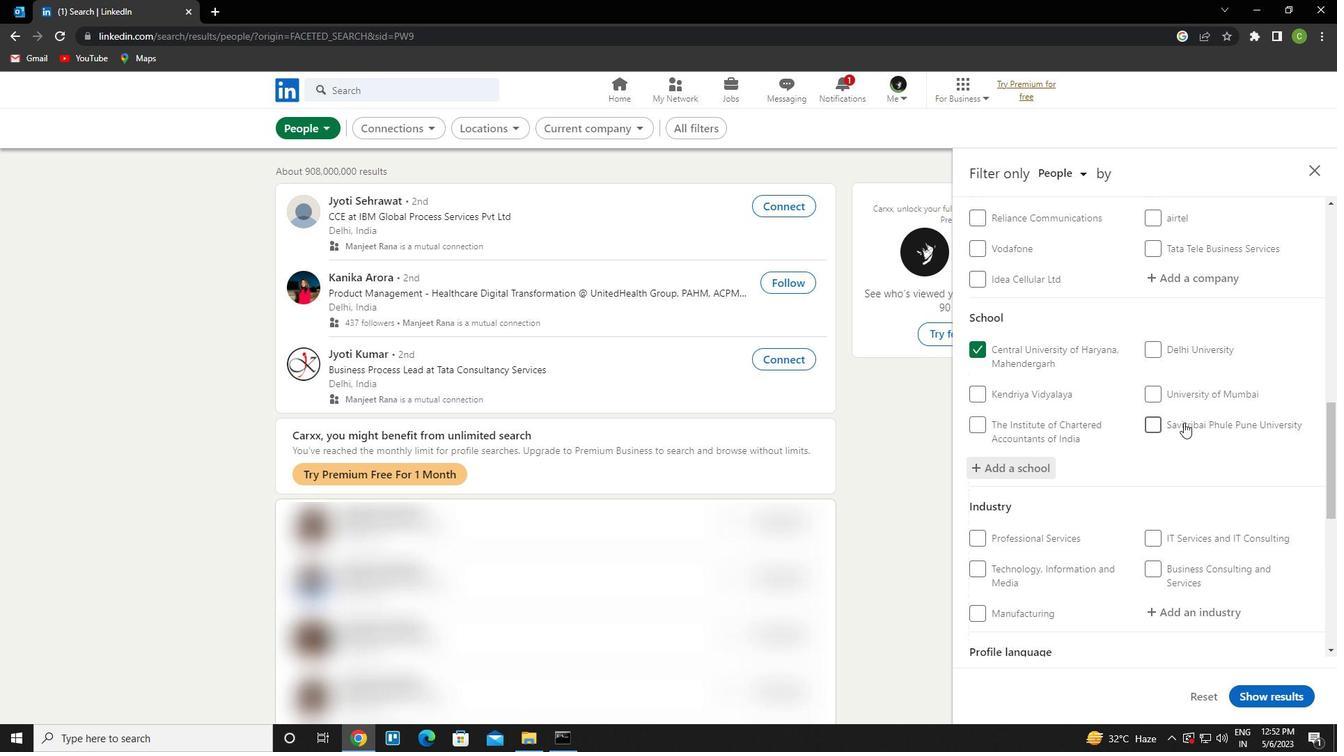
Action: Mouse scrolled (1183, 421) with delta (0, 0)
Screenshot: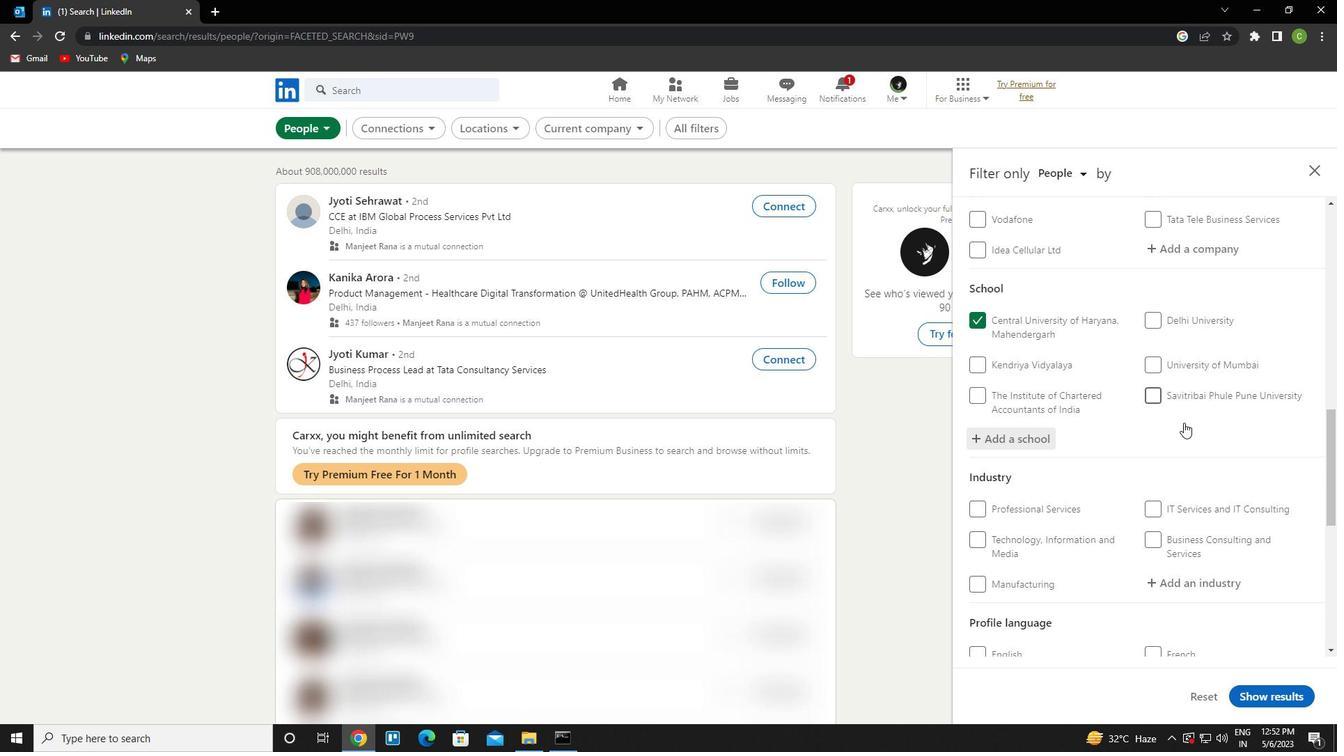 
Action: Mouse scrolled (1183, 421) with delta (0, 0)
Screenshot: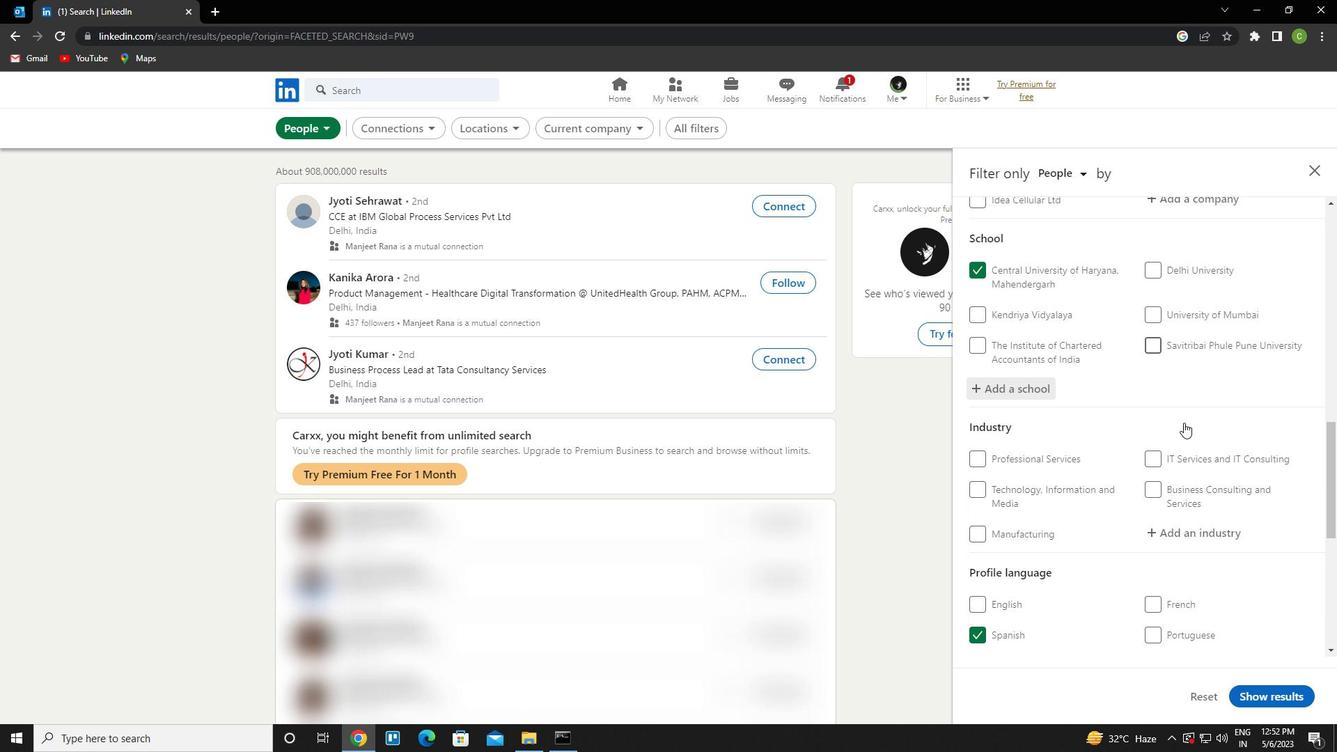 
Action: Mouse moved to (1200, 396)
Screenshot: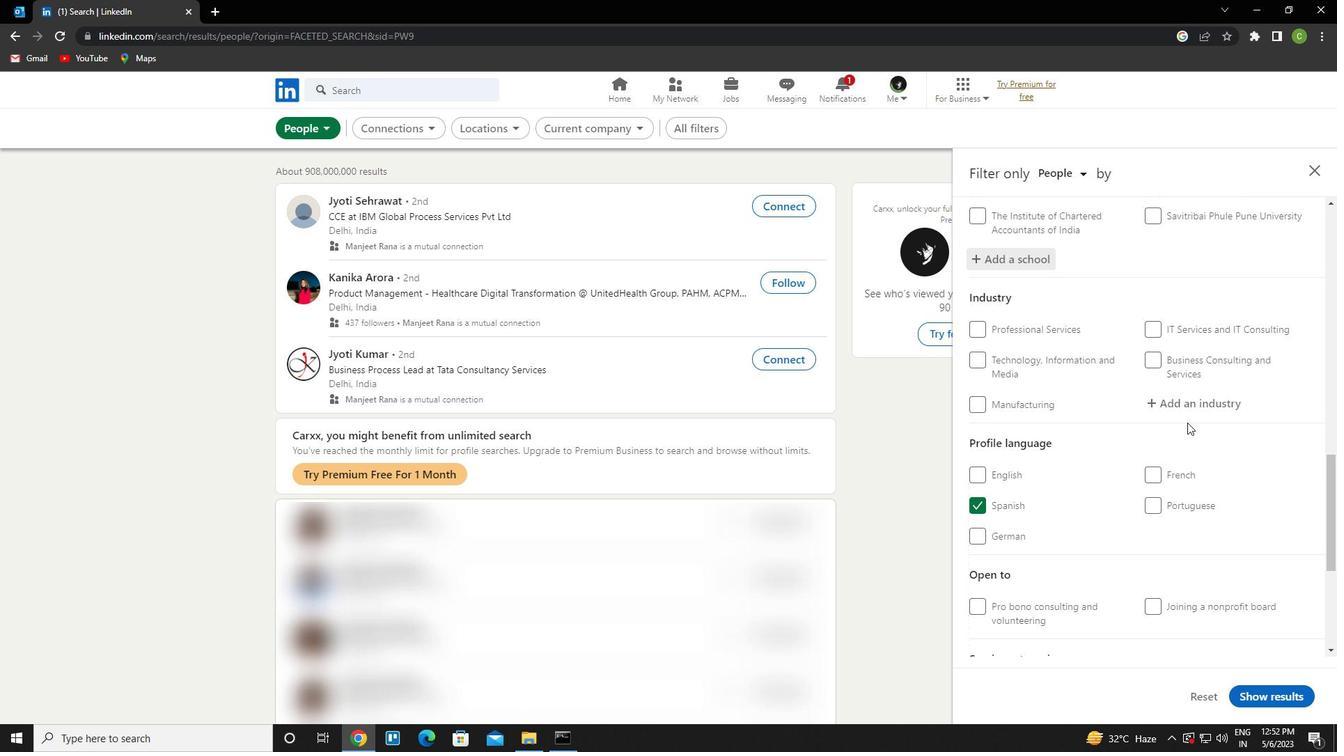 
Action: Mouse pressed left at (1200, 396)
Screenshot: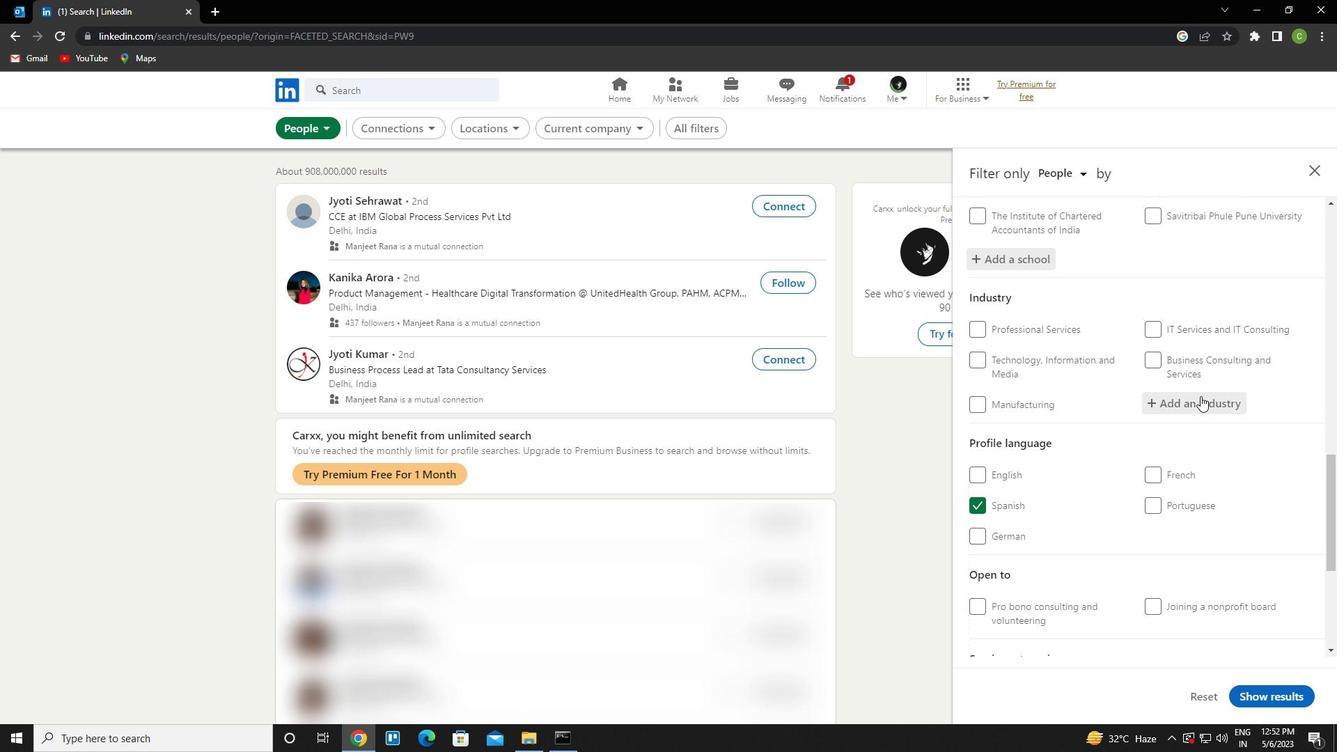 
Action: Key pressed <Key.caps_lock>a<Key.caps_lock>ccountin<Key.down><Key.enter>
Screenshot: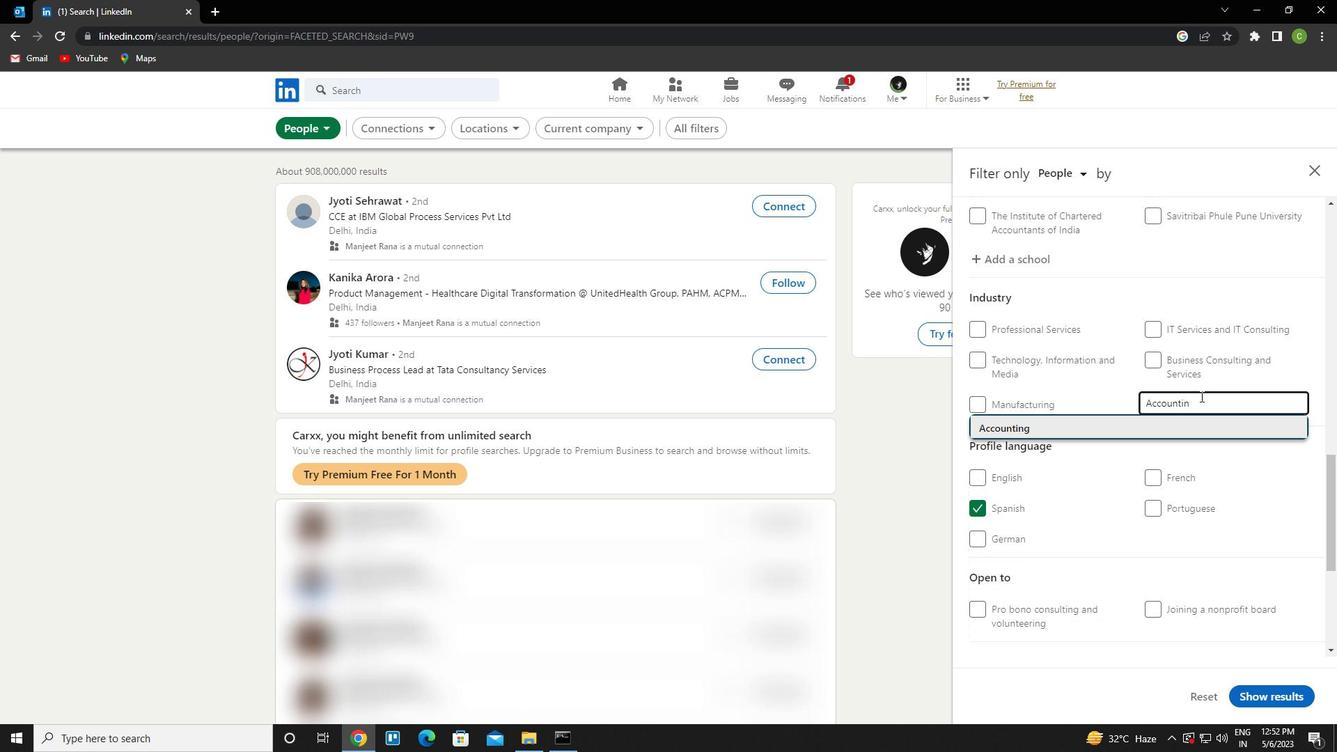 
Action: Mouse moved to (1105, 383)
Screenshot: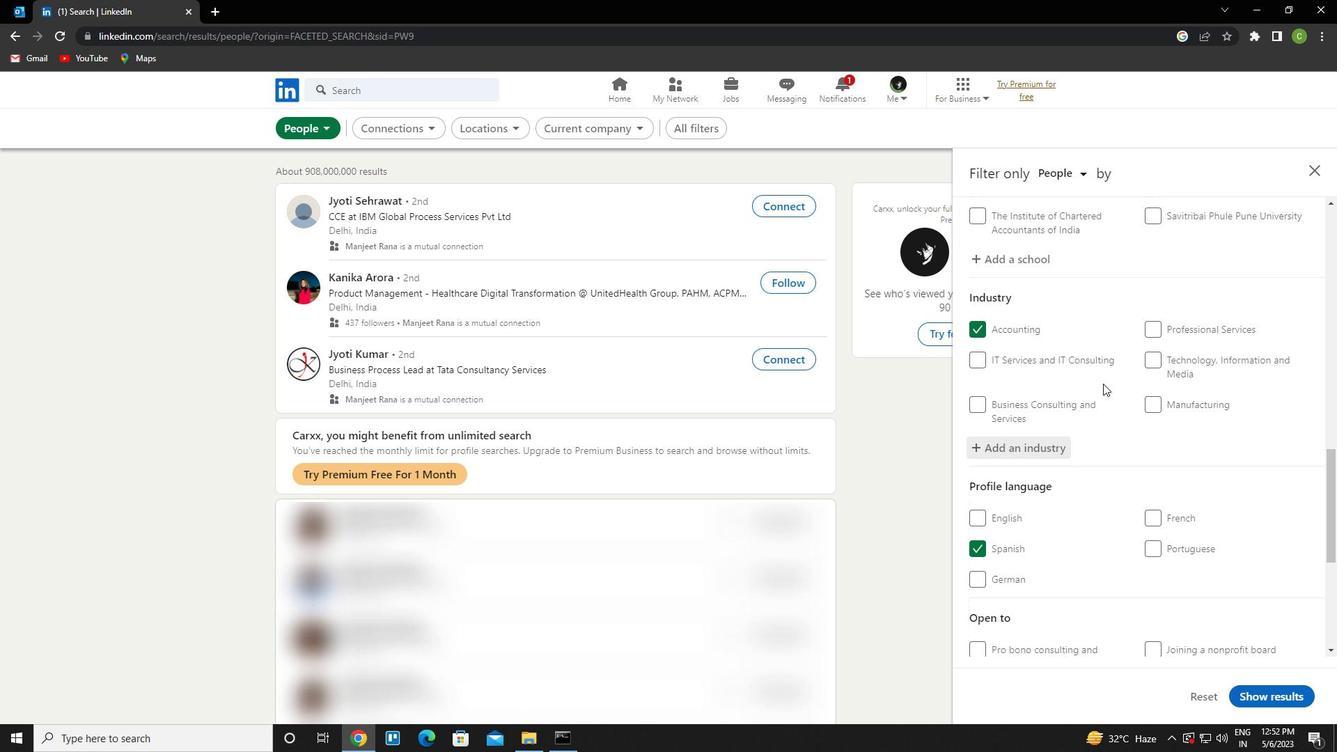 
Action: Mouse scrolled (1105, 384) with delta (0, 0)
Screenshot: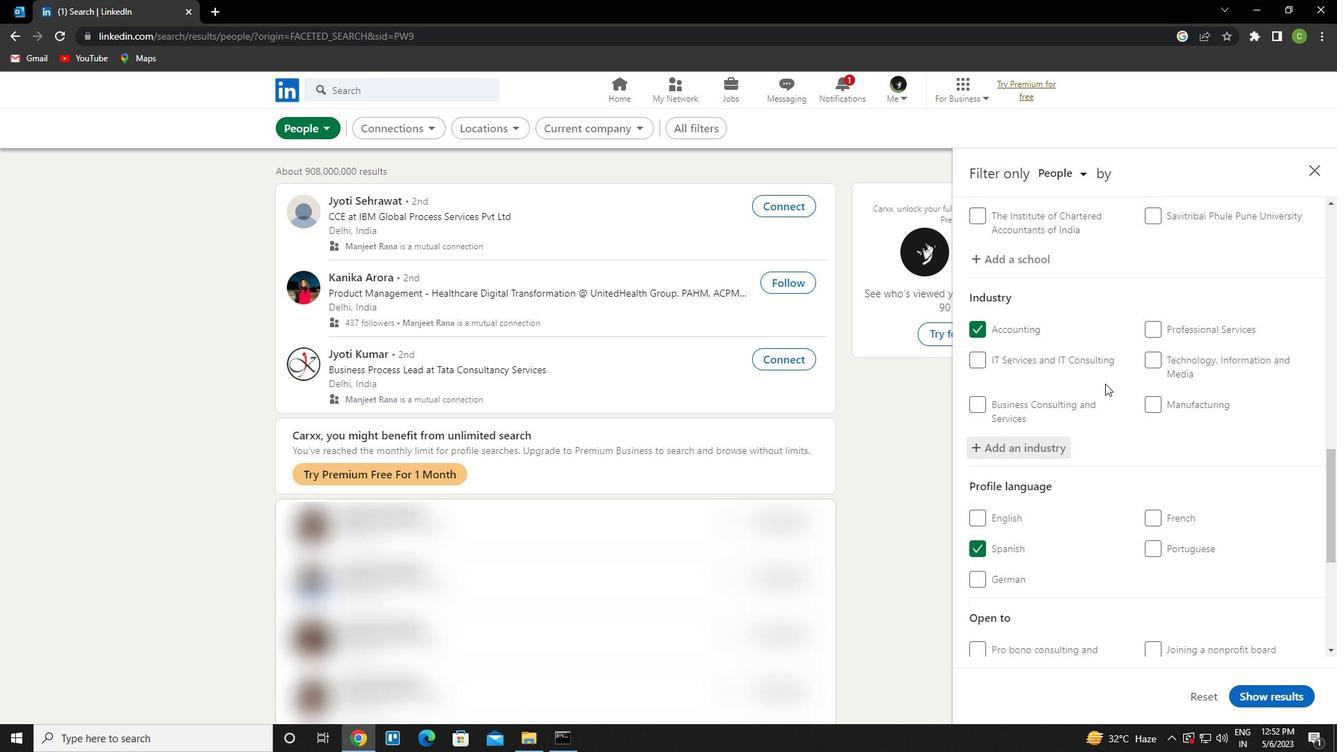 
Action: Mouse moved to (973, 398)
Screenshot: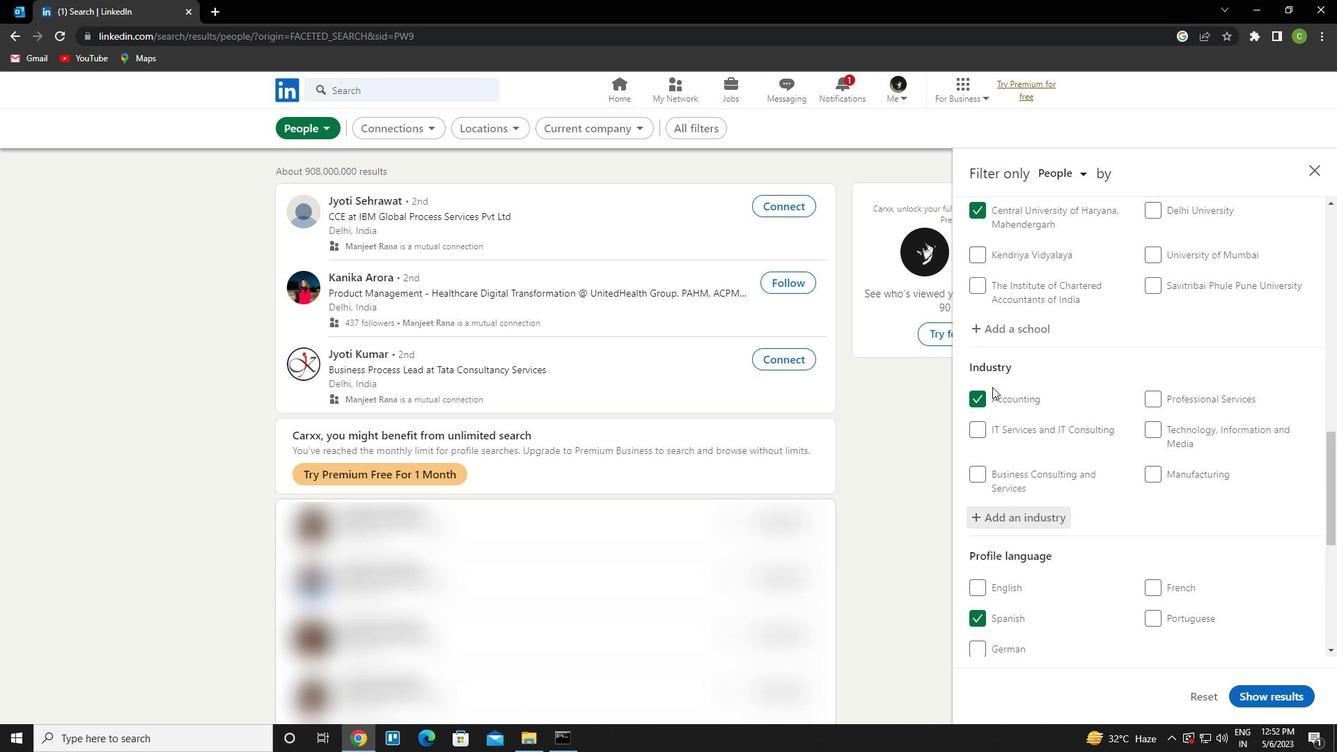 
Action: Mouse pressed left at (973, 398)
Screenshot: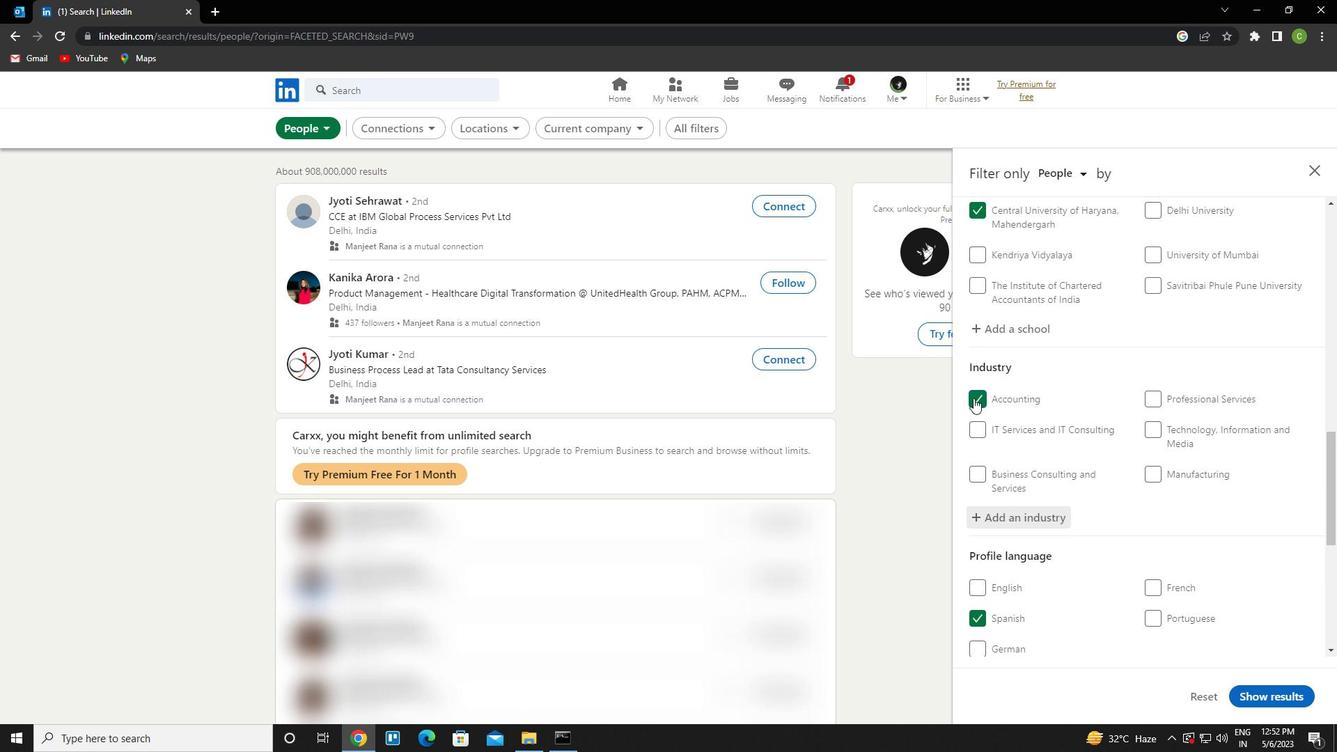 
Action: Mouse moved to (1022, 520)
Screenshot: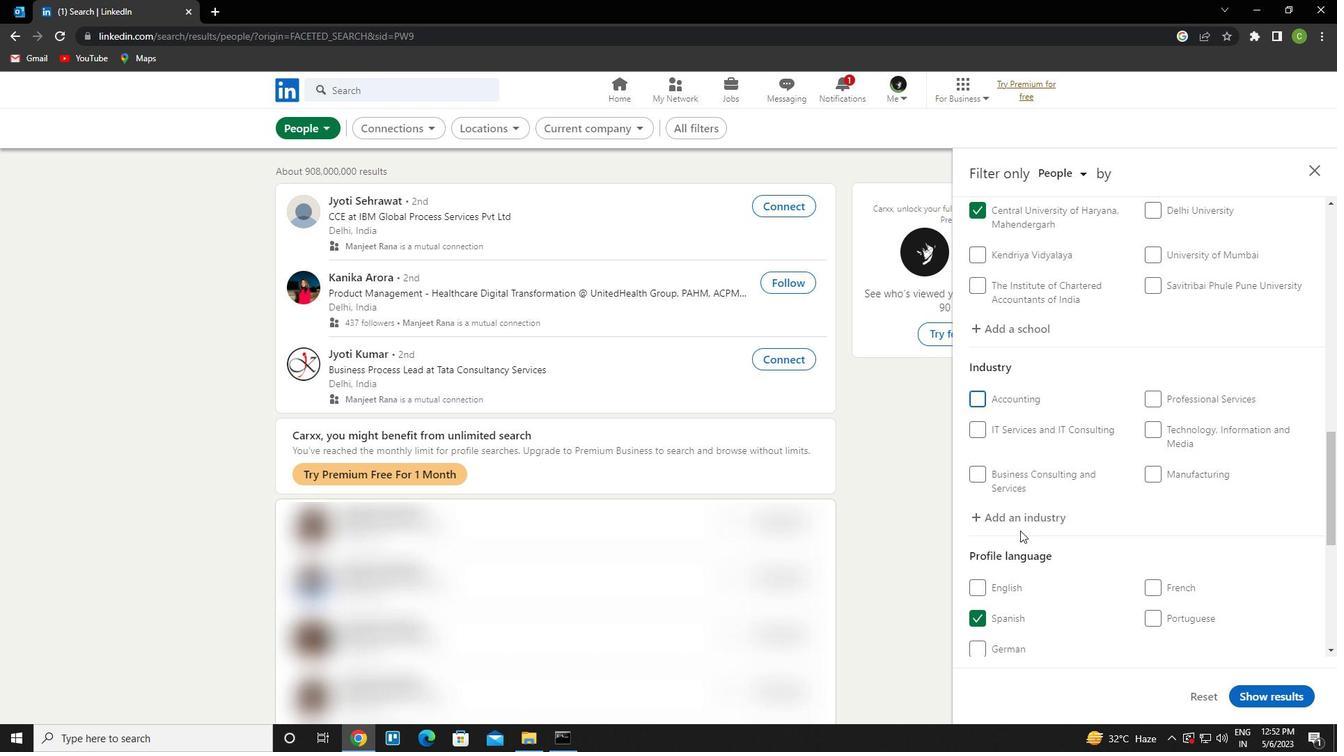
Action: Mouse pressed left at (1022, 520)
Screenshot: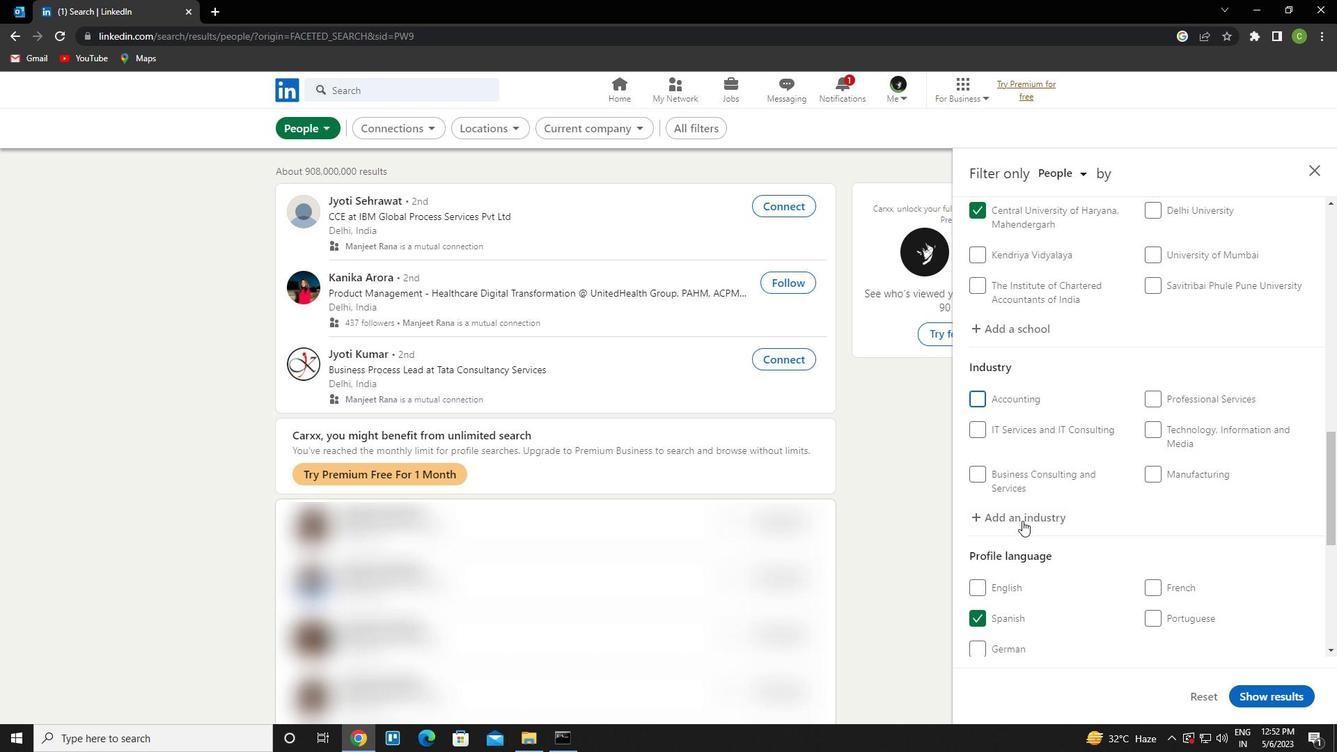 
Action: Key pressed telephone<Key.down><Key.enter>
Screenshot: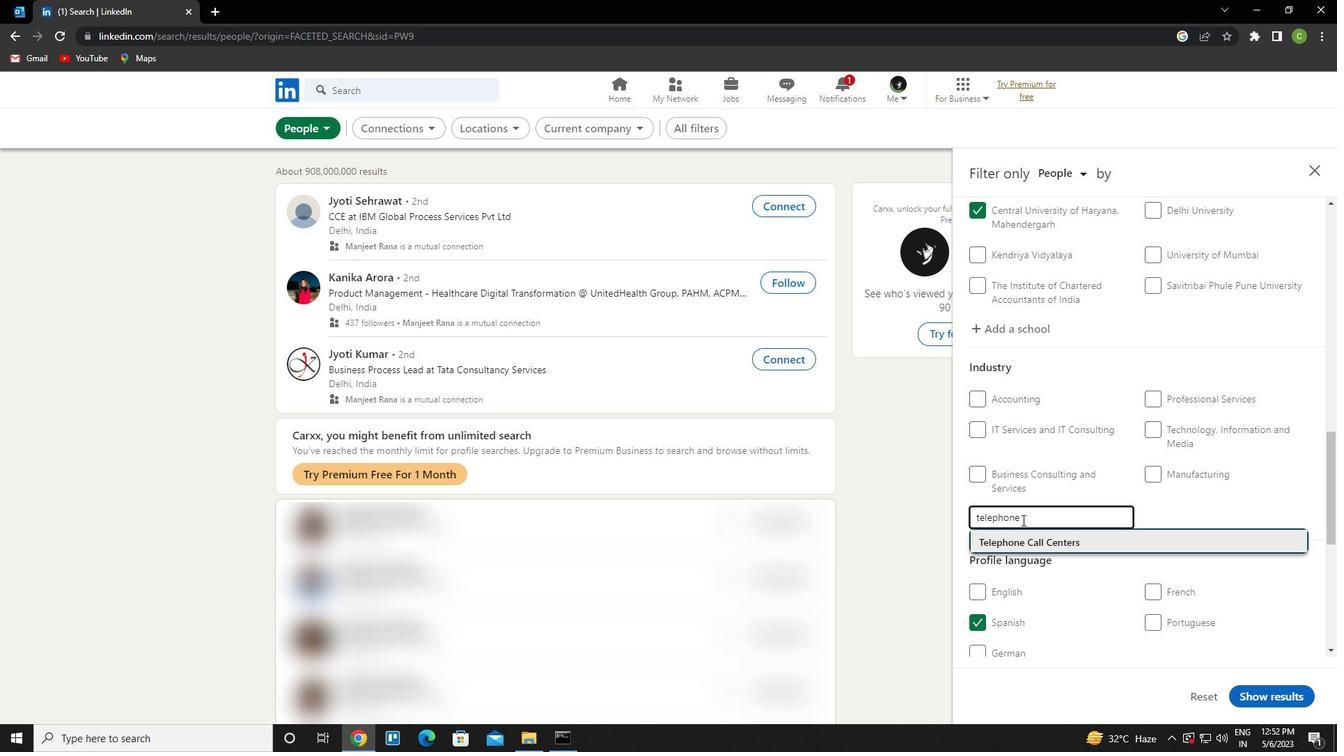 
Action: Mouse scrolled (1022, 519) with delta (0, 0)
Screenshot: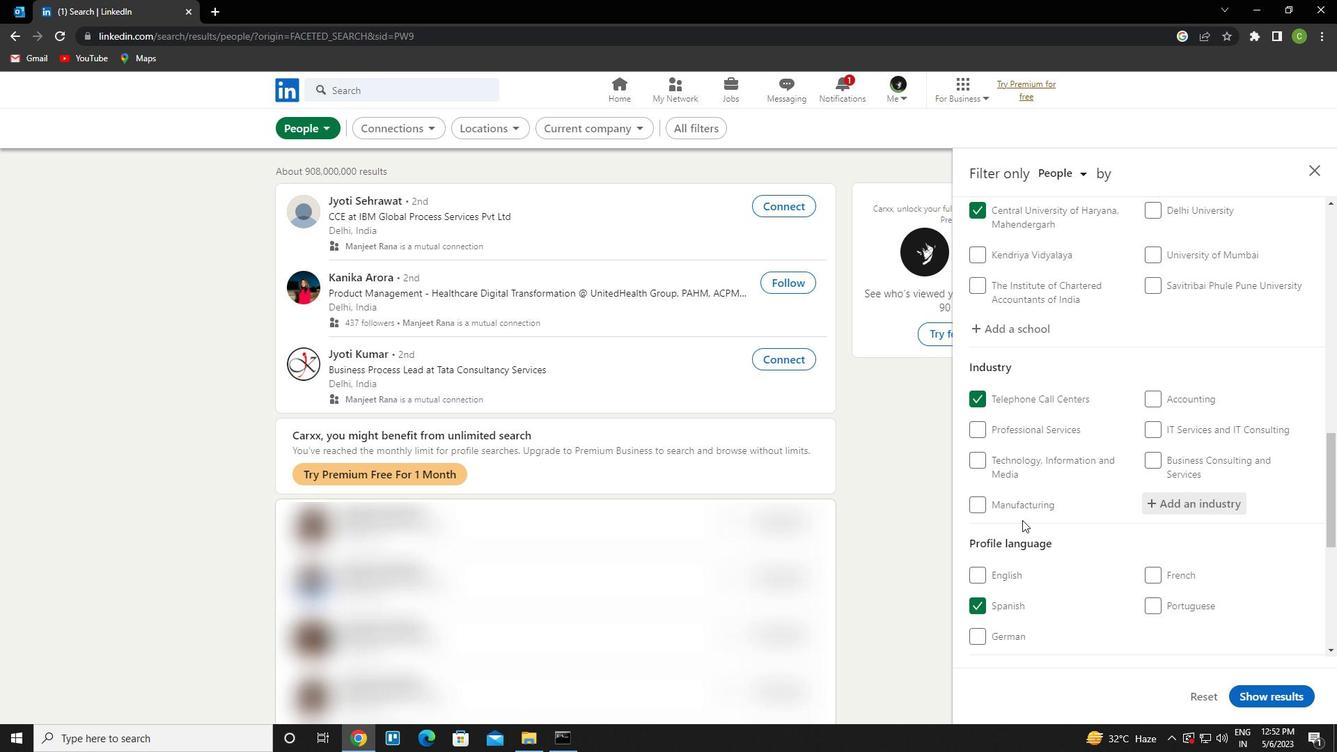 
Action: Mouse scrolled (1022, 519) with delta (0, 0)
Screenshot: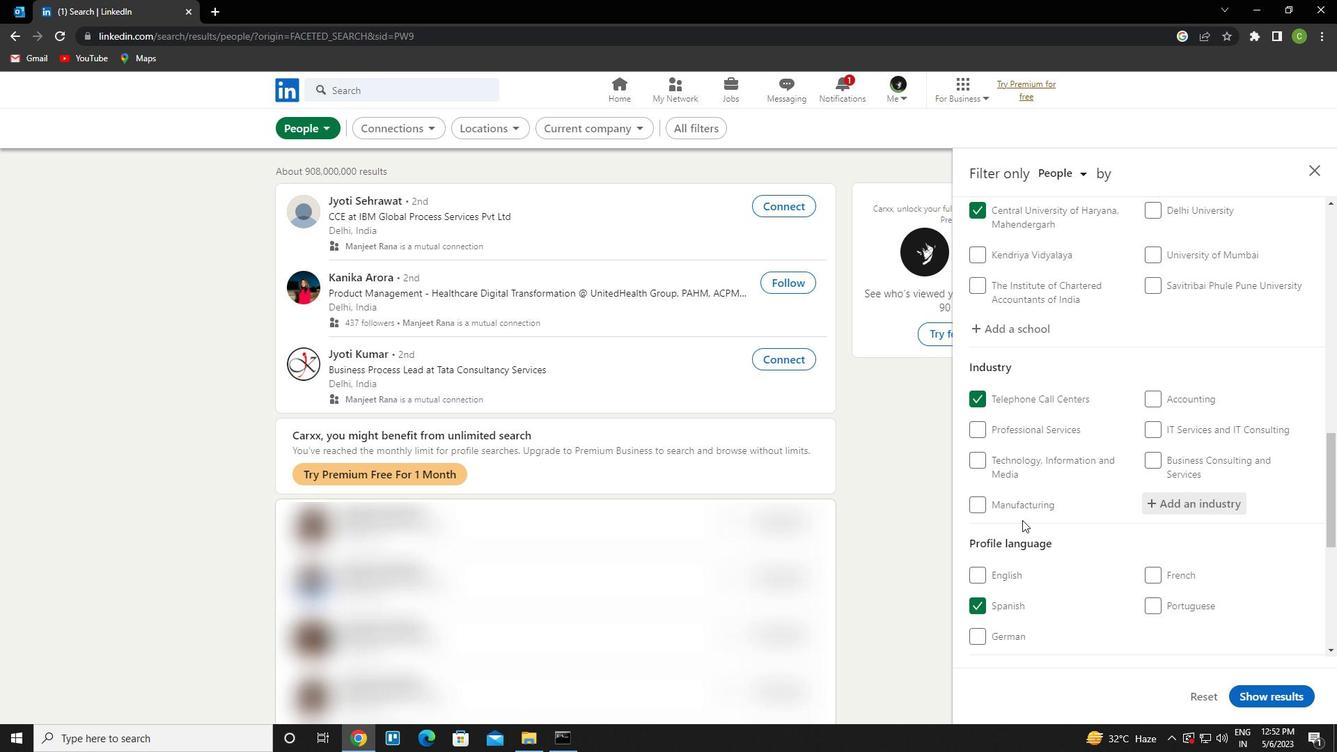 
Action: Mouse scrolled (1022, 519) with delta (0, 0)
Screenshot: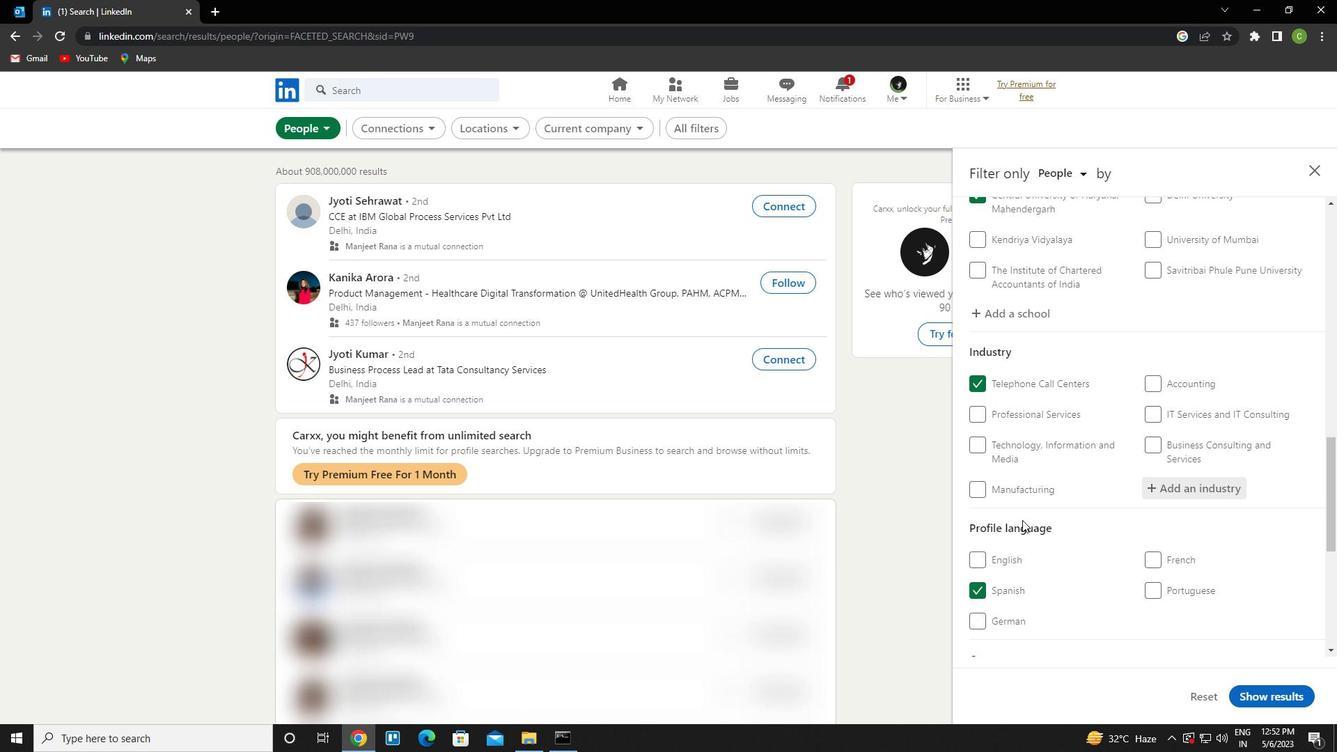
Action: Mouse moved to (1022, 522)
Screenshot: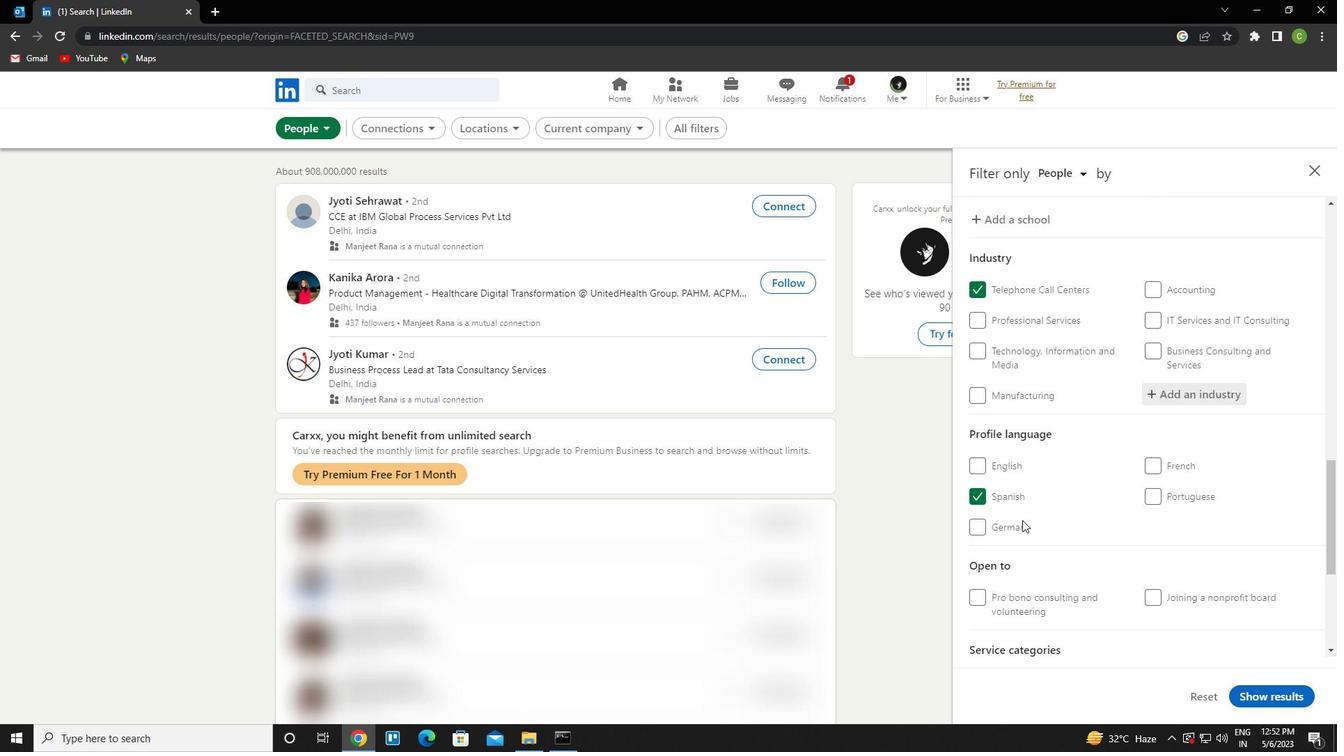 
Action: Mouse scrolled (1022, 521) with delta (0, 0)
Screenshot: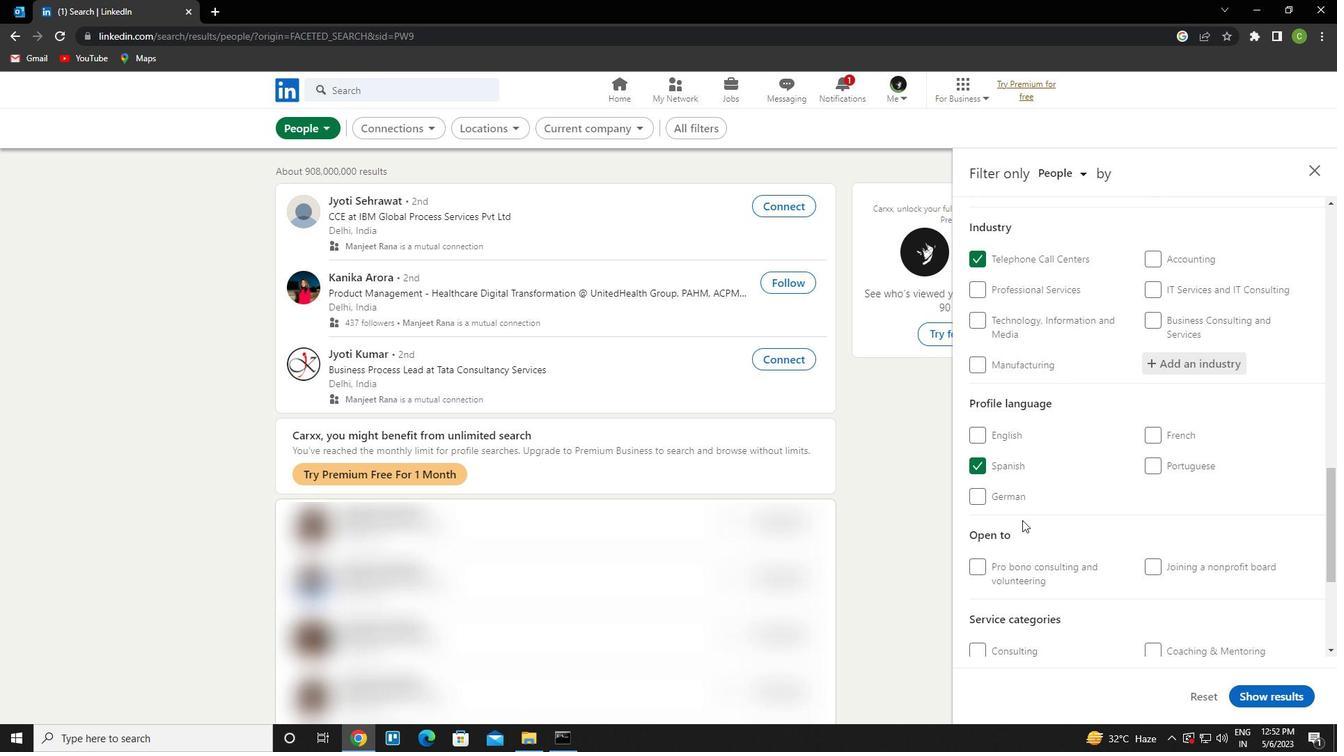 
Action: Mouse moved to (1021, 525)
Screenshot: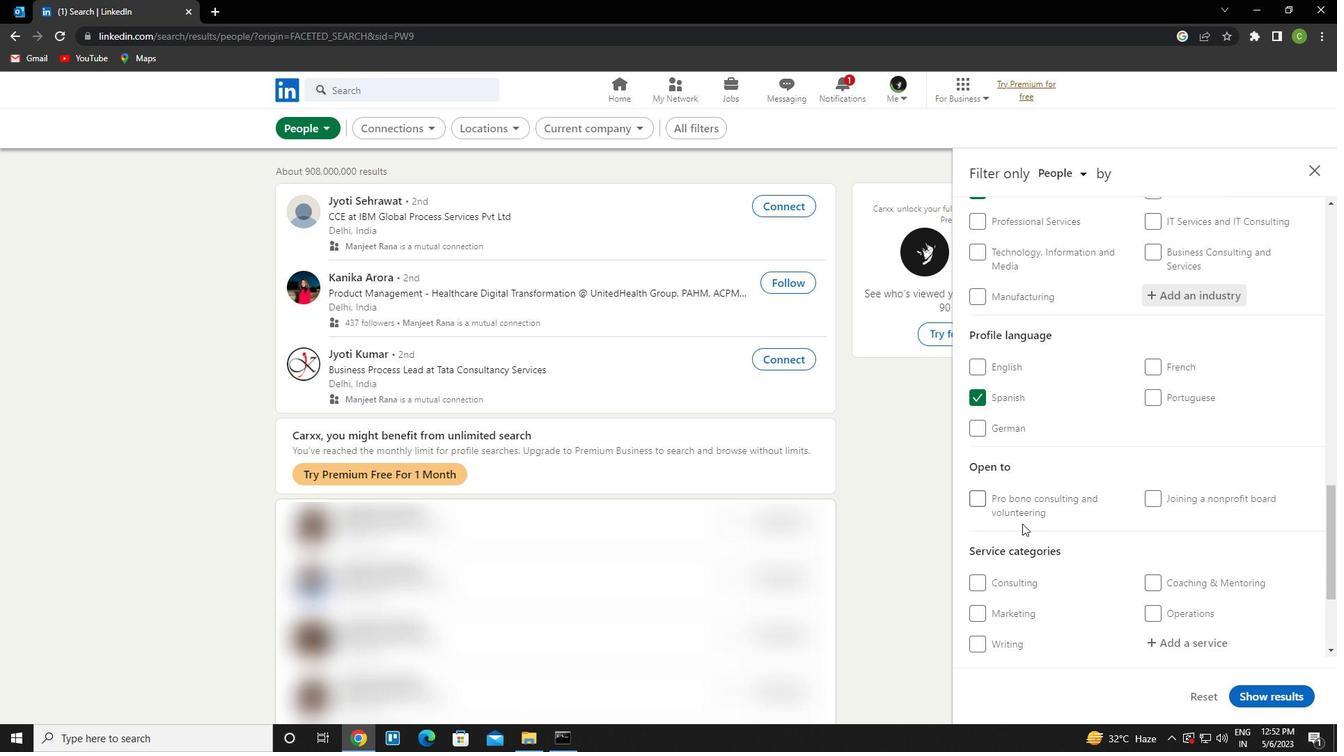
Action: Mouse scrolled (1021, 525) with delta (0, 0)
Screenshot: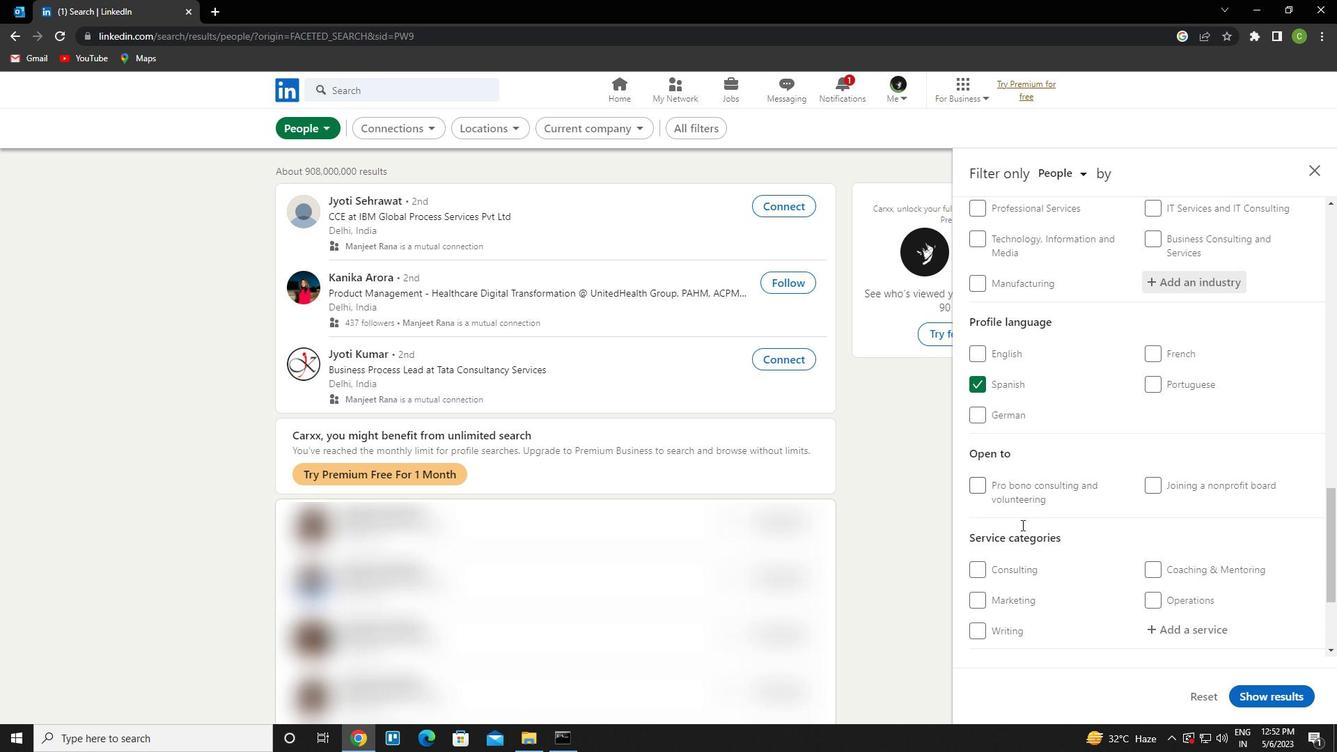 
Action: Mouse scrolled (1021, 525) with delta (0, 0)
Screenshot: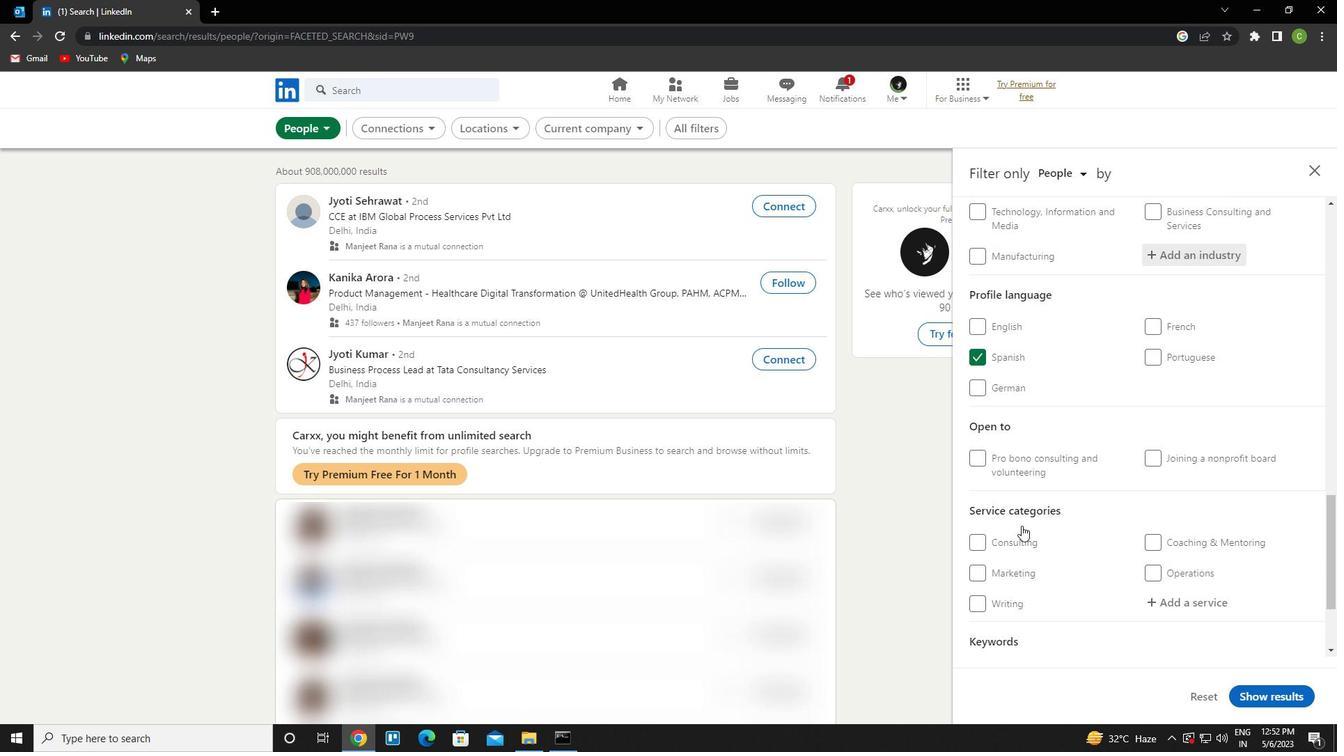 
Action: Mouse scrolled (1021, 525) with delta (0, 0)
Screenshot: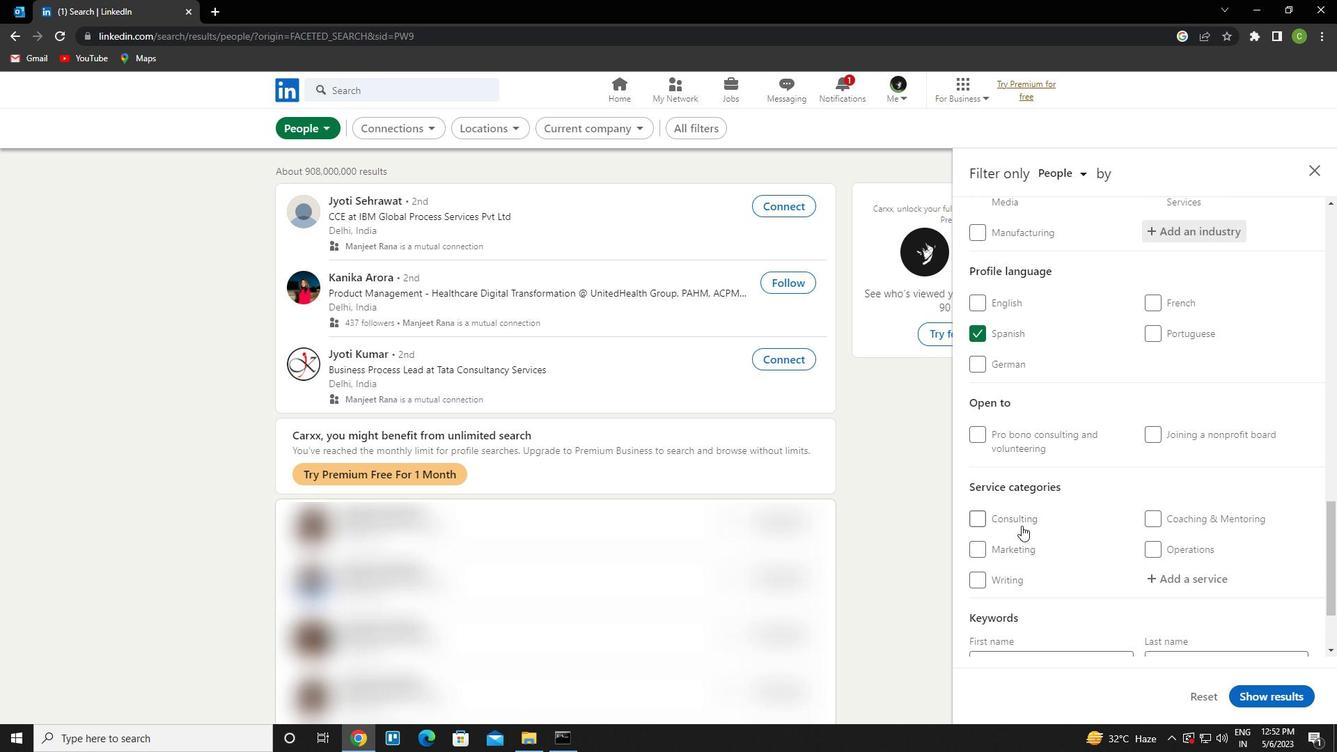
Action: Mouse scrolled (1021, 525) with delta (0, 0)
Screenshot: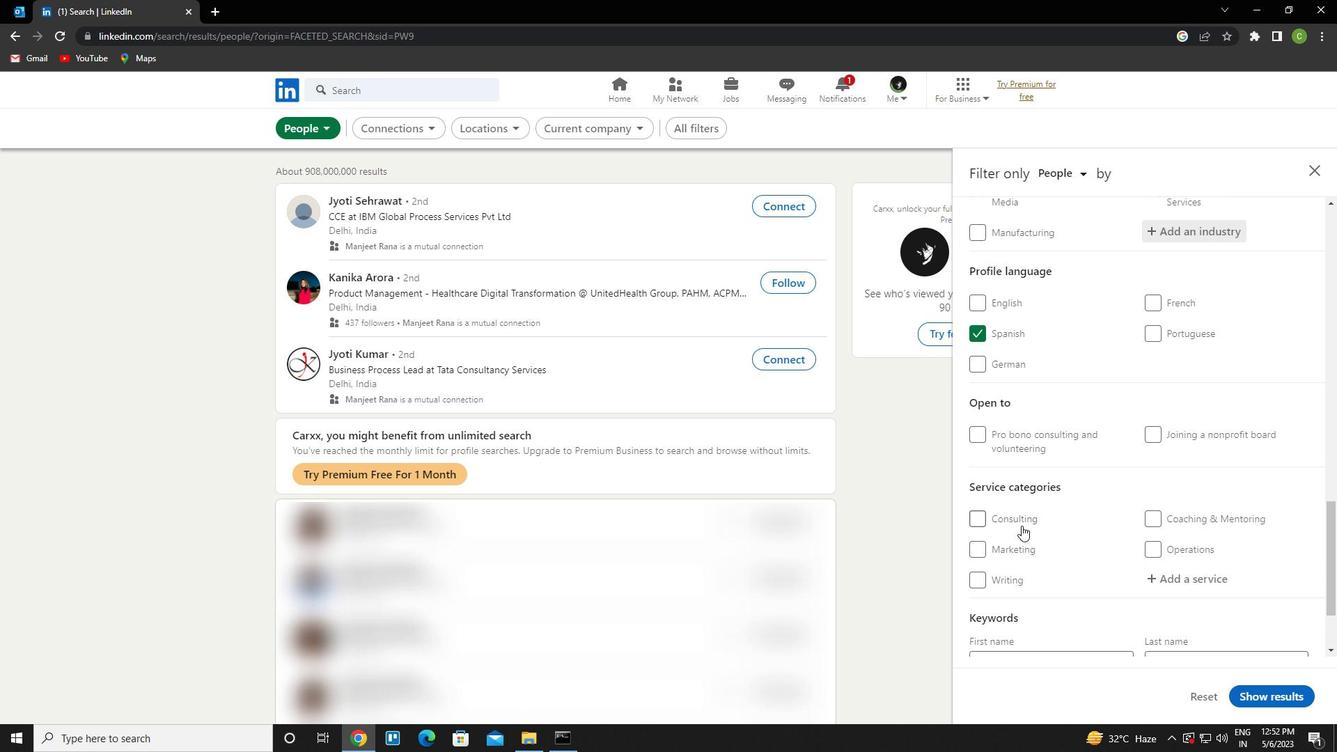 
Action: Mouse moved to (1173, 460)
Screenshot: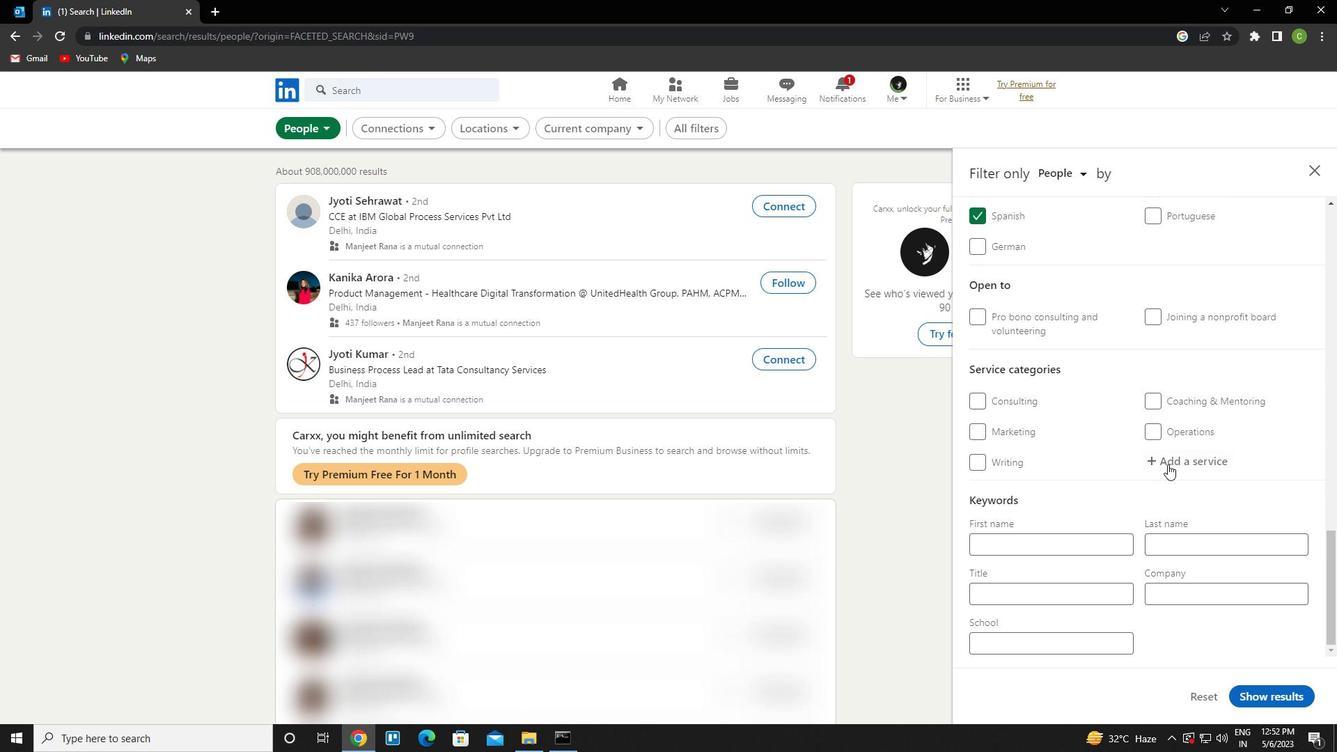 
Action: Mouse pressed left at (1173, 460)
Screenshot: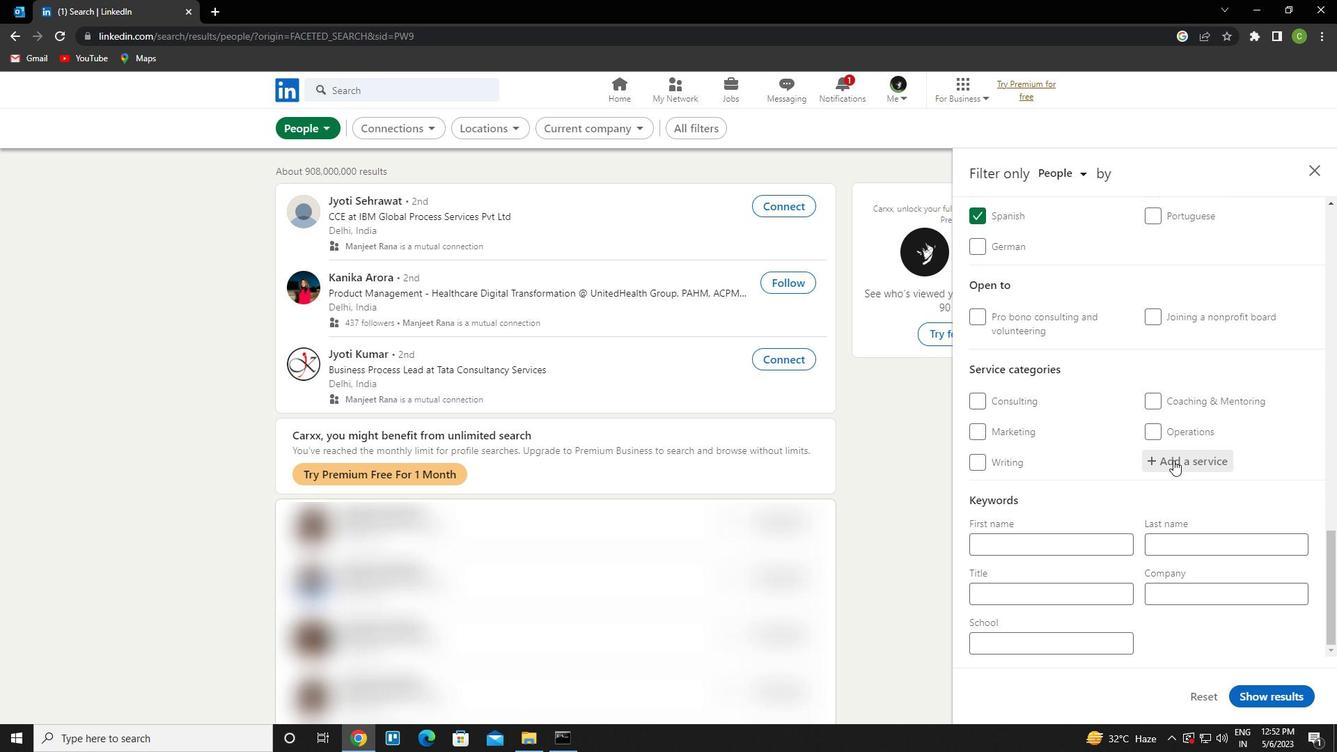 
Action: Mouse moved to (1174, 460)
Screenshot: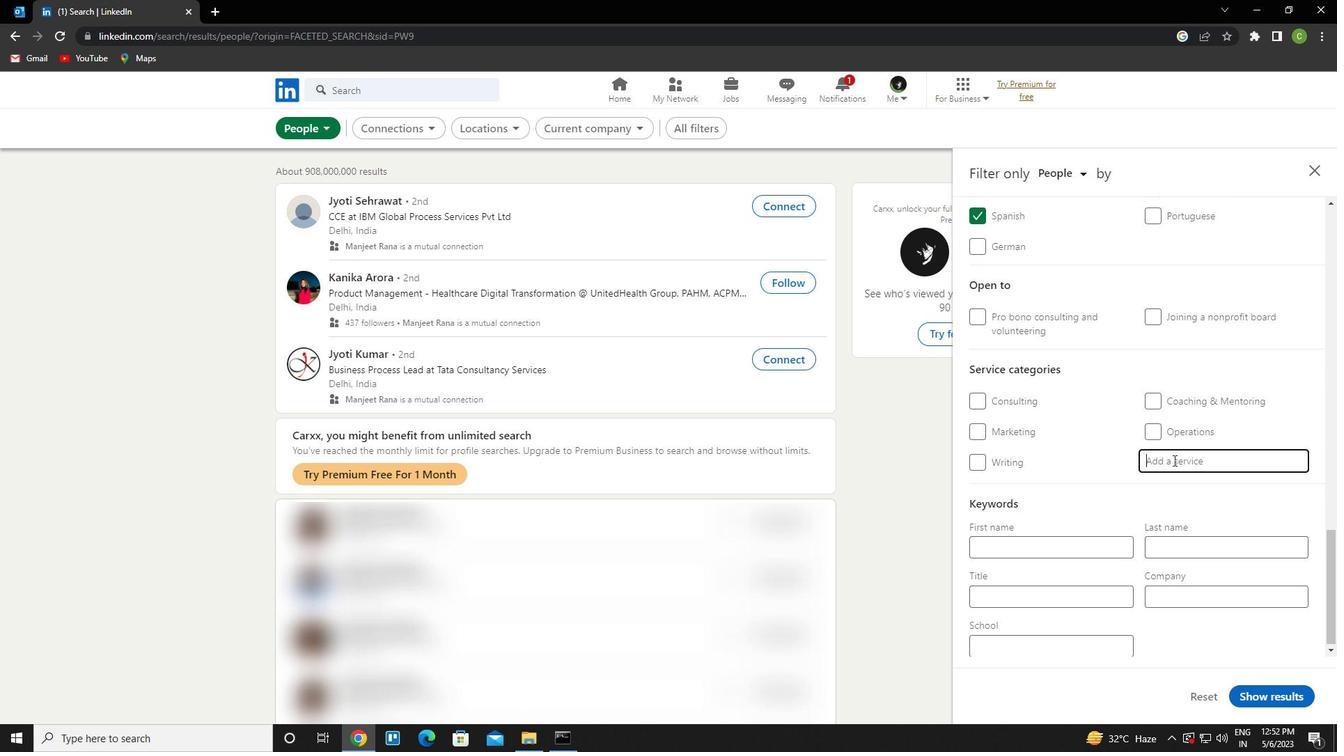 
Action: Key pressed <Key.caps_lock>a<Key.caps_lock>ccounting<Key.down><Key.enter>
Screenshot: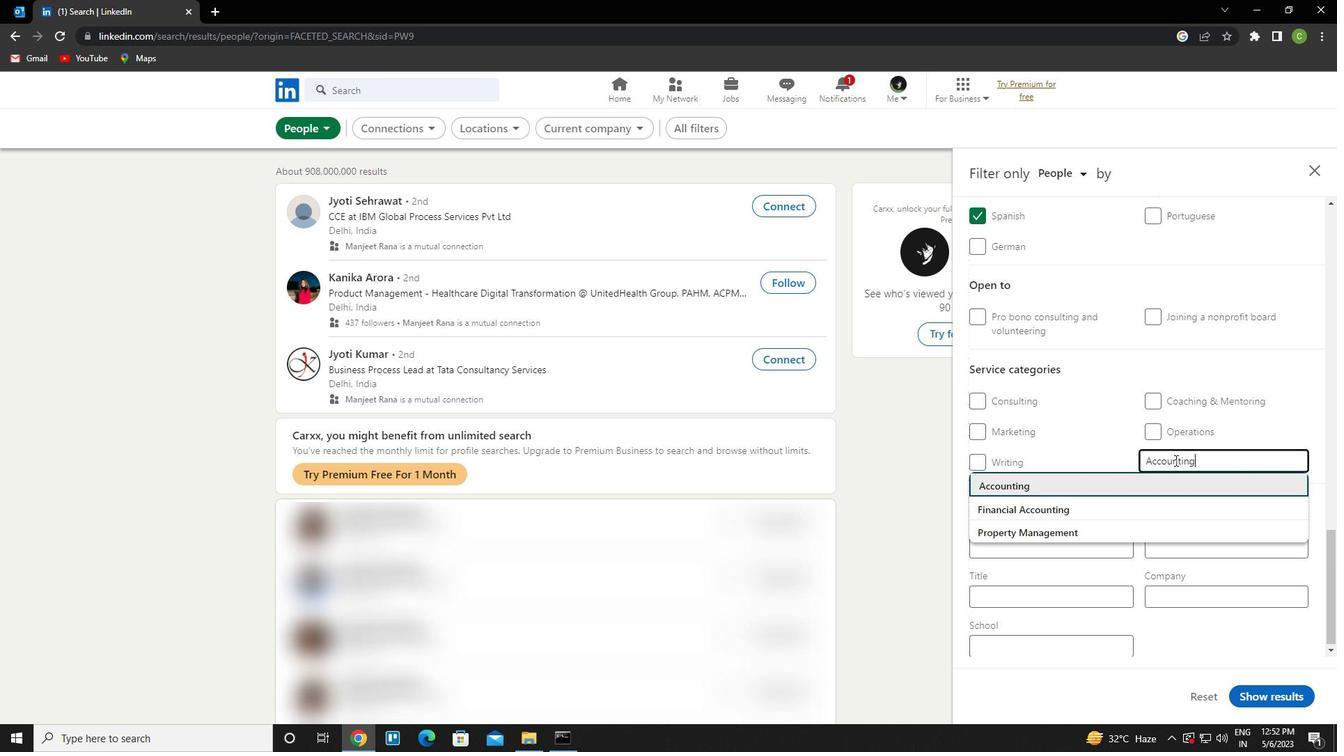 
Action: Mouse moved to (1175, 466)
Screenshot: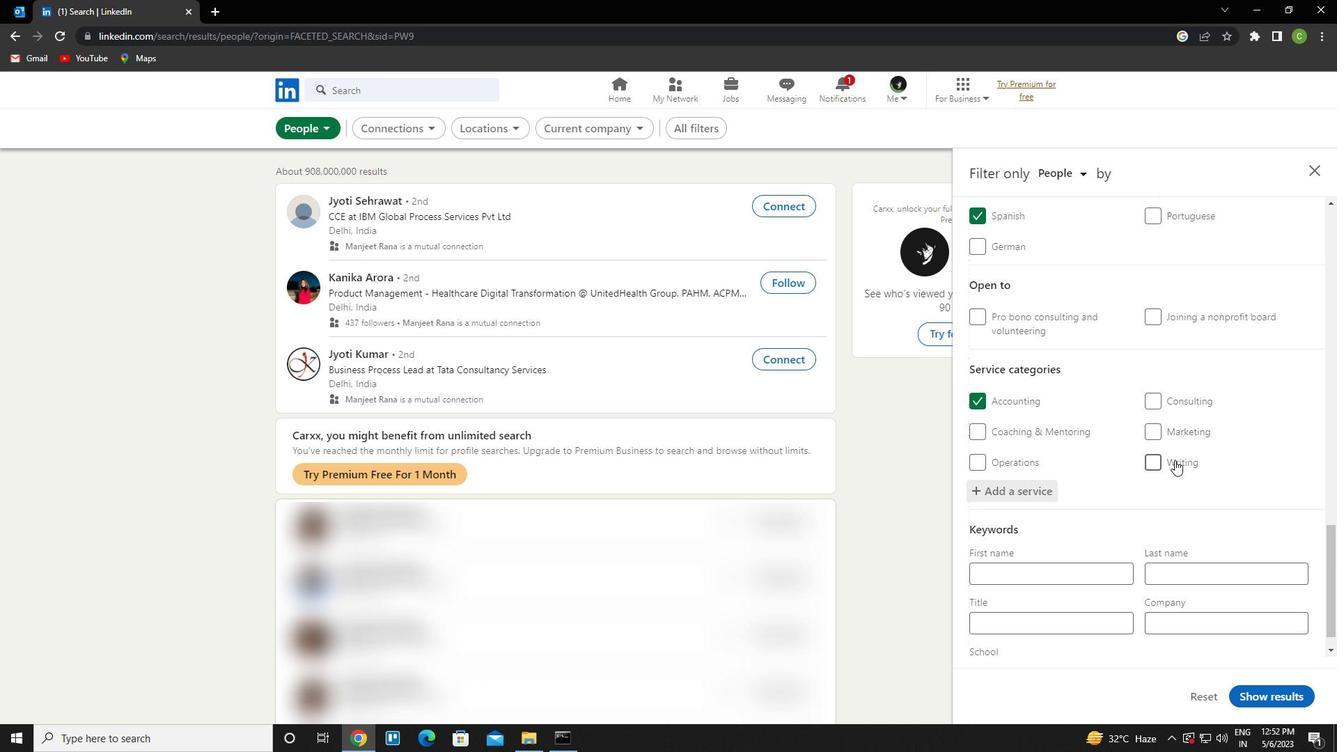 
Action: Mouse scrolled (1175, 465) with delta (0, 0)
Screenshot: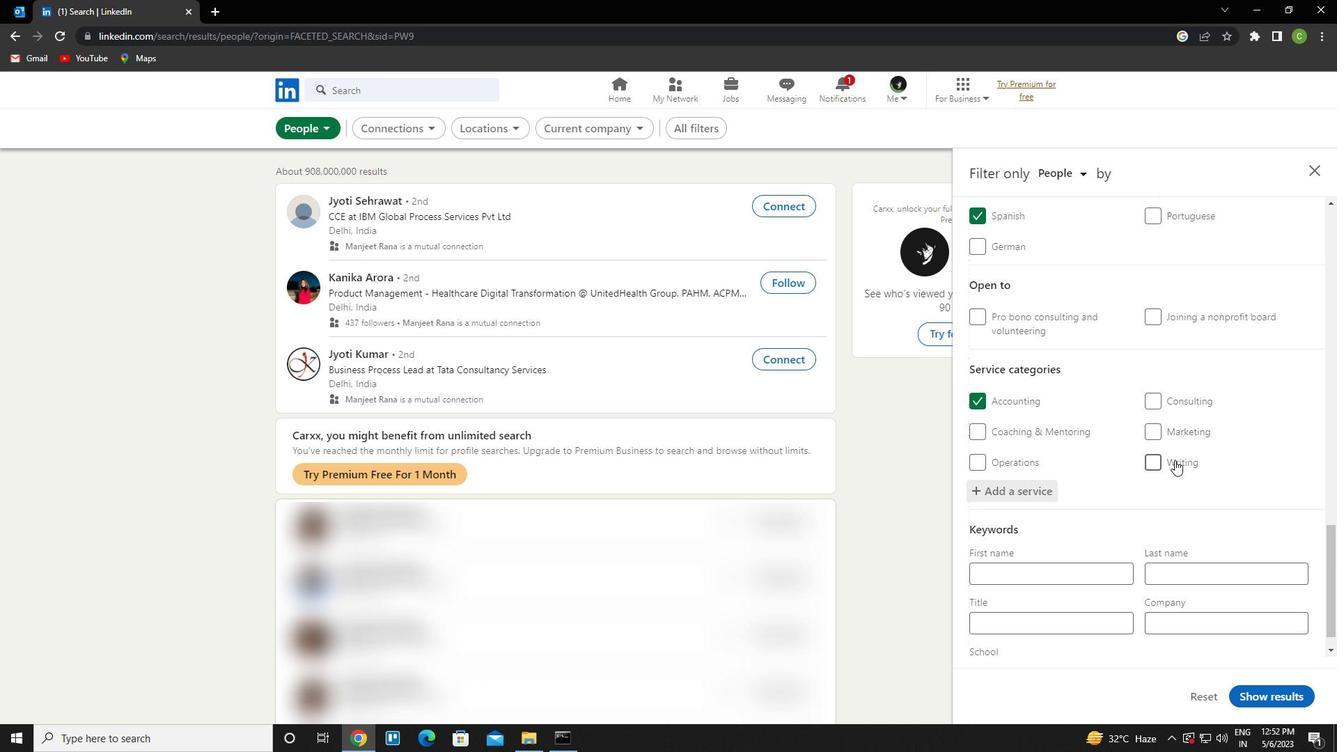 
Action: Mouse moved to (1175, 474)
Screenshot: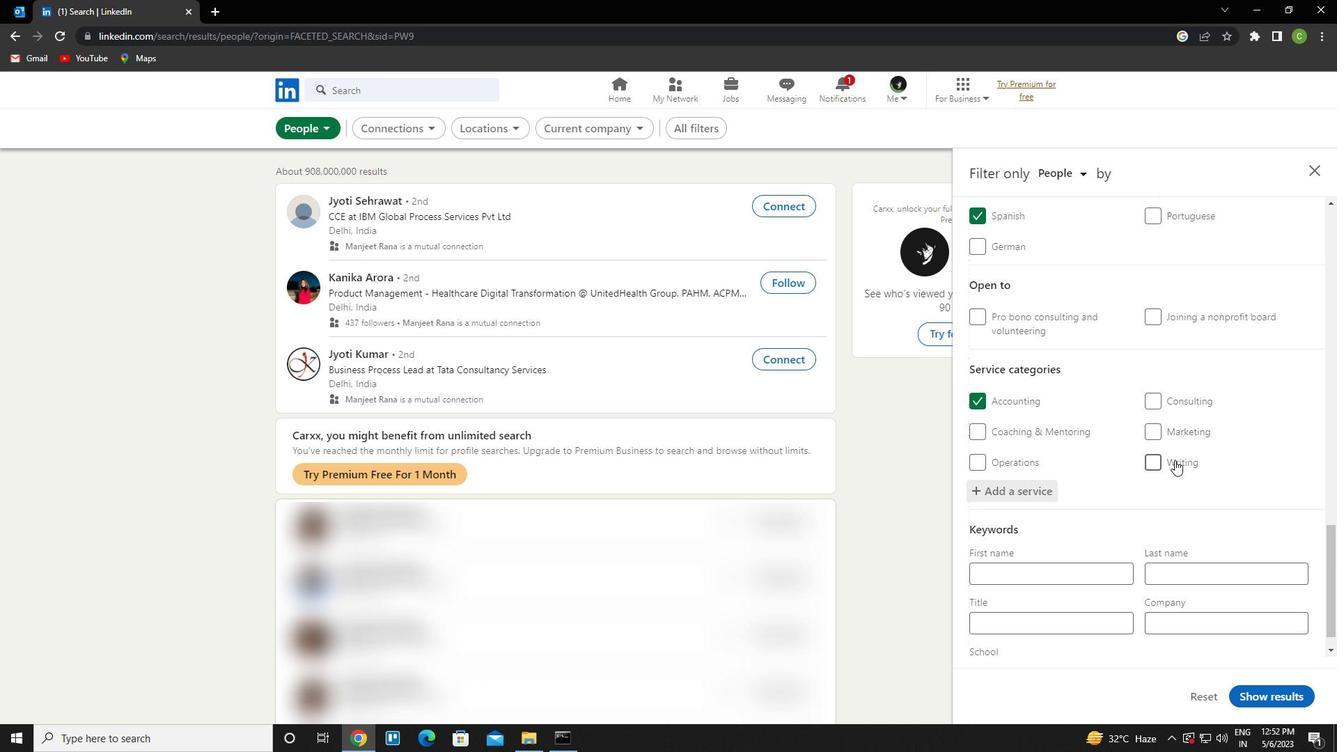 
Action: Mouse scrolled (1175, 474) with delta (0, 0)
Screenshot: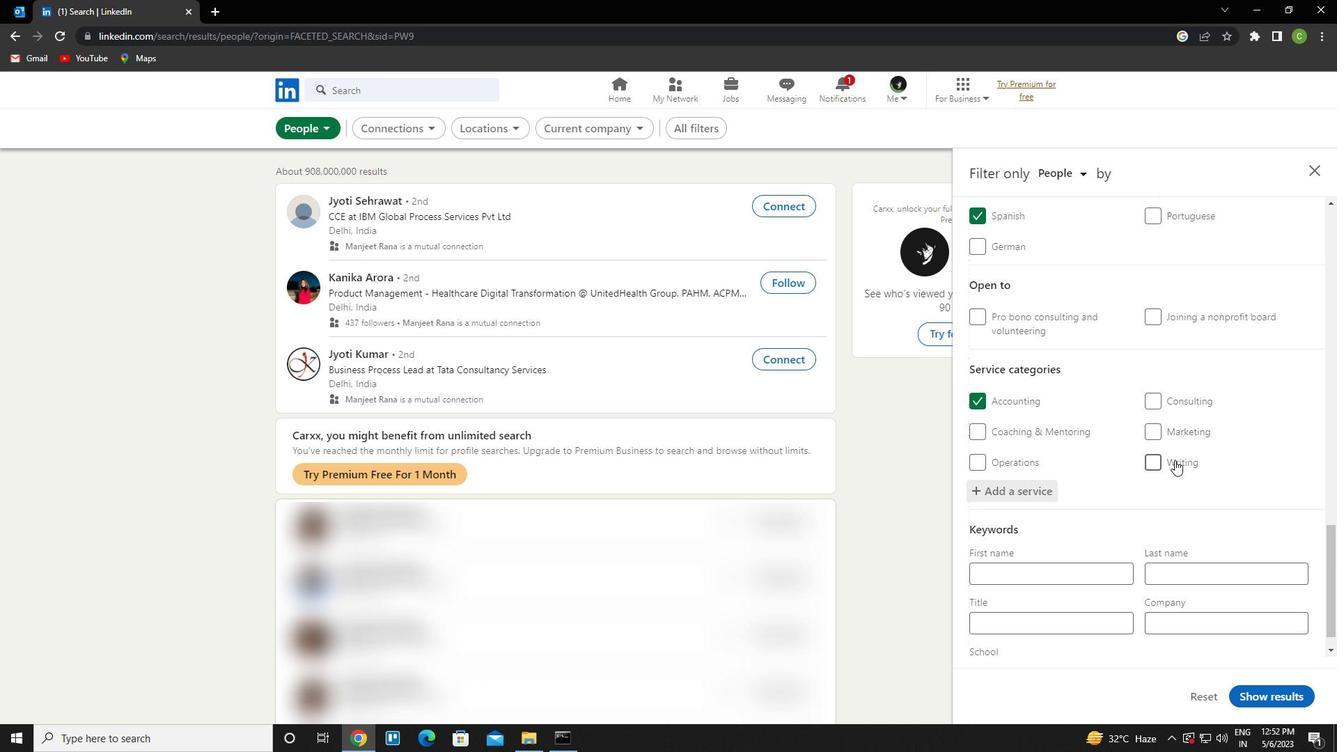 
Action: Mouse moved to (1172, 478)
Screenshot: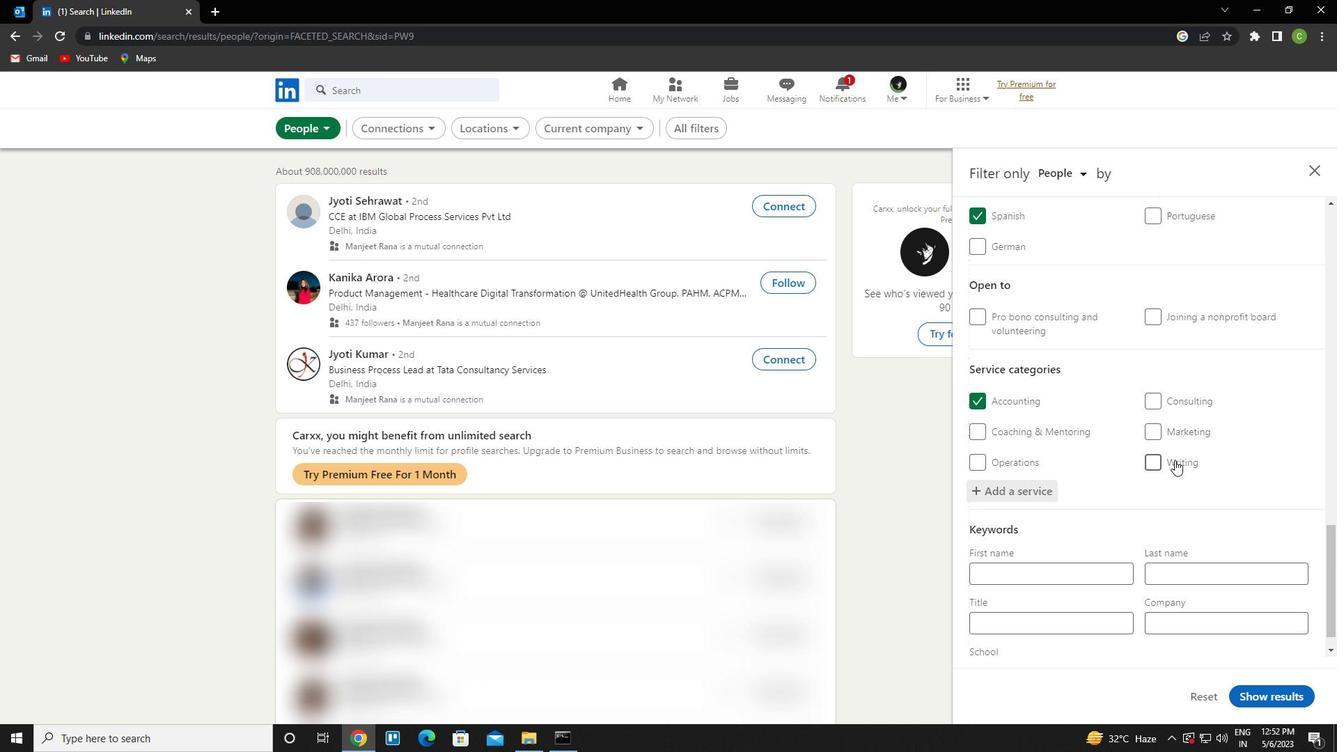 
Action: Mouse scrolled (1172, 477) with delta (0, 0)
Screenshot: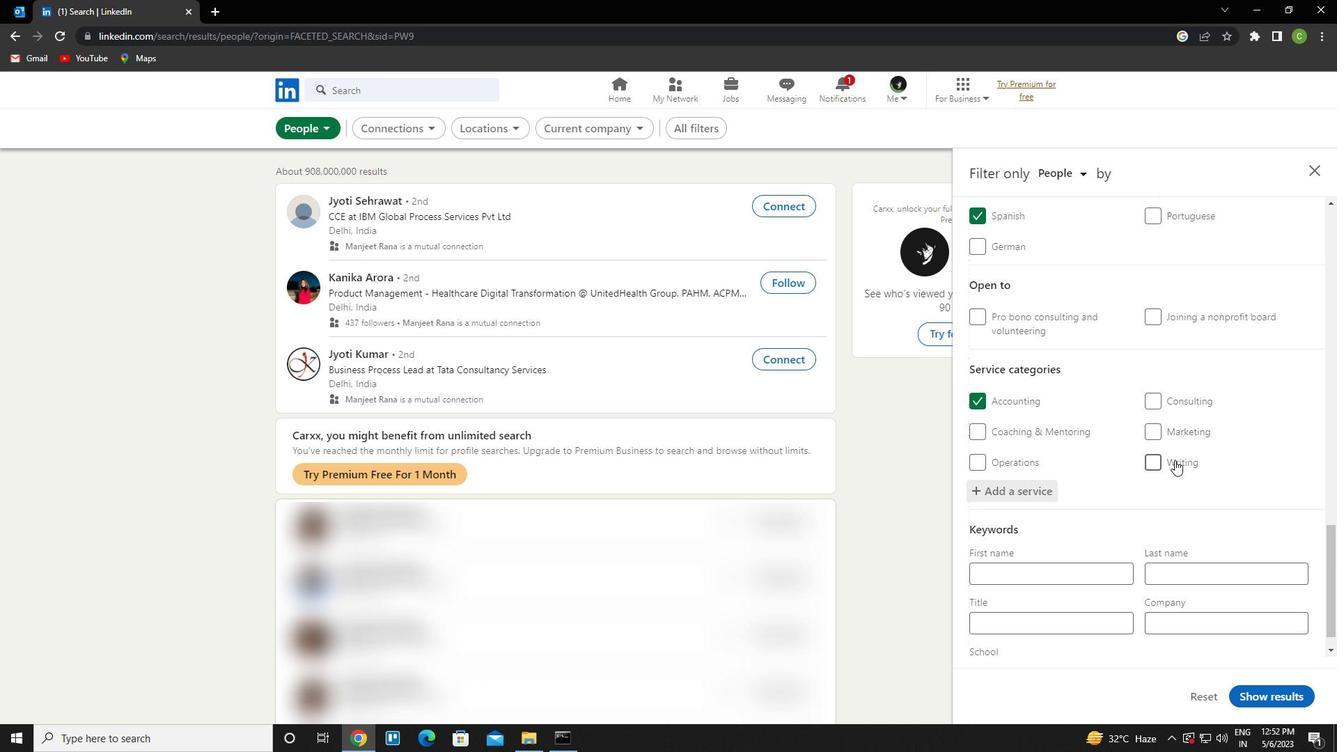 
Action: Mouse moved to (1169, 480)
Screenshot: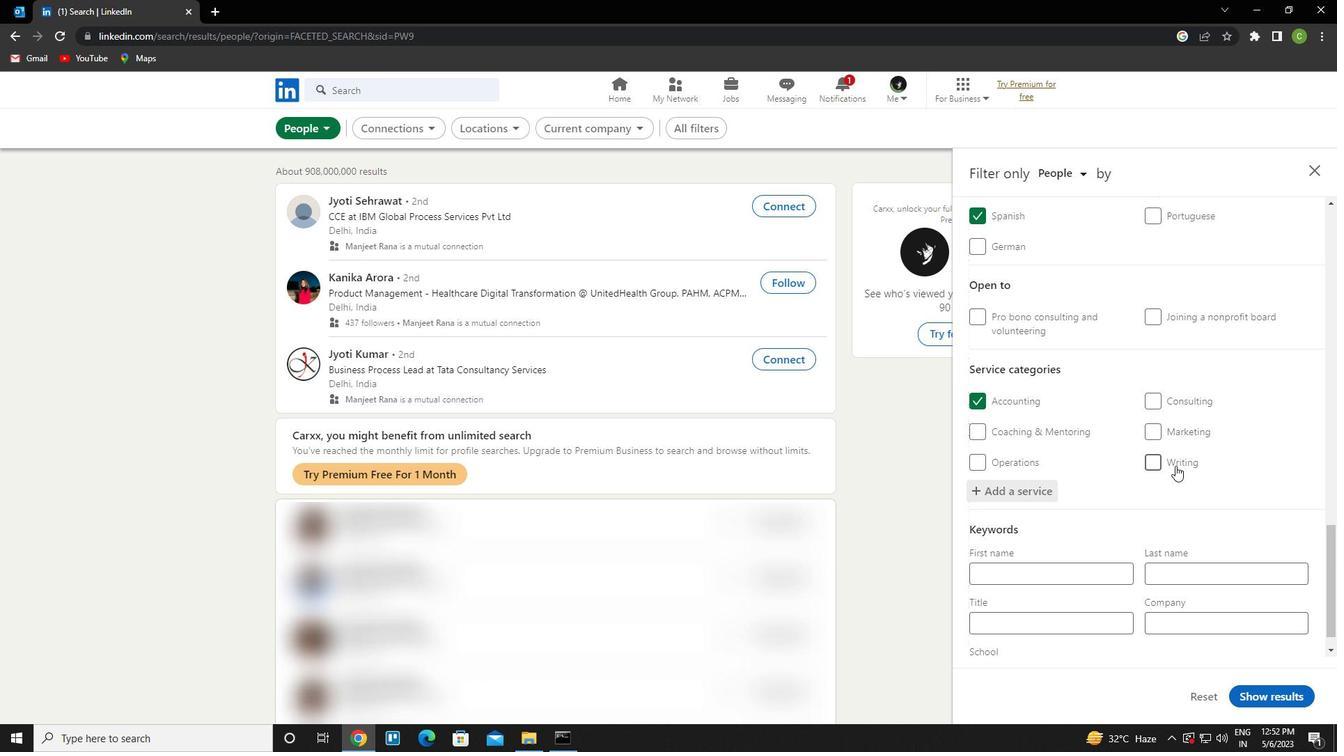 
Action: Mouse scrolled (1169, 479) with delta (0, 0)
Screenshot: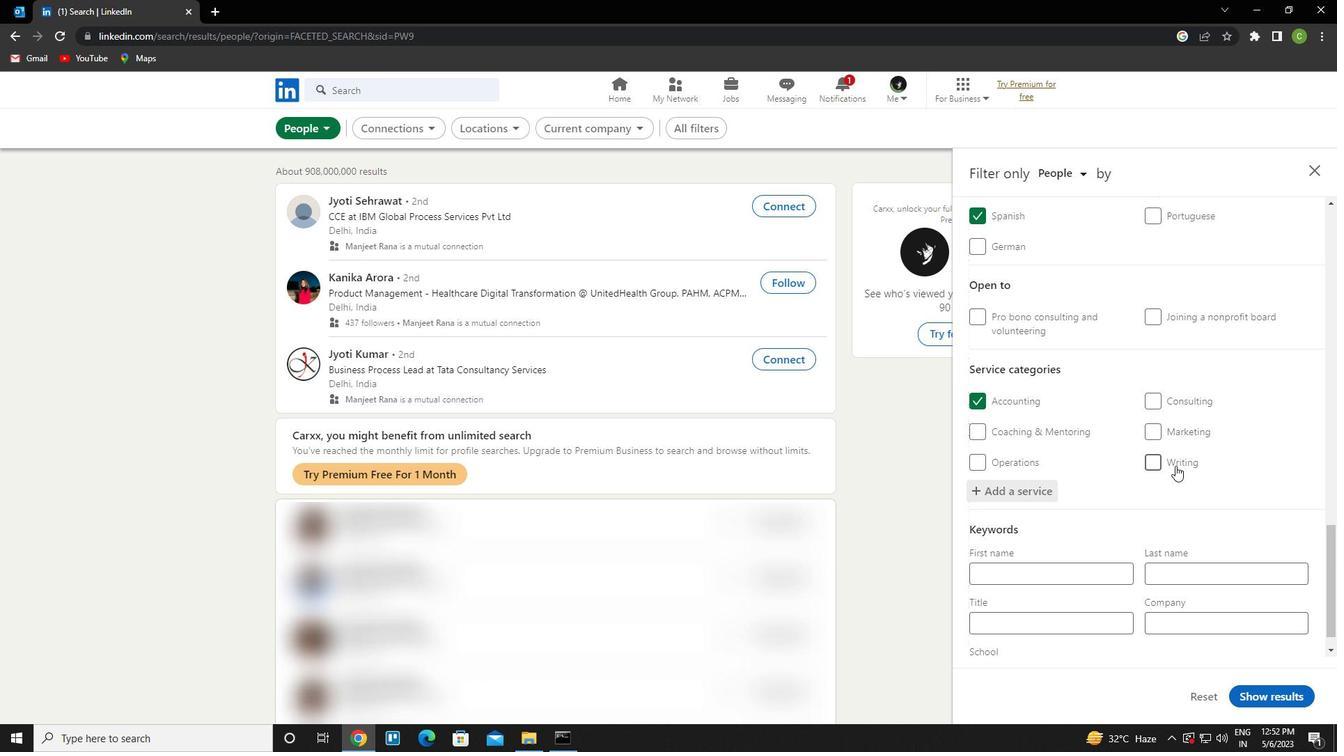 
Action: Mouse moved to (1161, 486)
Screenshot: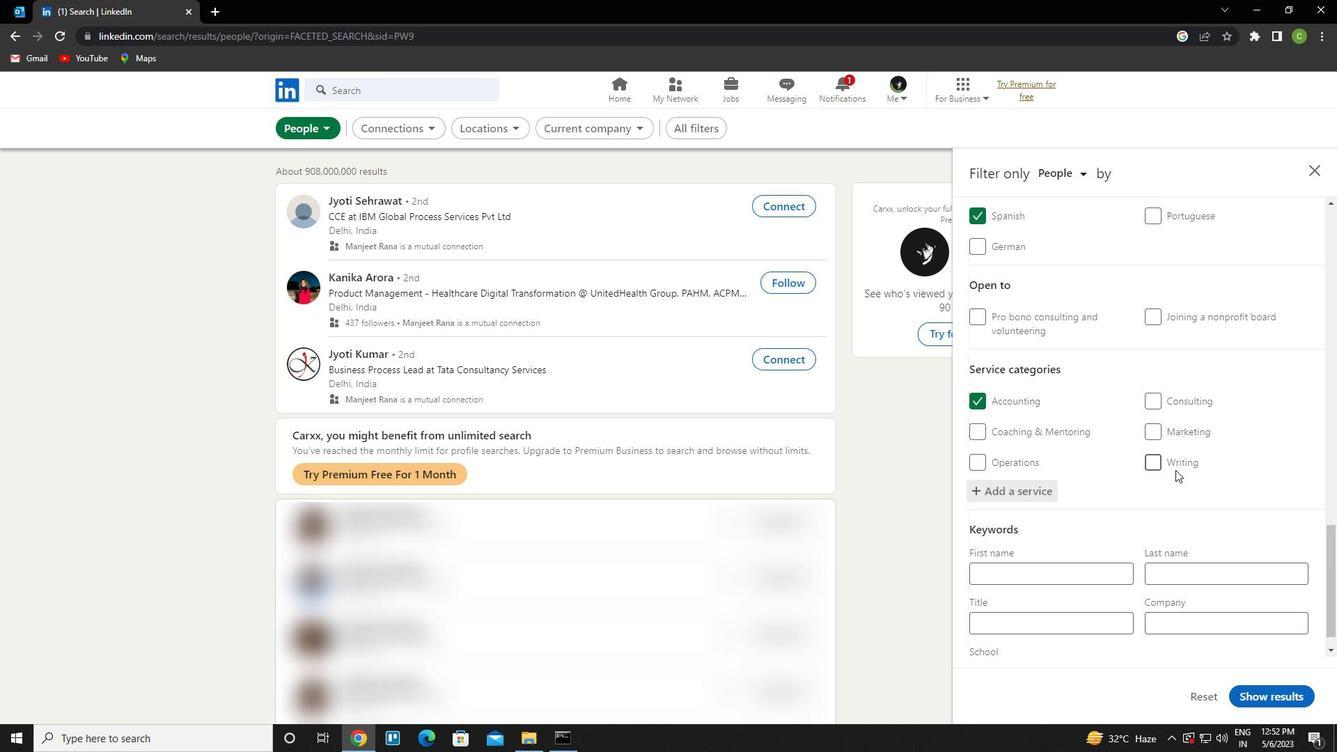 
Action: Mouse scrolled (1161, 485) with delta (0, 0)
Screenshot: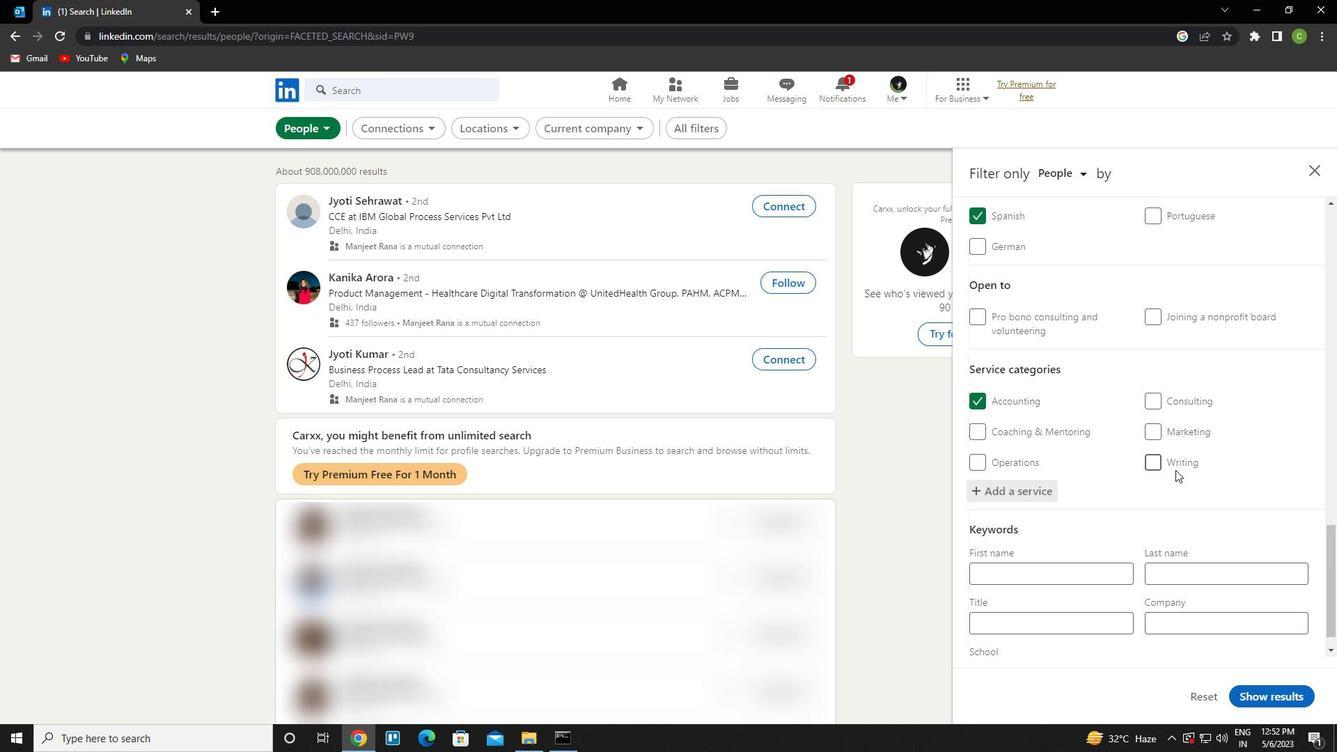 
Action: Mouse moved to (1038, 596)
Screenshot: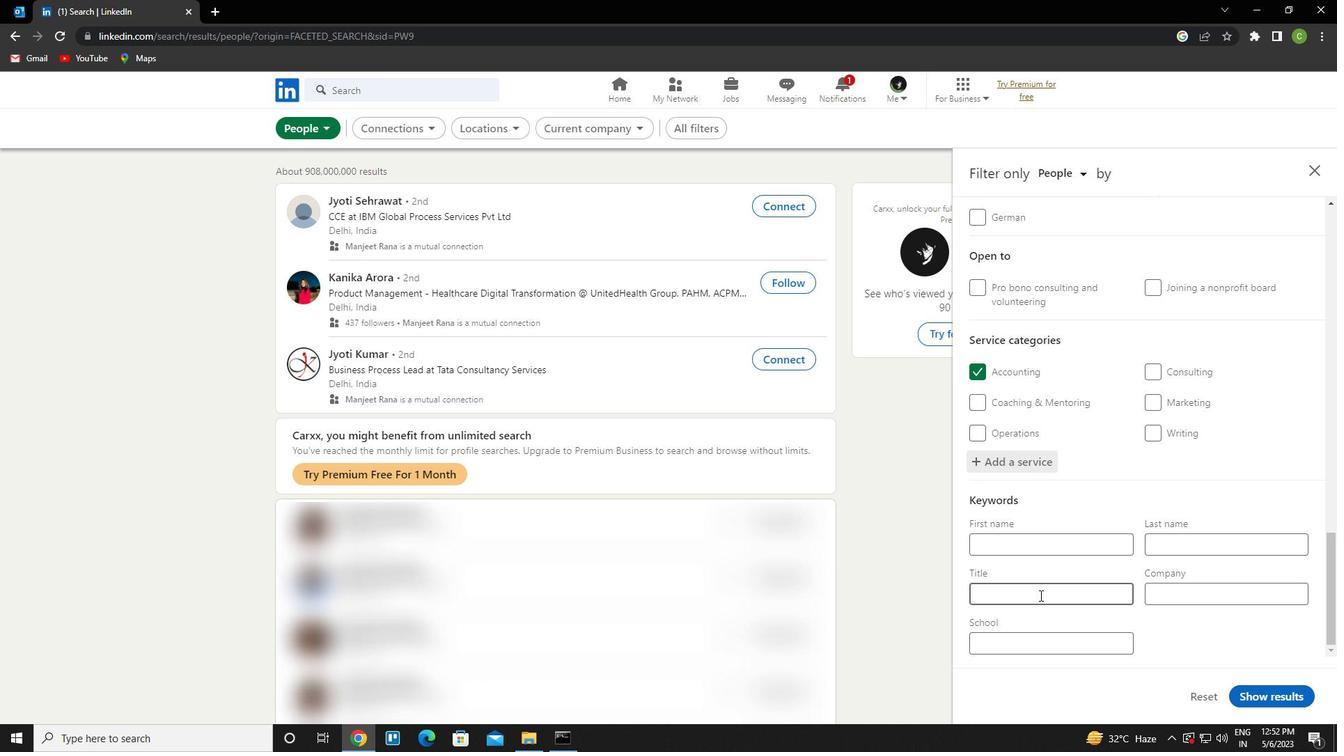 
Action: Mouse pressed left at (1038, 596)
Screenshot: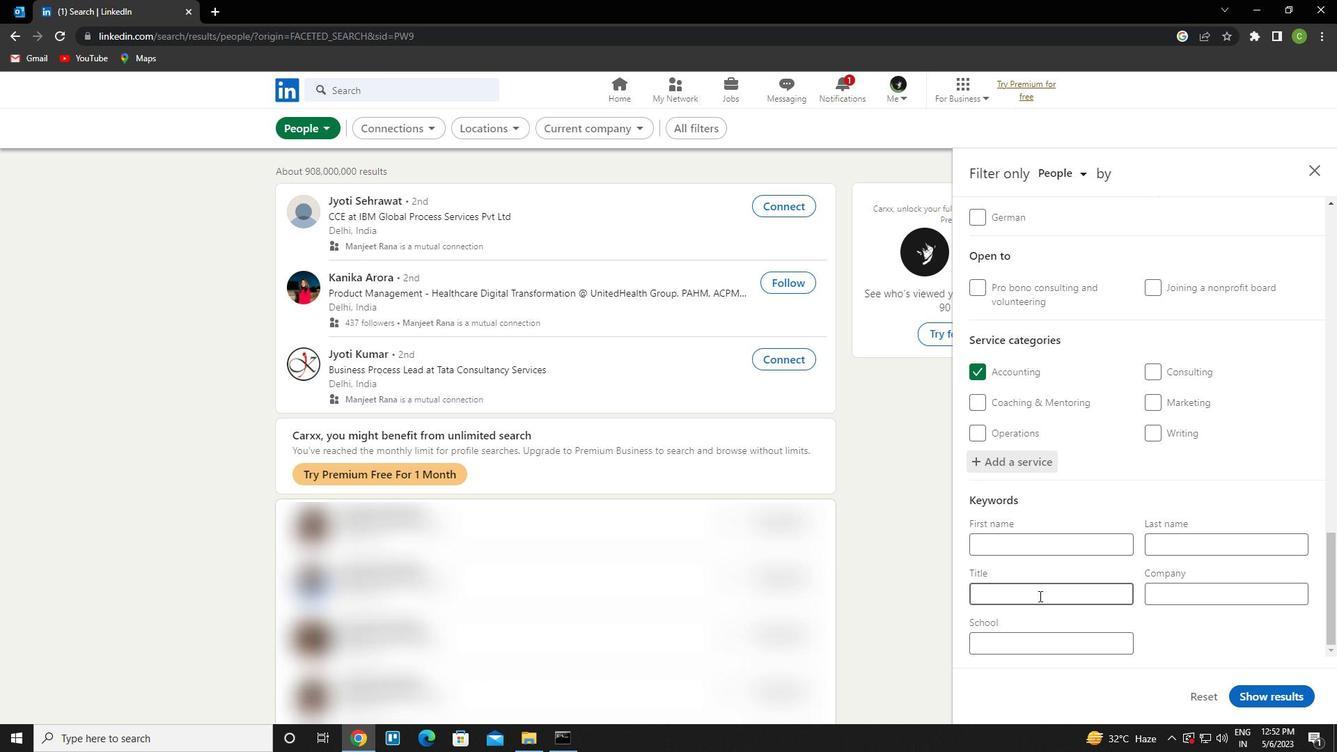 
Action: Key pressed <Key.caps_lock>m<Key.caps_lock>ail<Key.space><Key.caps_lock>c<Key.caps_lock>arrier
Screenshot: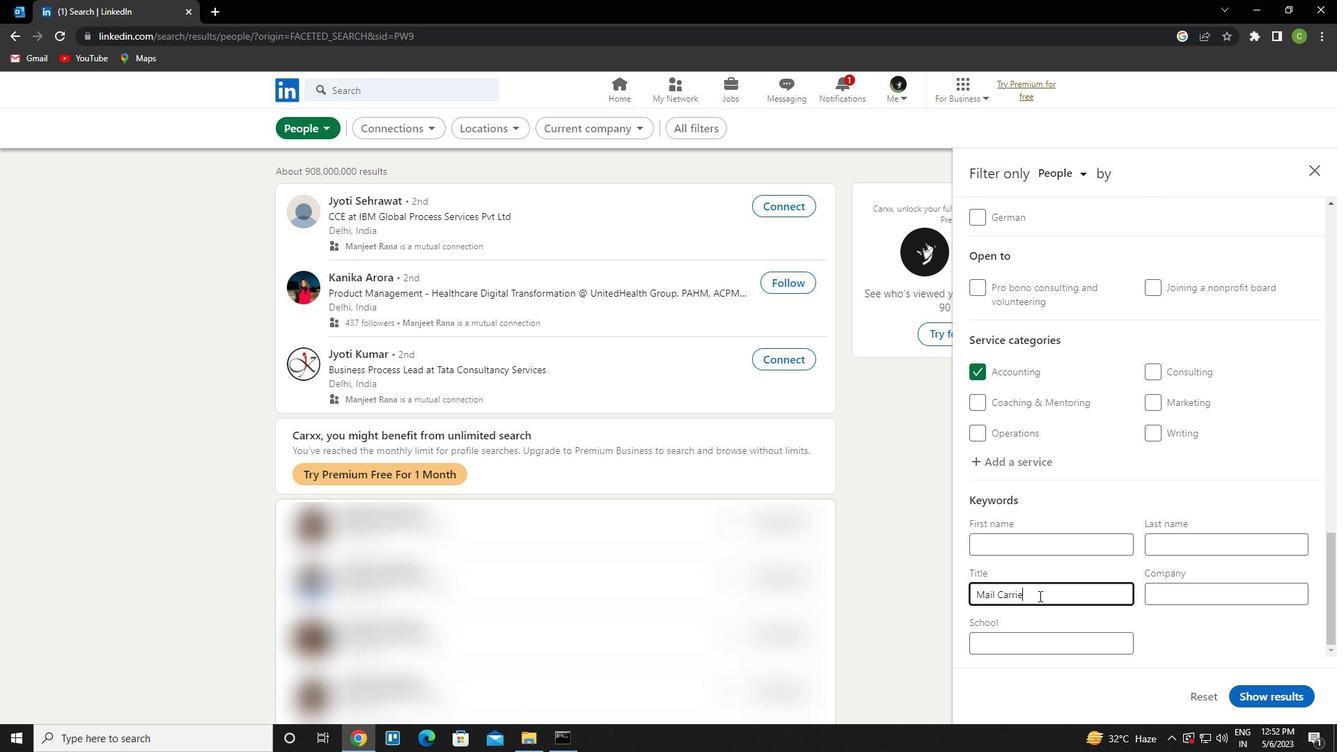 
Action: Mouse moved to (1268, 693)
Screenshot: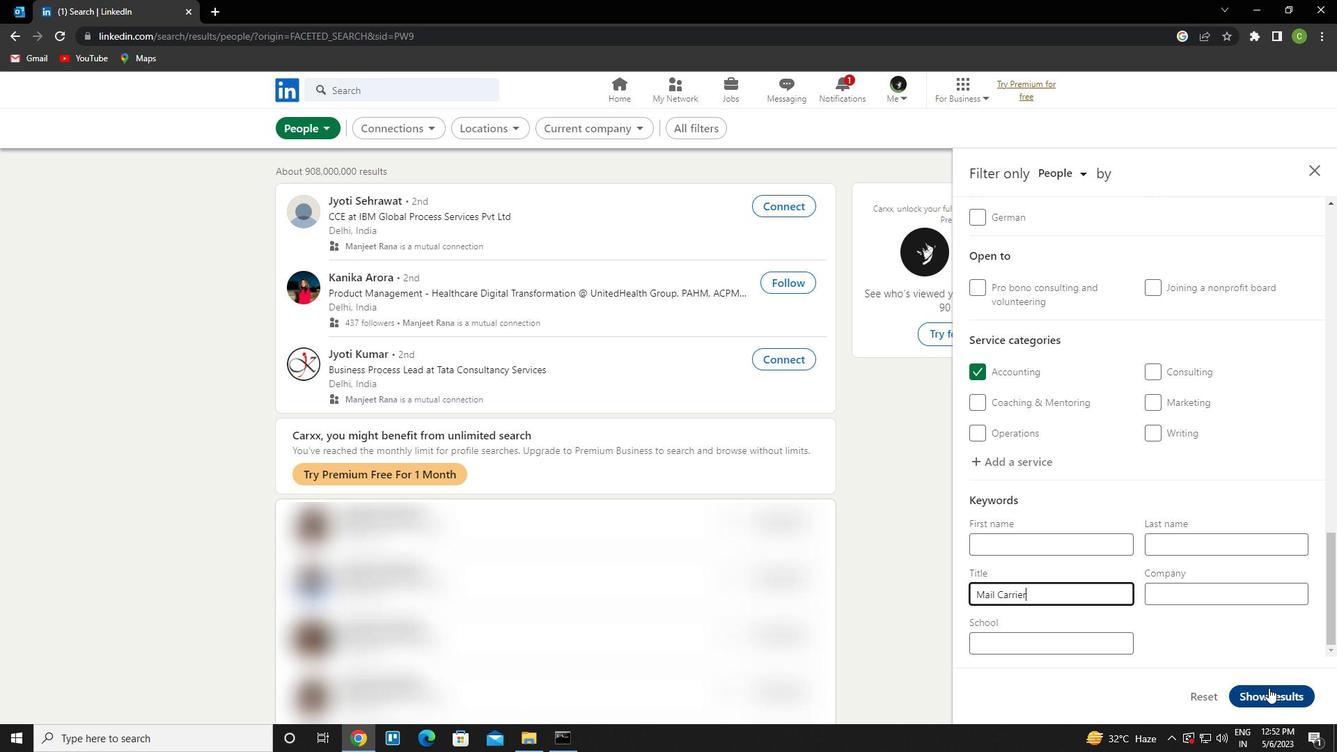 
Action: Mouse pressed left at (1268, 693)
Screenshot: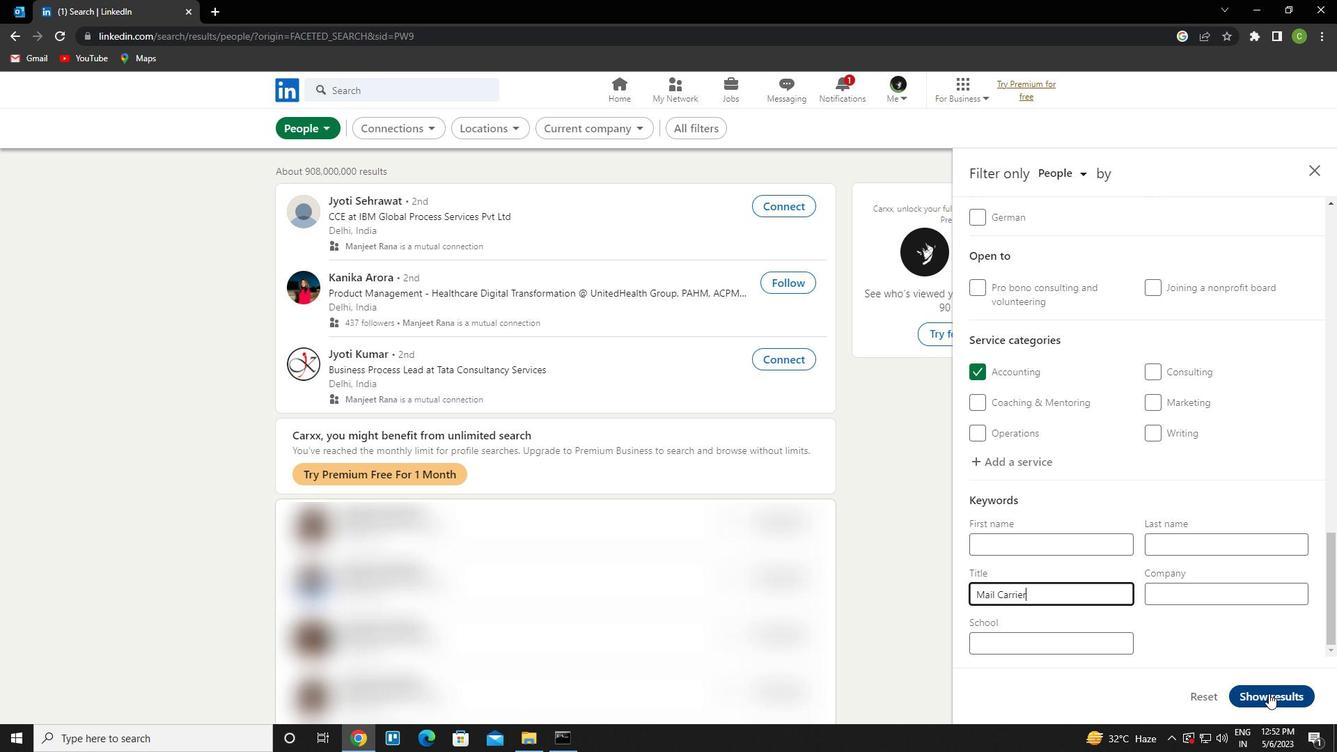 
Action: Mouse moved to (596, 710)
Screenshot: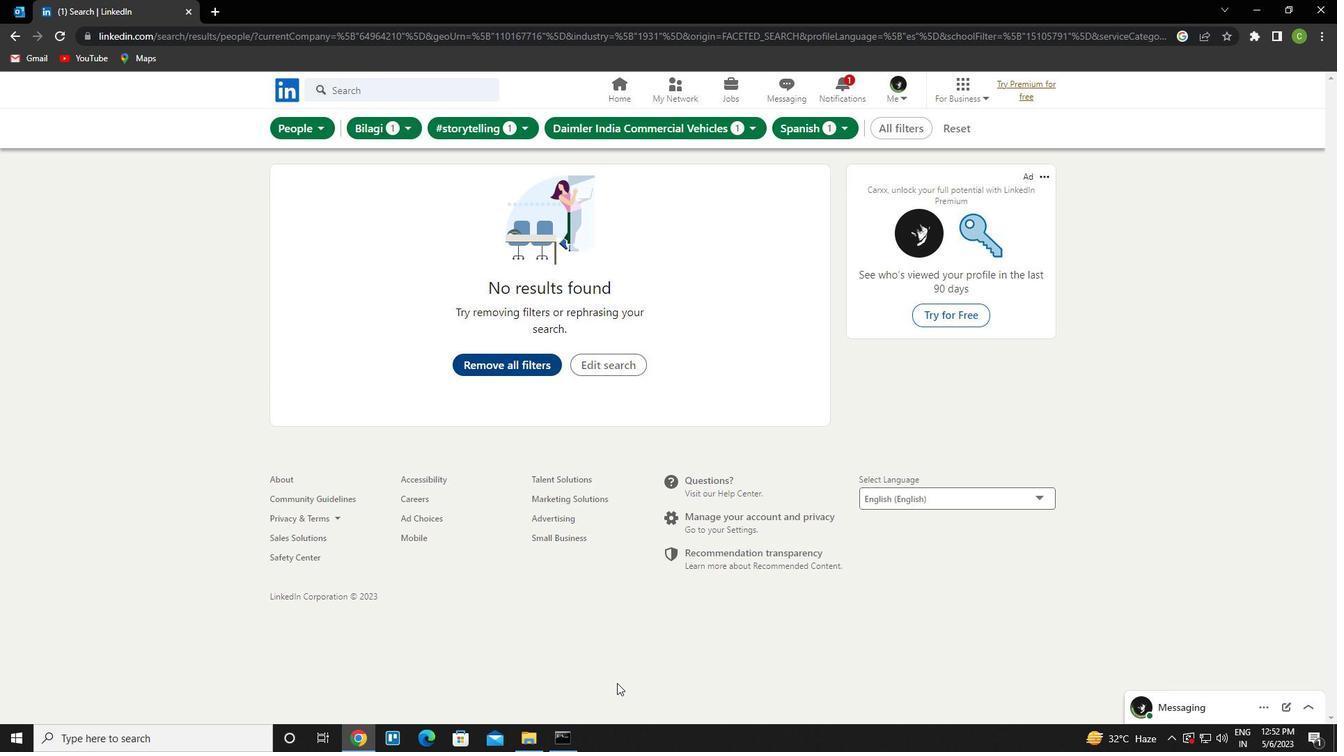 
